 Task: Develop an online art gallery, showcasing masterpieces from renowned artists and emerging talents.
Action: Mouse moved to (276, 258)
Screenshot: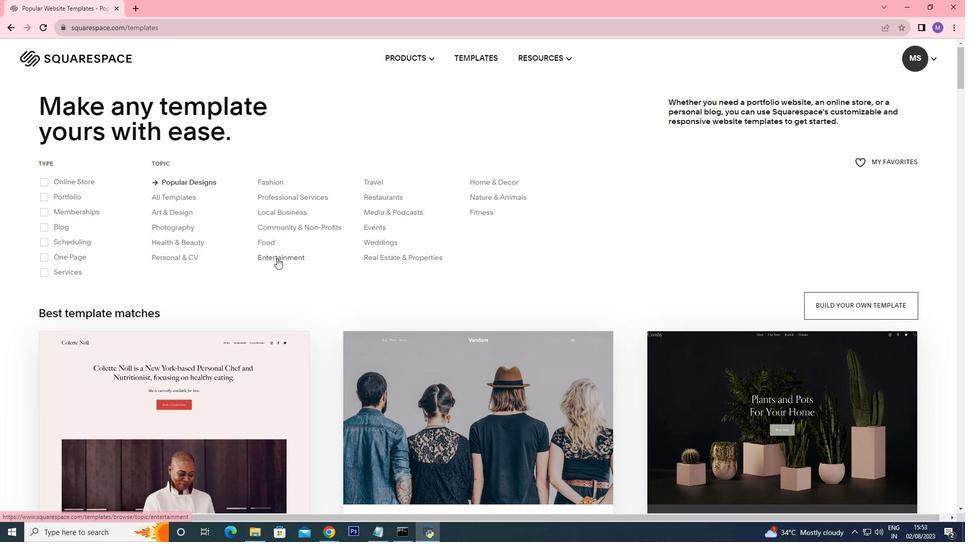 
Action: Mouse pressed left at (276, 258)
Screenshot: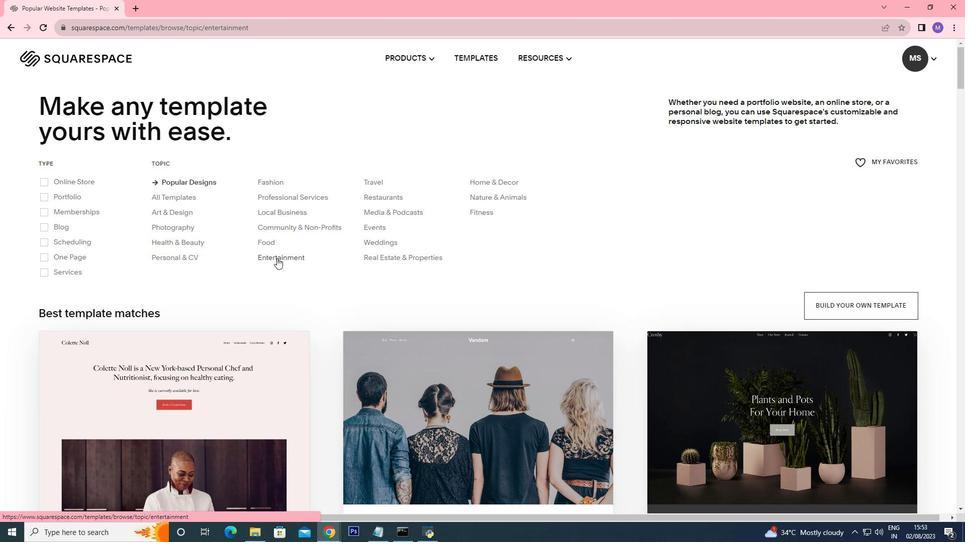 
Action: Mouse moved to (508, 306)
Screenshot: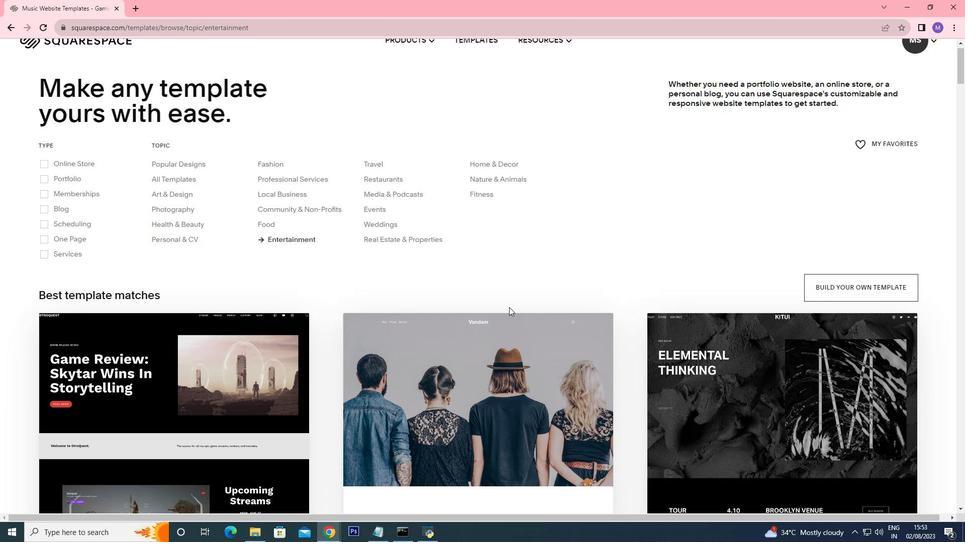 
Action: Mouse scrolled (508, 306) with delta (0, 0)
Screenshot: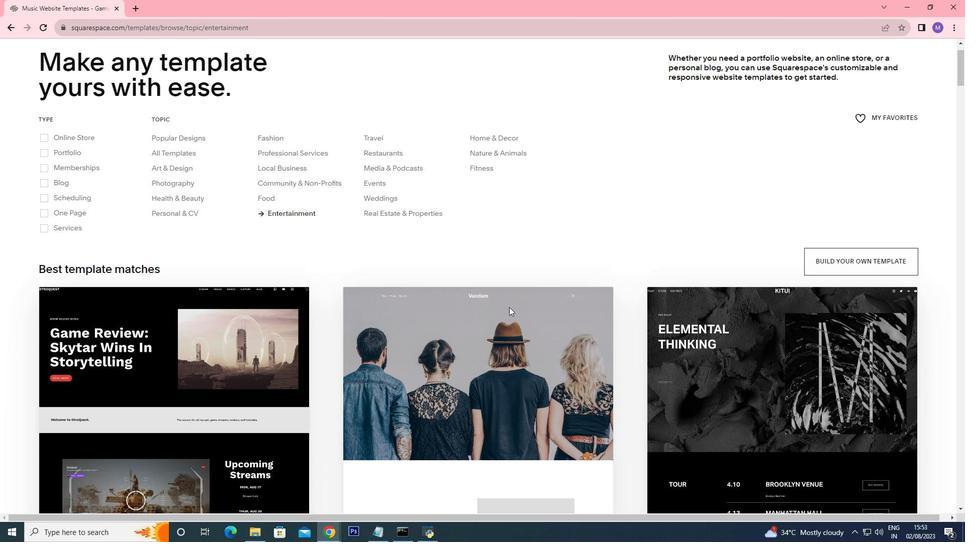 
Action: Mouse moved to (510, 308)
Screenshot: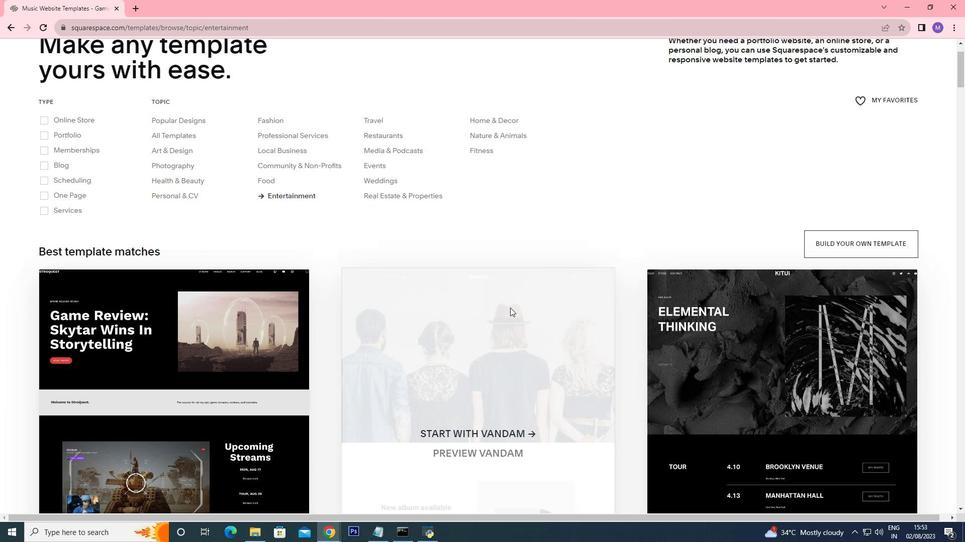 
Action: Mouse scrolled (510, 307) with delta (0, 0)
Screenshot: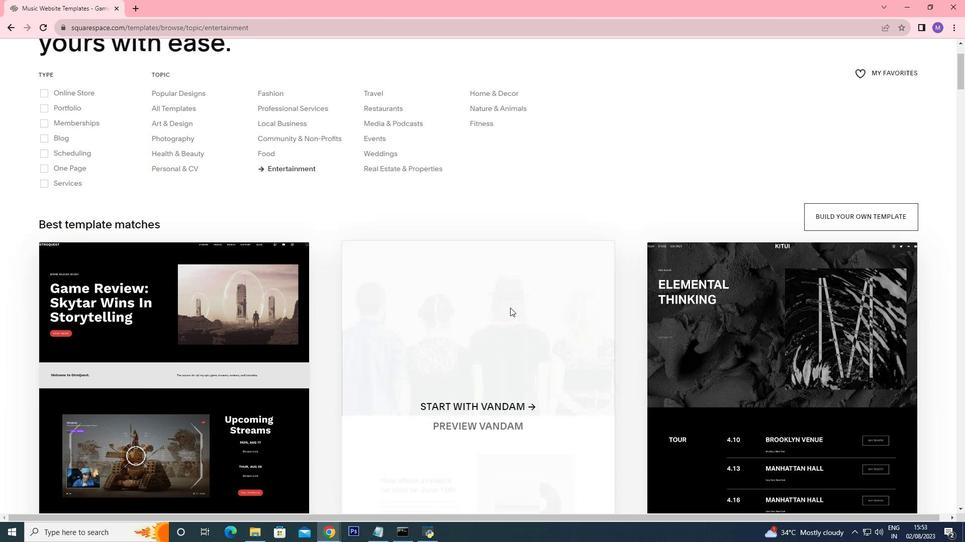 
Action: Mouse moved to (515, 310)
Screenshot: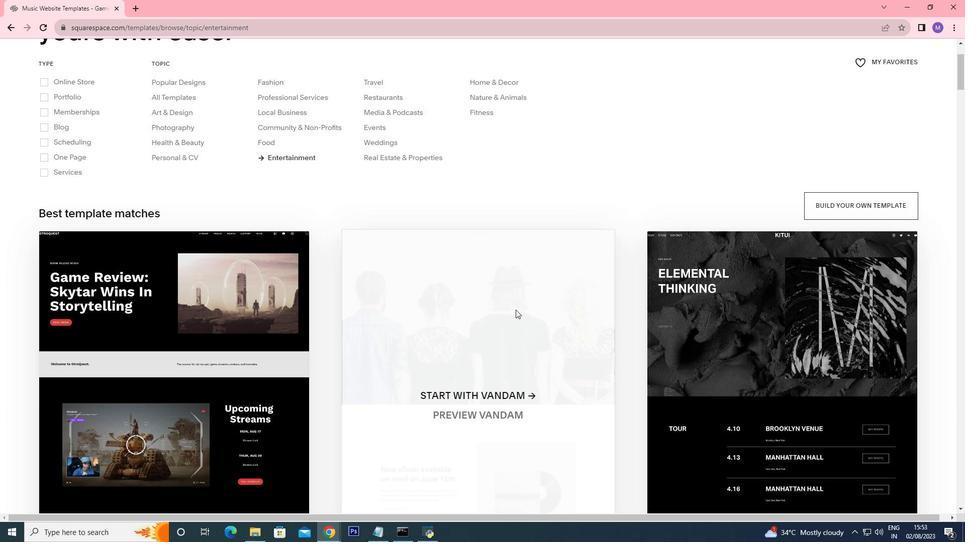 
Action: Mouse scrolled (515, 310) with delta (0, 0)
Screenshot: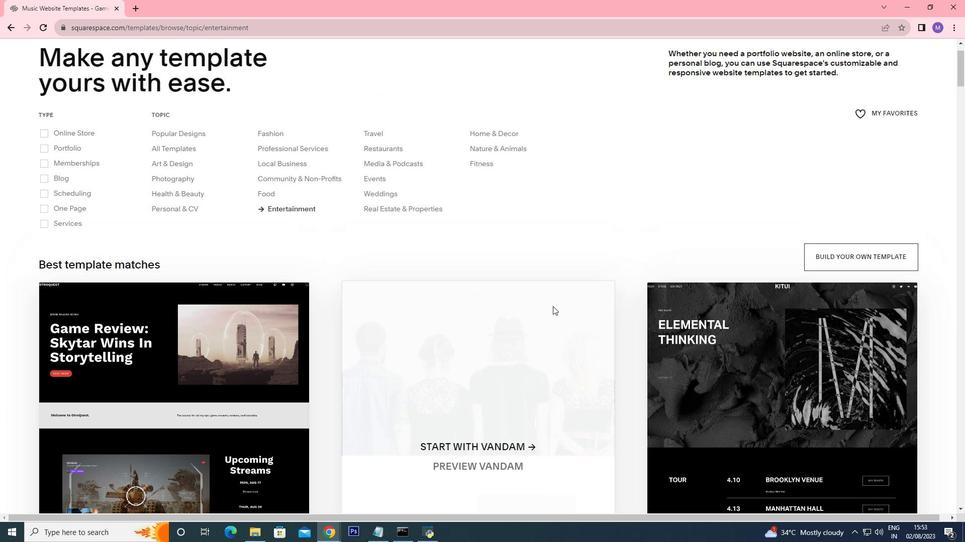 
Action: Mouse moved to (523, 309)
Screenshot: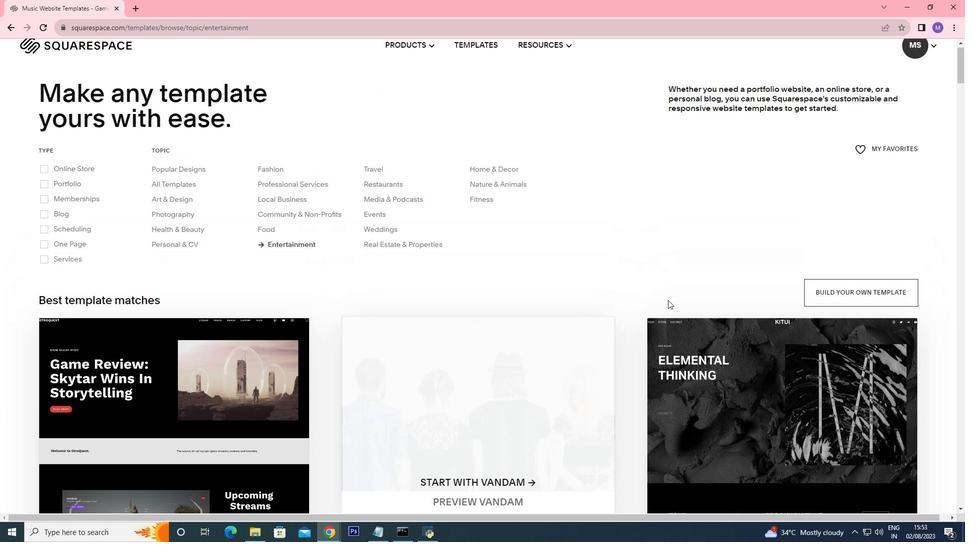 
Action: Mouse scrolled (523, 310) with delta (0, 0)
Screenshot: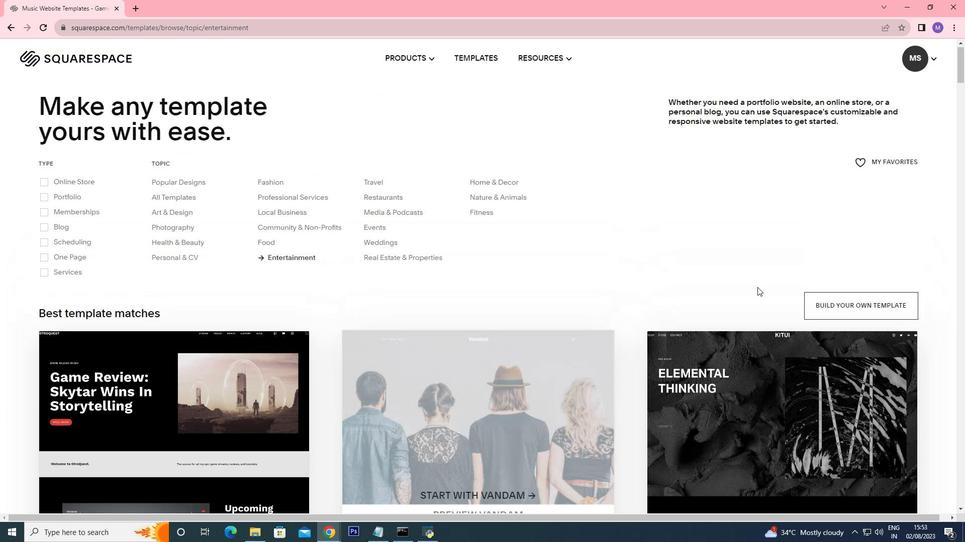 
Action: Mouse moved to (857, 307)
Screenshot: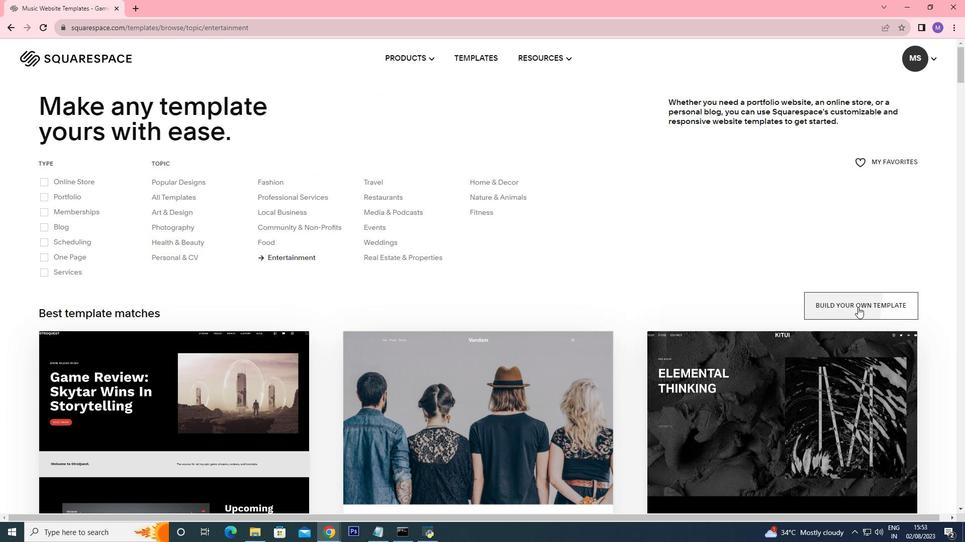 
Action: Mouse pressed left at (857, 307)
Screenshot: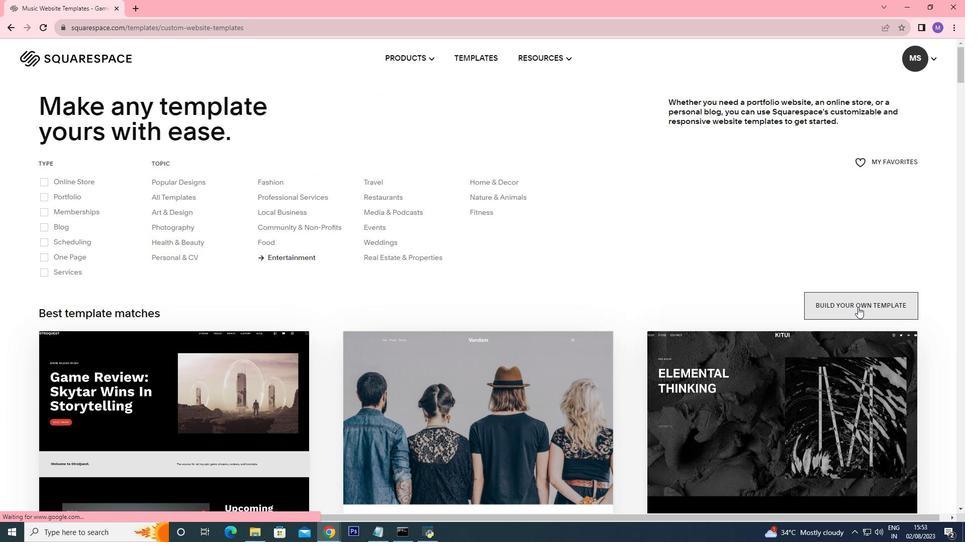
Action: Mouse moved to (768, 388)
Screenshot: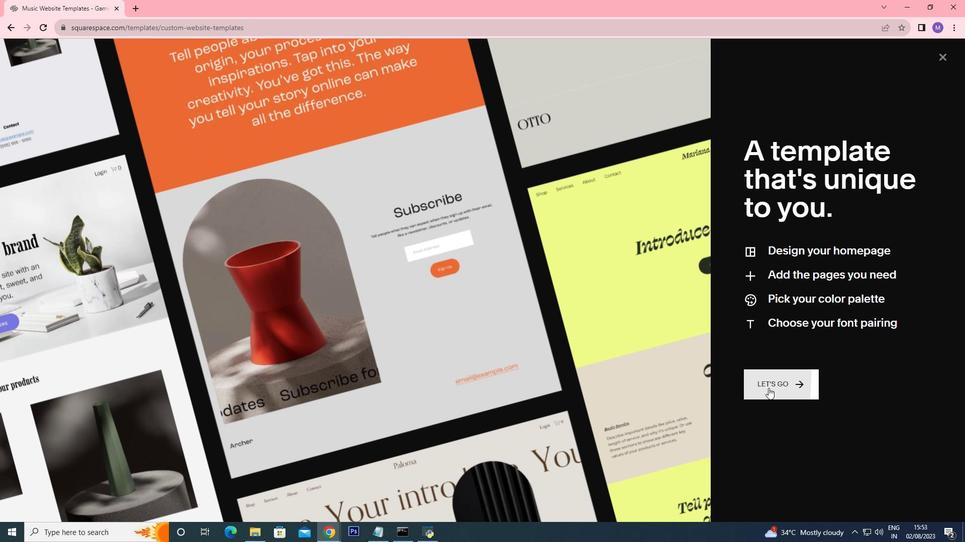 
Action: Mouse pressed left at (768, 388)
Screenshot: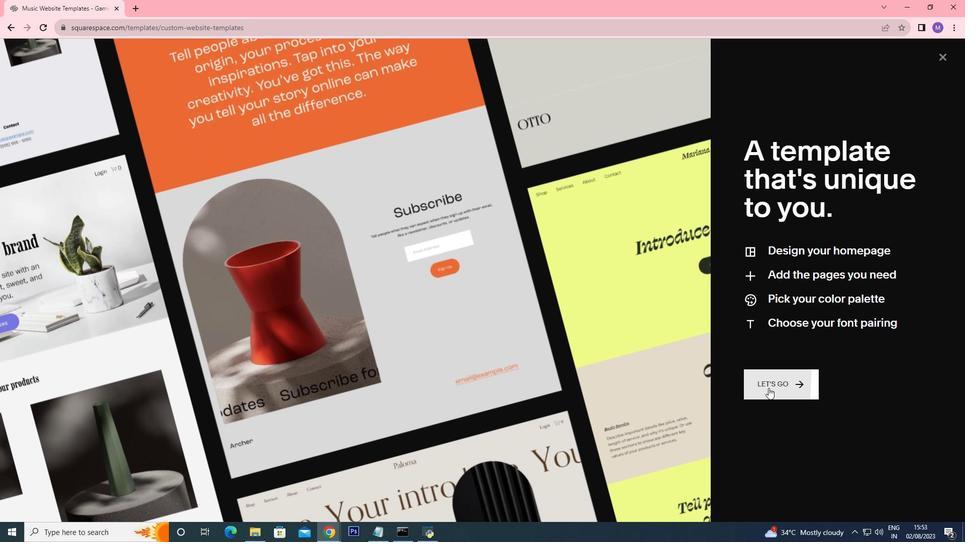 
Action: Mouse moved to (417, 218)
Screenshot: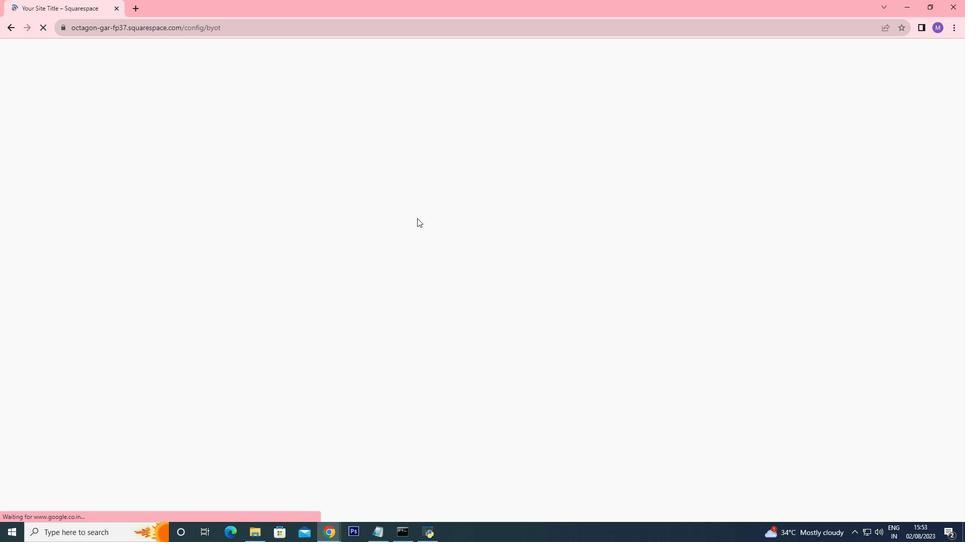 
Action: Mouse scrolled (417, 218) with delta (0, 0)
Screenshot: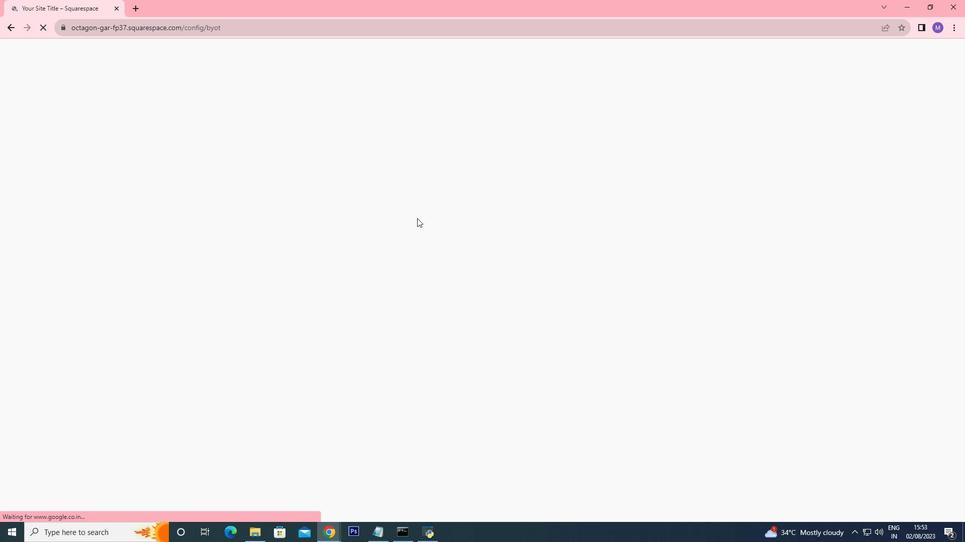 
Action: Mouse moved to (784, 187)
Screenshot: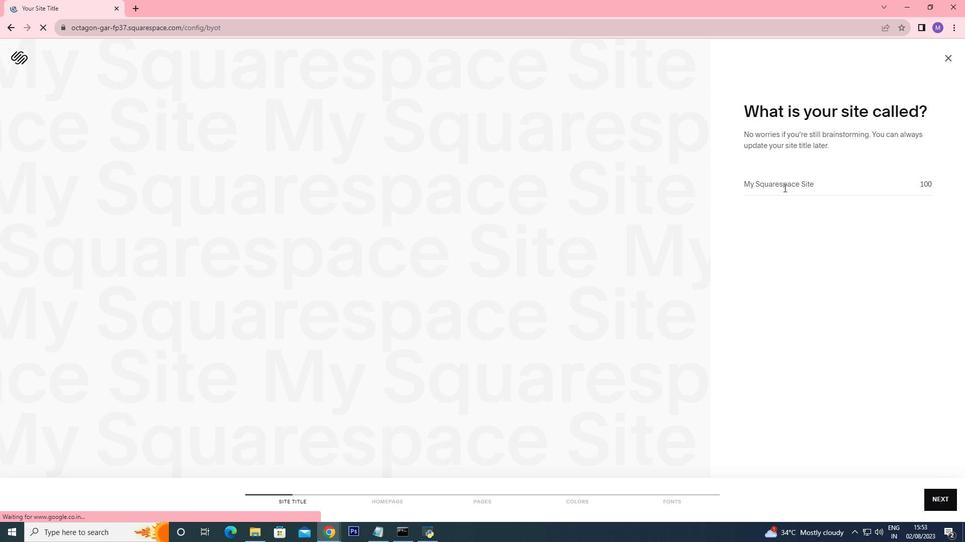 
Action: Mouse pressed left at (784, 187)
Screenshot: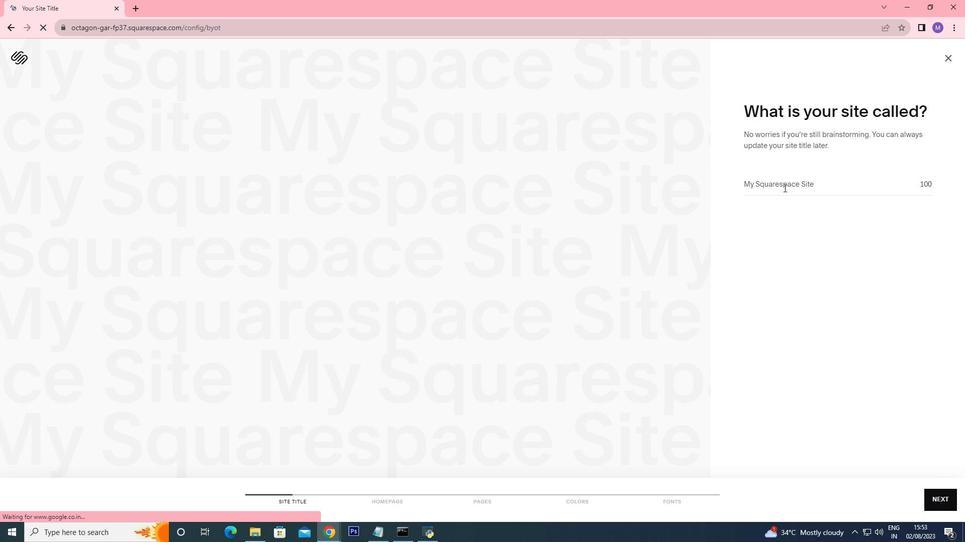 
Action: Mouse moved to (782, 183)
Screenshot: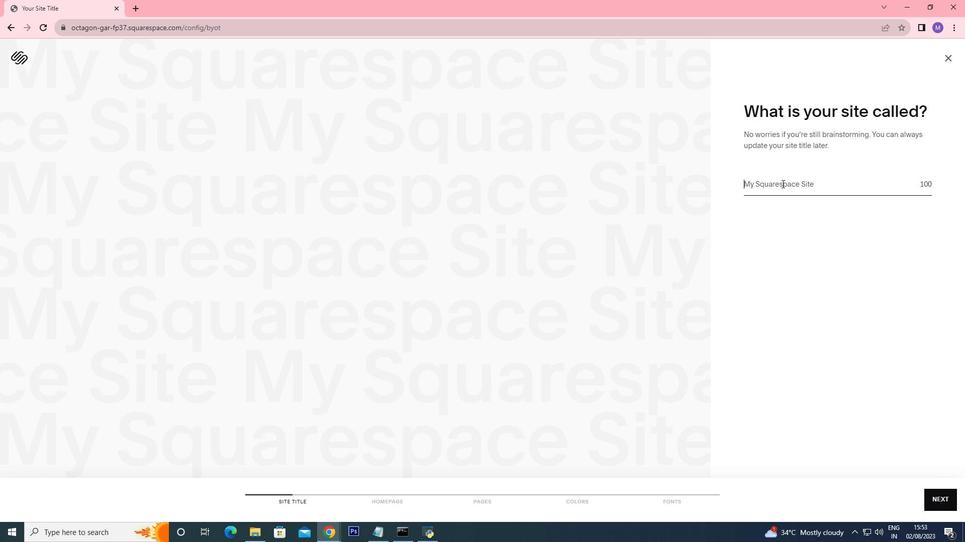 
Action: Key pressed <Key.shift>Online<Key.space><Key.shift>Gallery
Screenshot: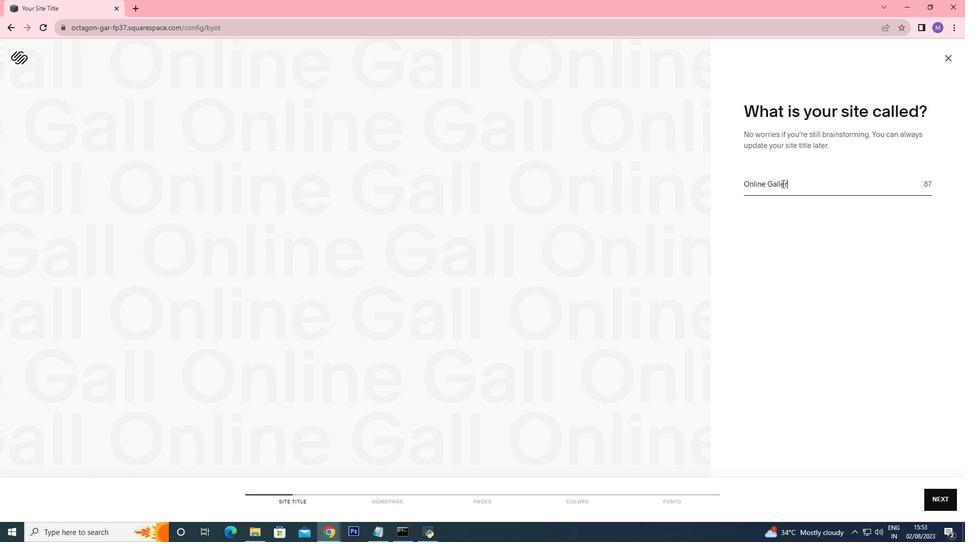 
Action: Mouse moved to (931, 500)
Screenshot: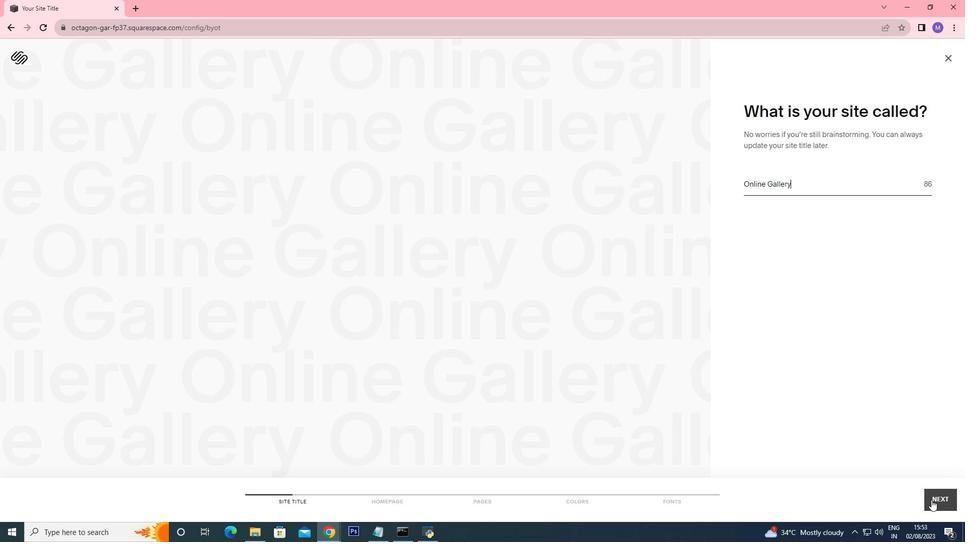 
Action: Mouse pressed left at (931, 500)
Screenshot: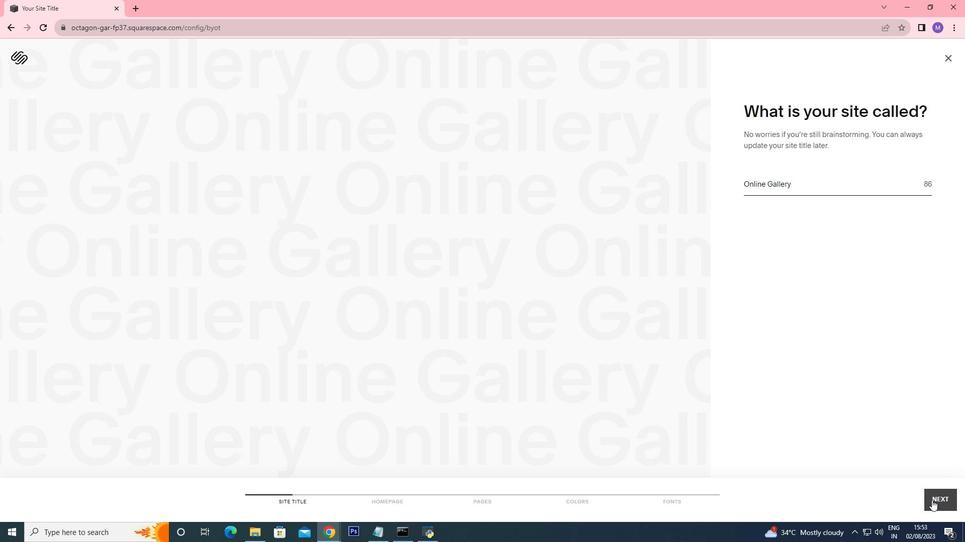 
Action: Mouse moved to (923, 290)
Screenshot: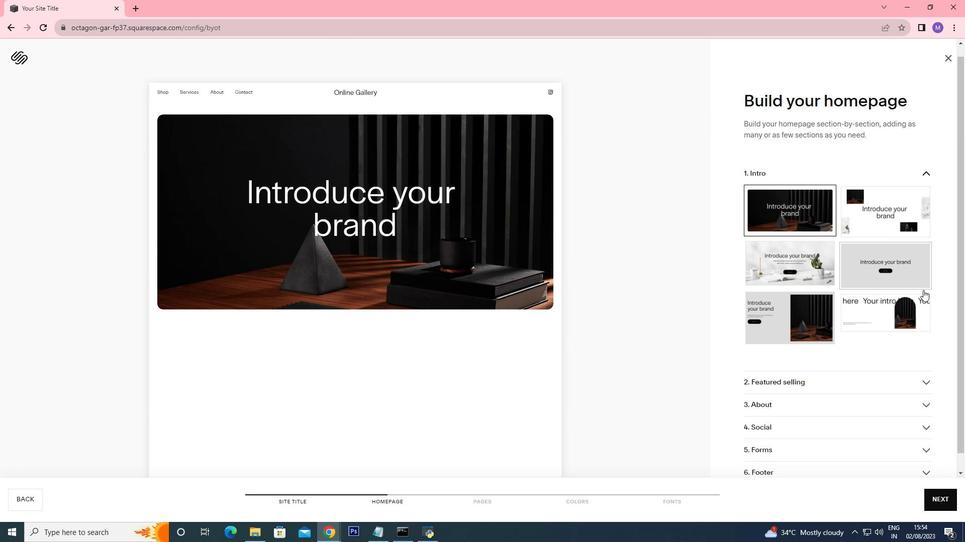 
Action: Mouse scrolled (923, 290) with delta (0, 0)
Screenshot: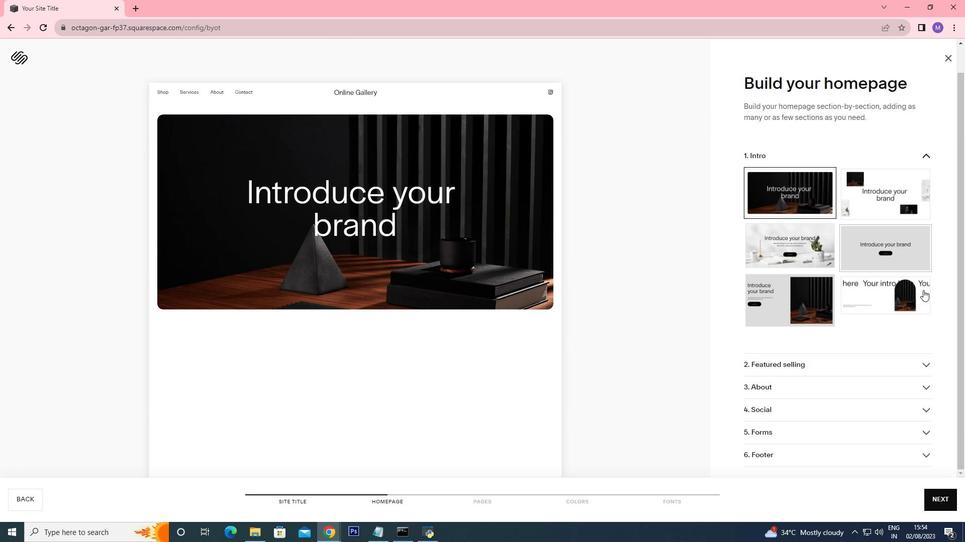 
Action: Mouse scrolled (923, 290) with delta (0, 0)
Screenshot: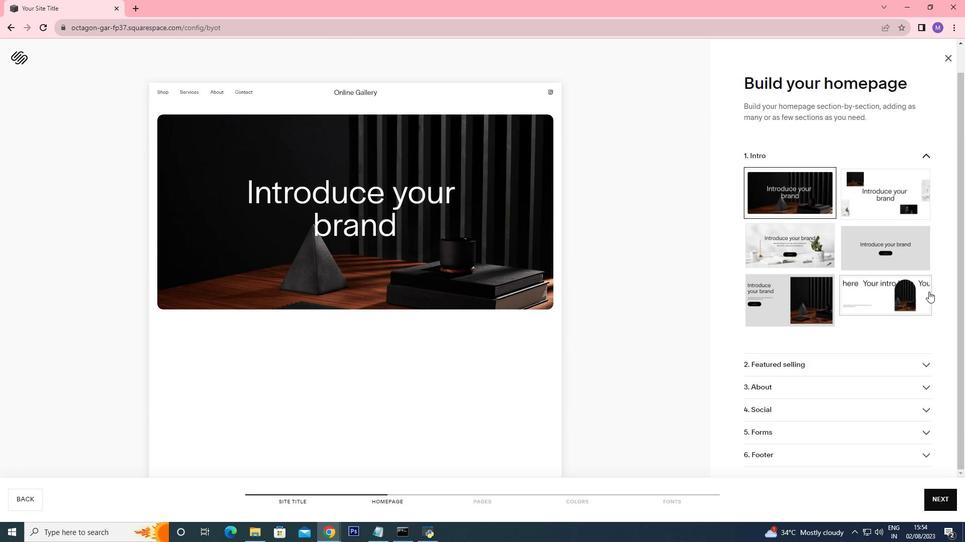 
Action: Mouse moved to (899, 195)
Screenshot: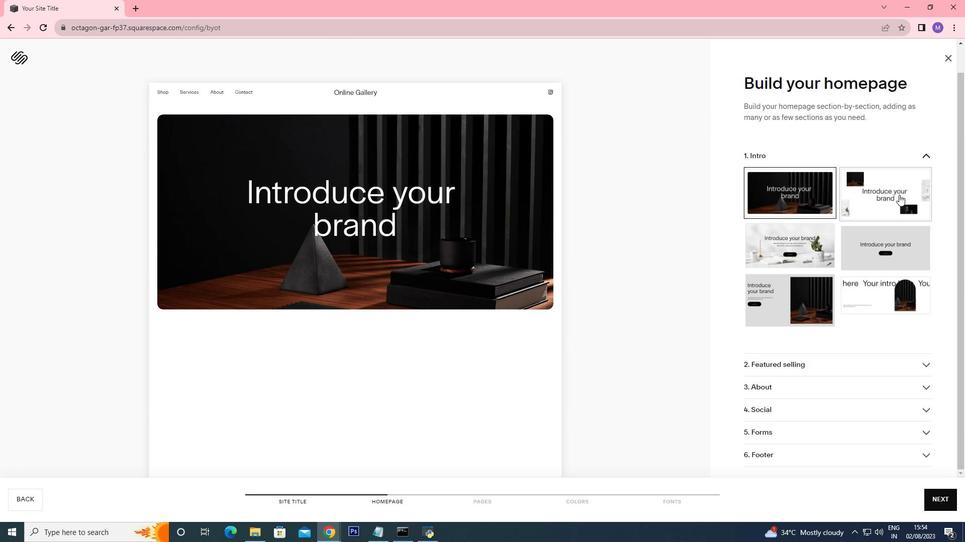 
Action: Mouse pressed left at (899, 195)
Screenshot: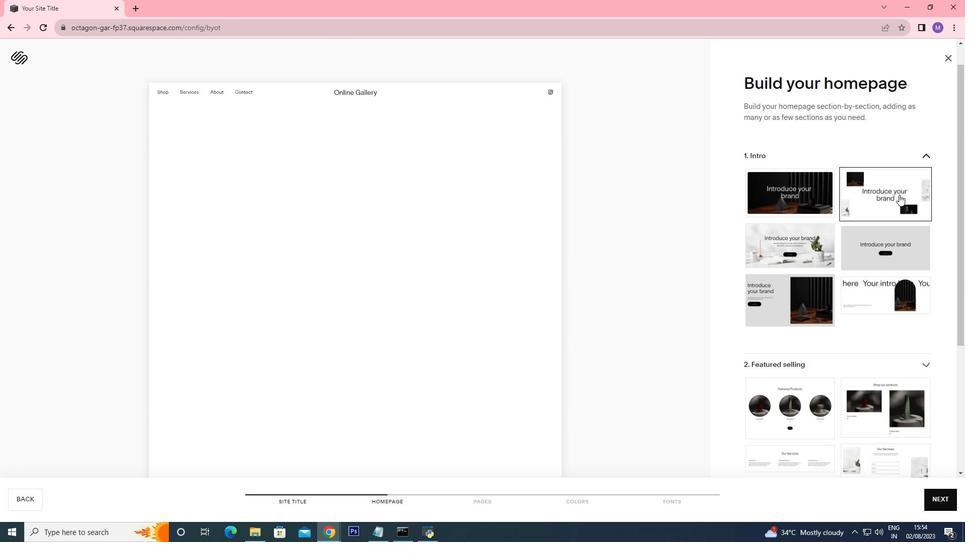 
Action: Mouse moved to (901, 338)
Screenshot: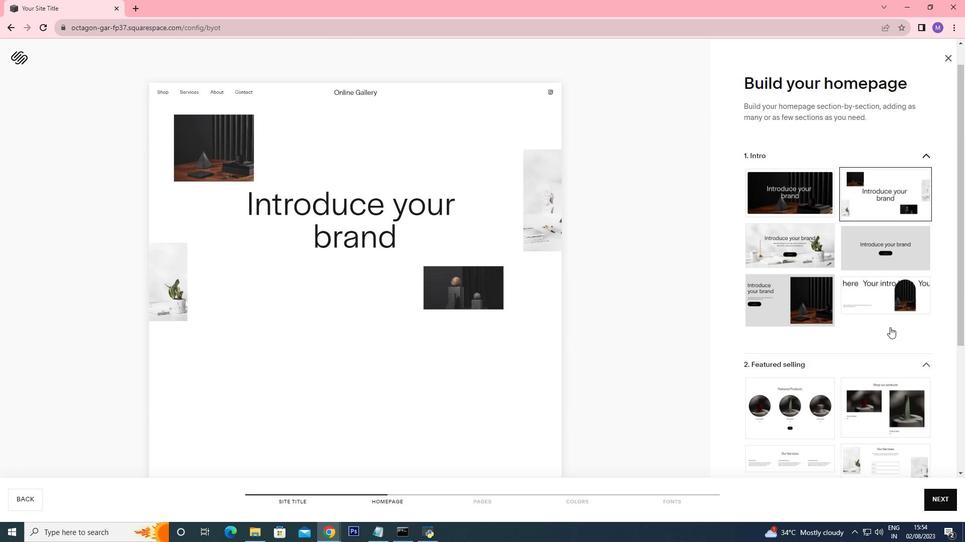 
Action: Mouse scrolled (901, 337) with delta (0, 0)
Screenshot: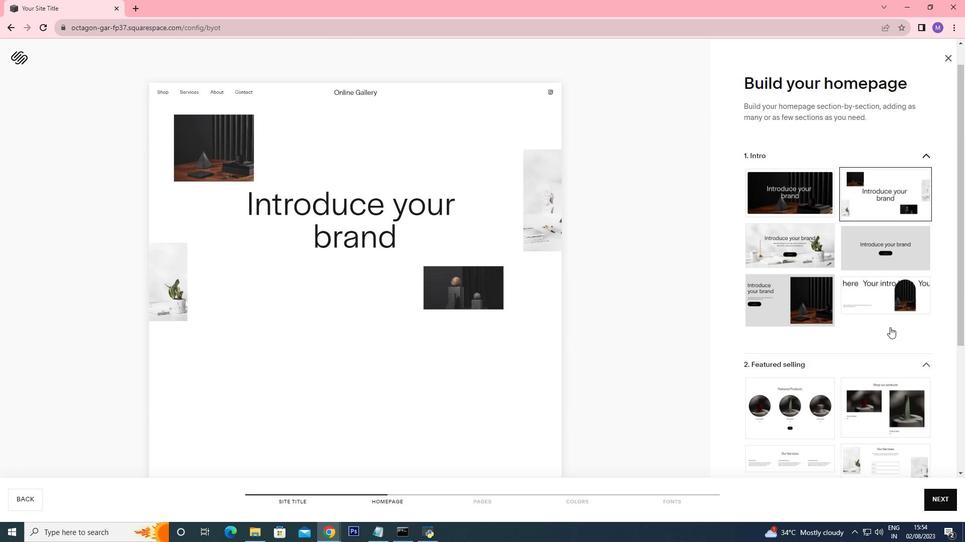 
Action: Mouse moved to (899, 338)
Screenshot: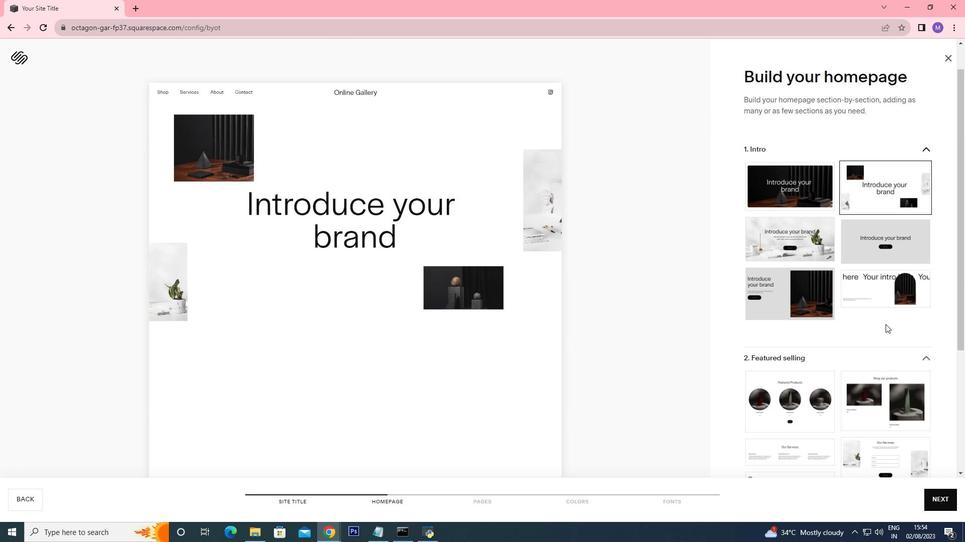 
Action: Mouse scrolled (899, 337) with delta (0, 0)
Screenshot: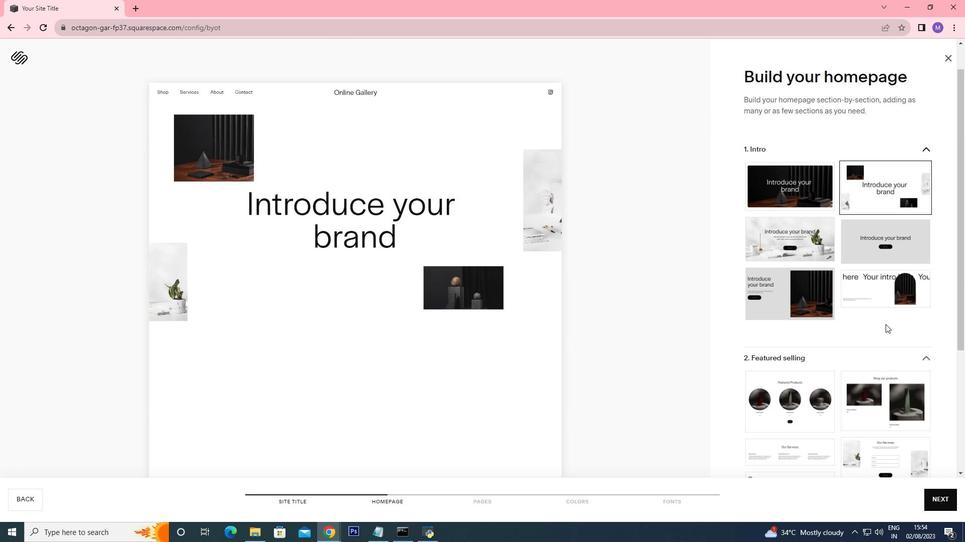 
Action: Mouse moved to (896, 333)
Screenshot: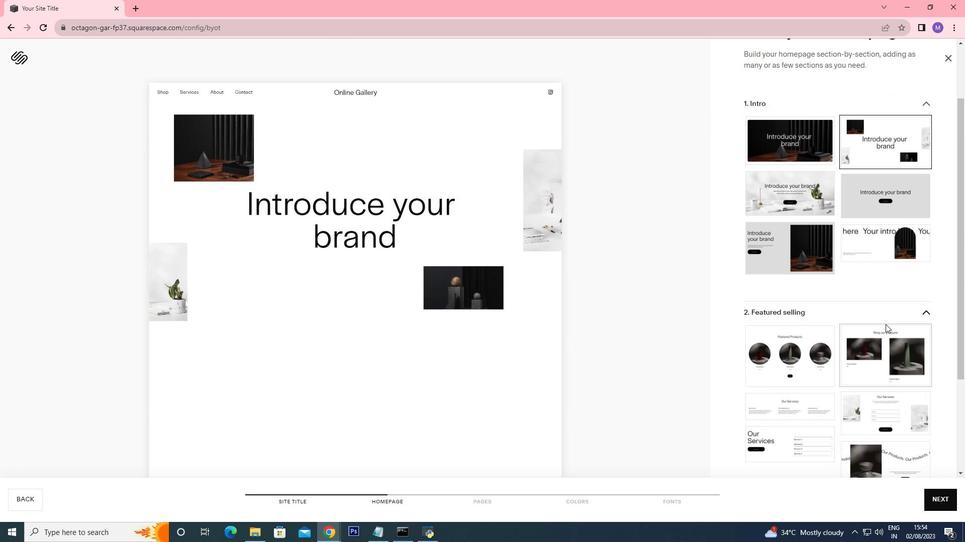 
Action: Mouse scrolled (897, 334) with delta (0, 0)
Screenshot: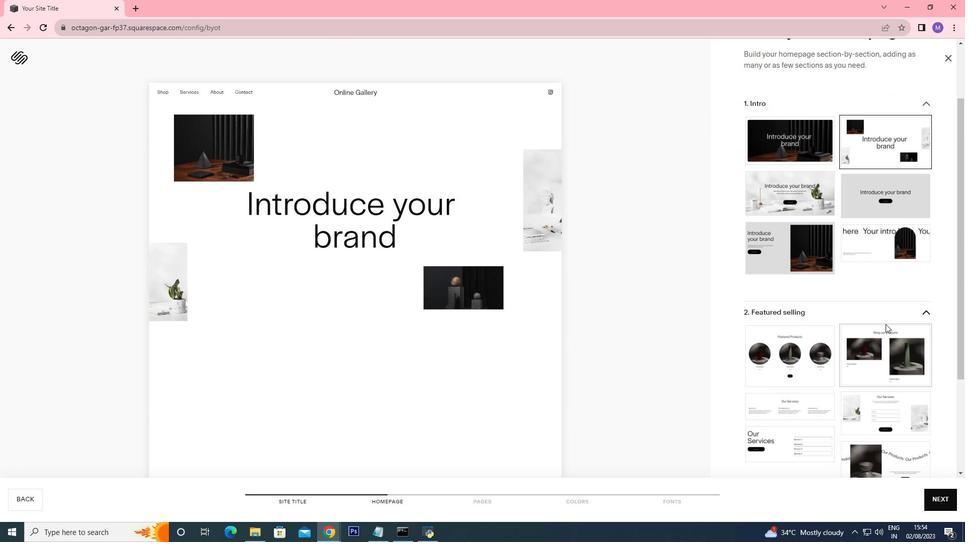 
Action: Mouse moved to (887, 325)
Screenshot: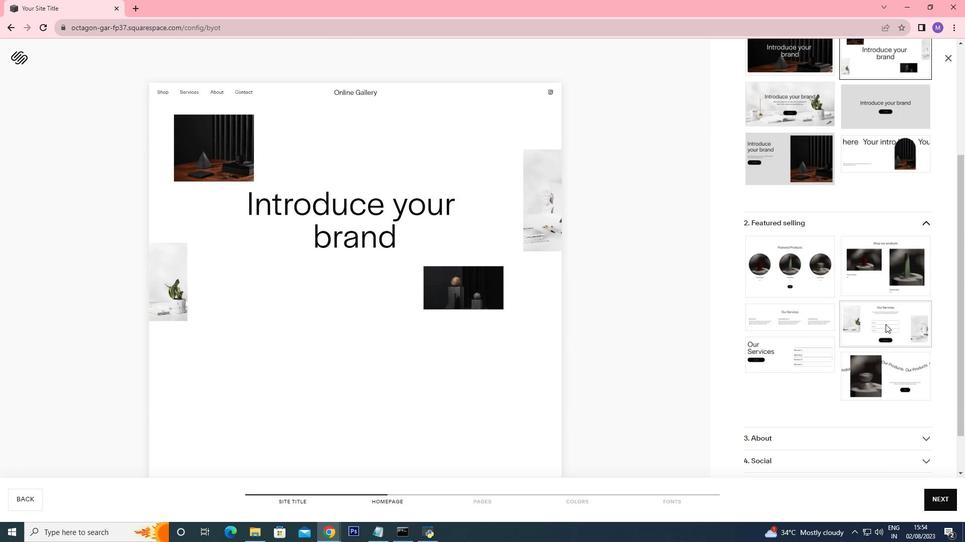 
Action: Mouse scrolled (888, 326) with delta (0, 0)
Screenshot: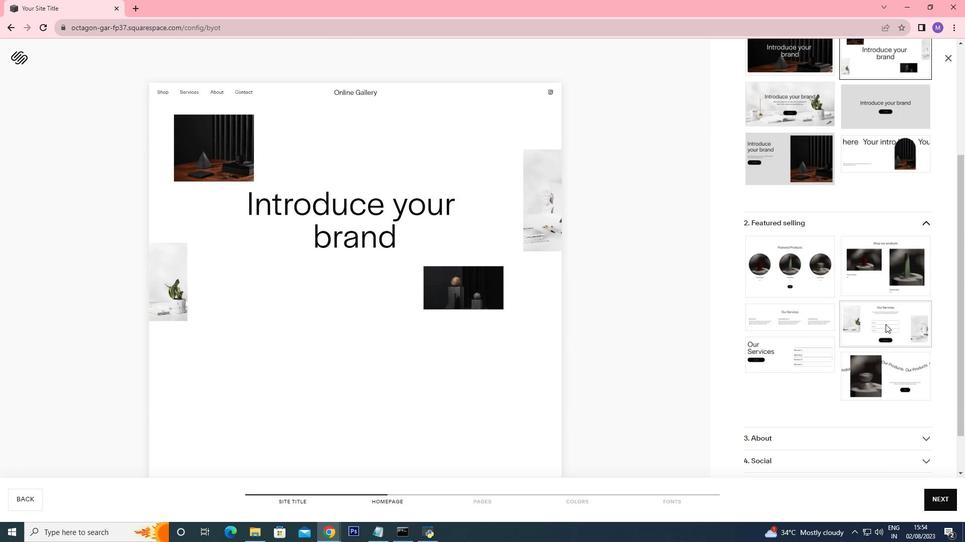 
Action: Mouse moved to (870, 289)
Screenshot: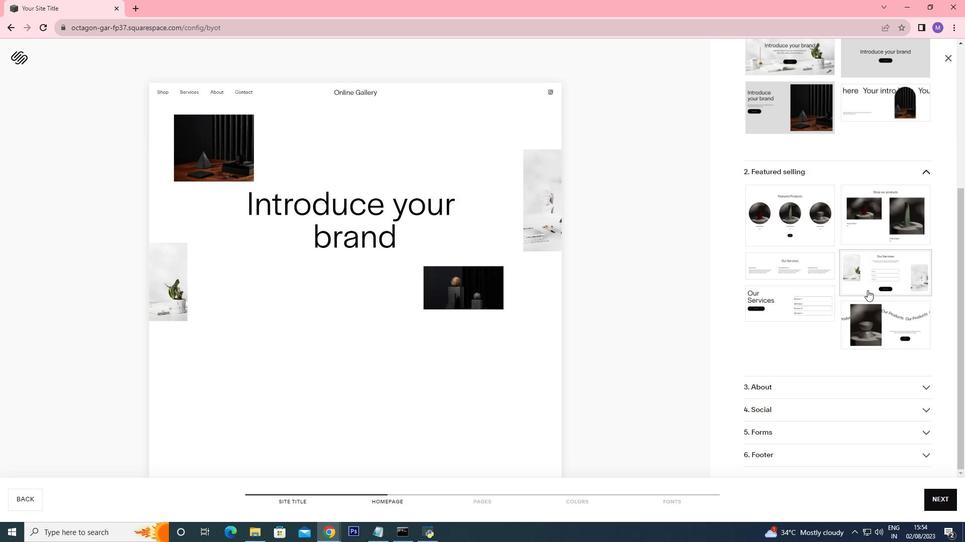 
Action: Mouse scrolled (870, 288) with delta (0, 0)
Screenshot: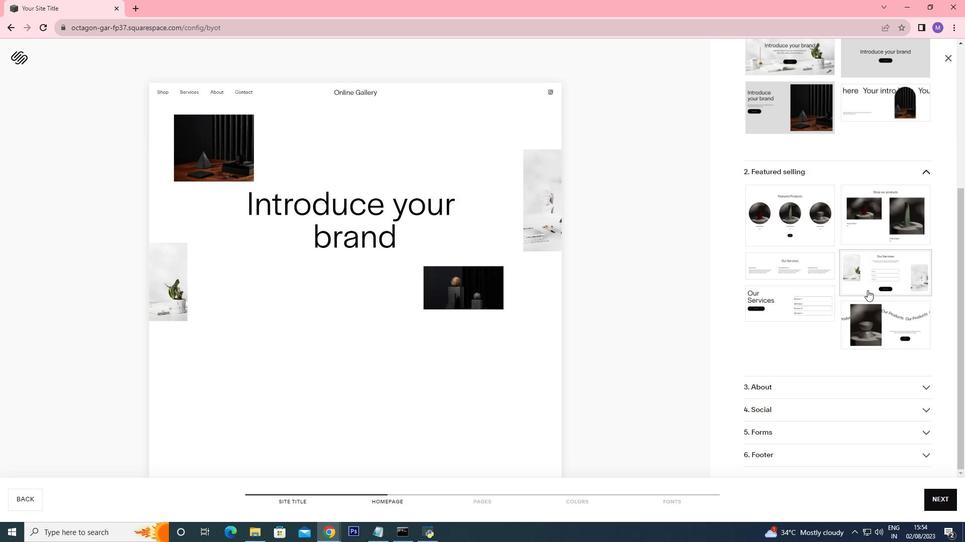 
Action: Mouse moved to (869, 289)
Screenshot: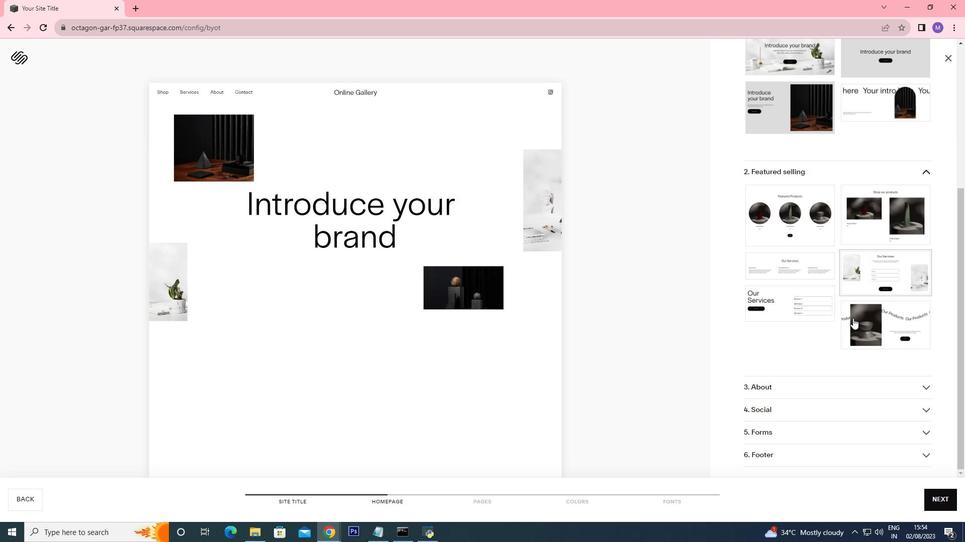 
Action: Mouse scrolled (869, 288) with delta (0, 0)
Screenshot: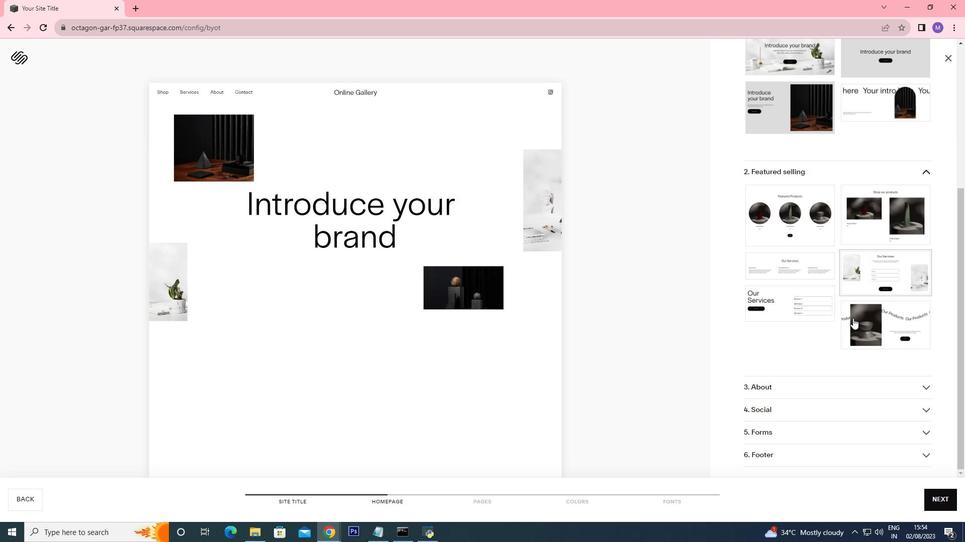 
Action: Mouse moved to (896, 387)
Screenshot: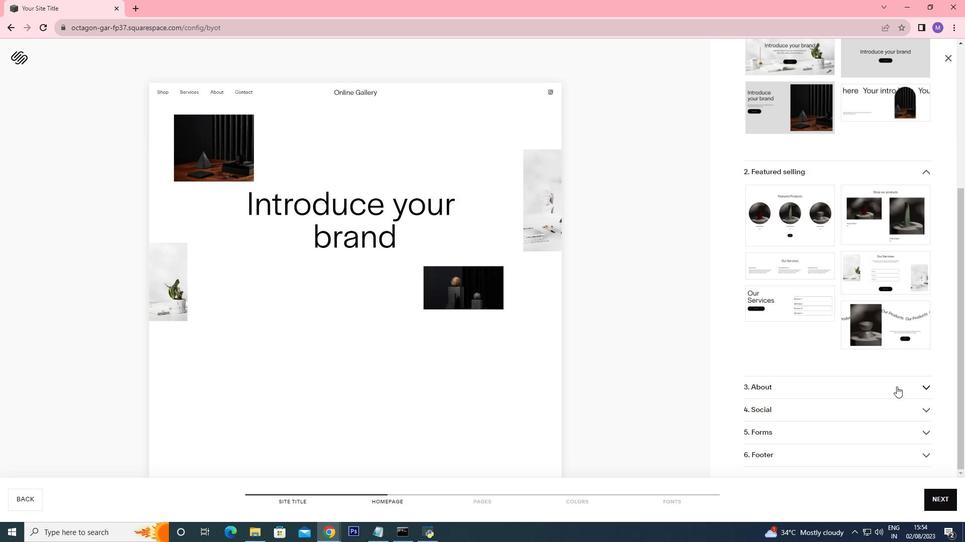 
Action: Mouse pressed left at (896, 387)
Screenshot: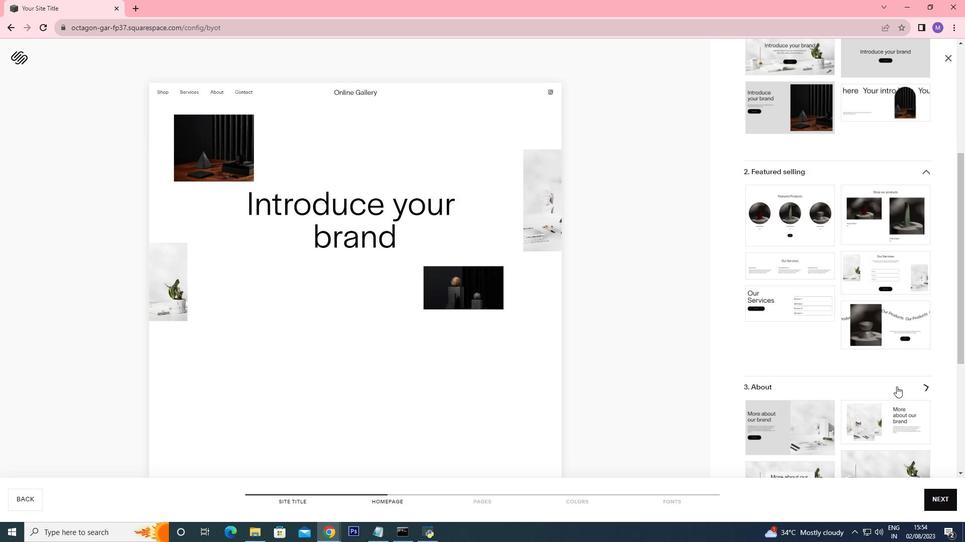 
Action: Mouse moved to (863, 305)
Screenshot: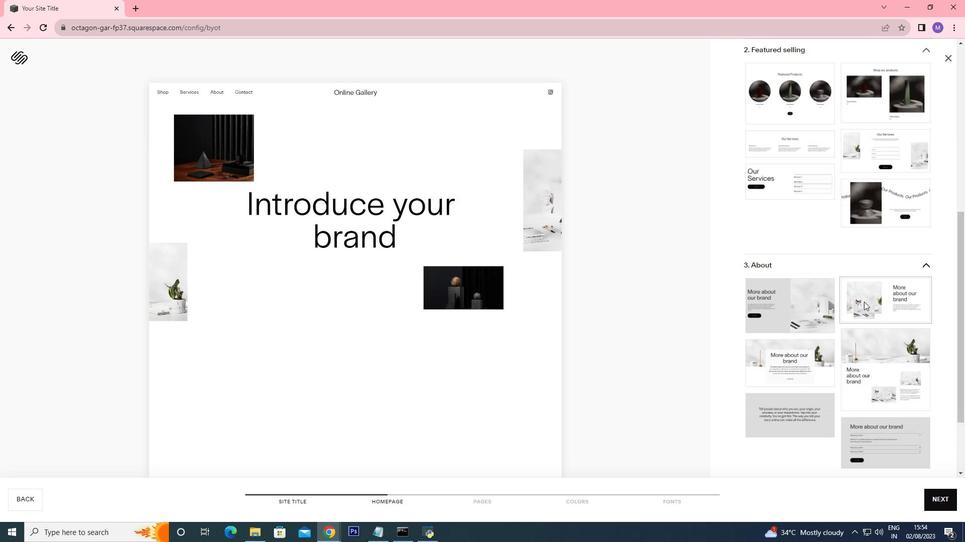 
Action: Mouse scrolled (863, 305) with delta (0, 0)
Screenshot: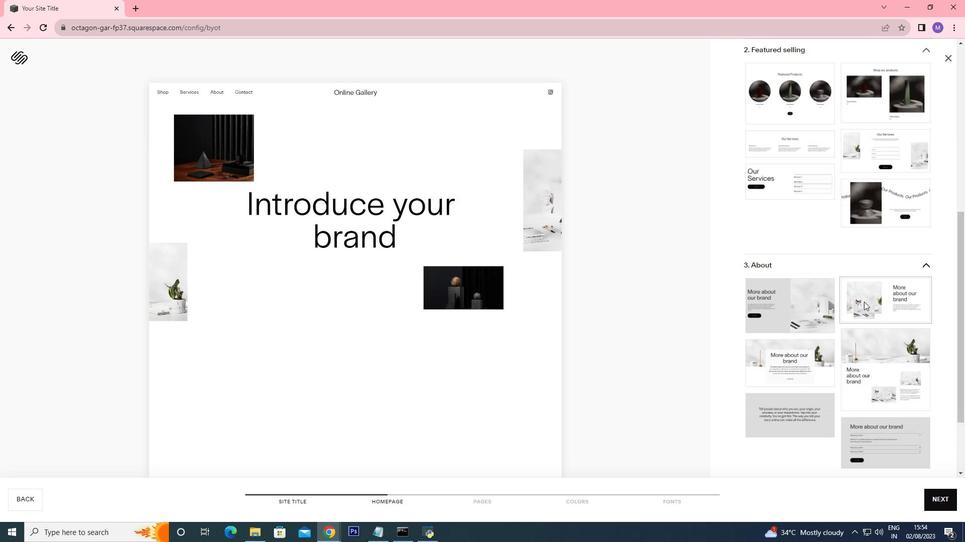 
Action: Mouse scrolled (863, 304) with delta (0, 0)
Screenshot: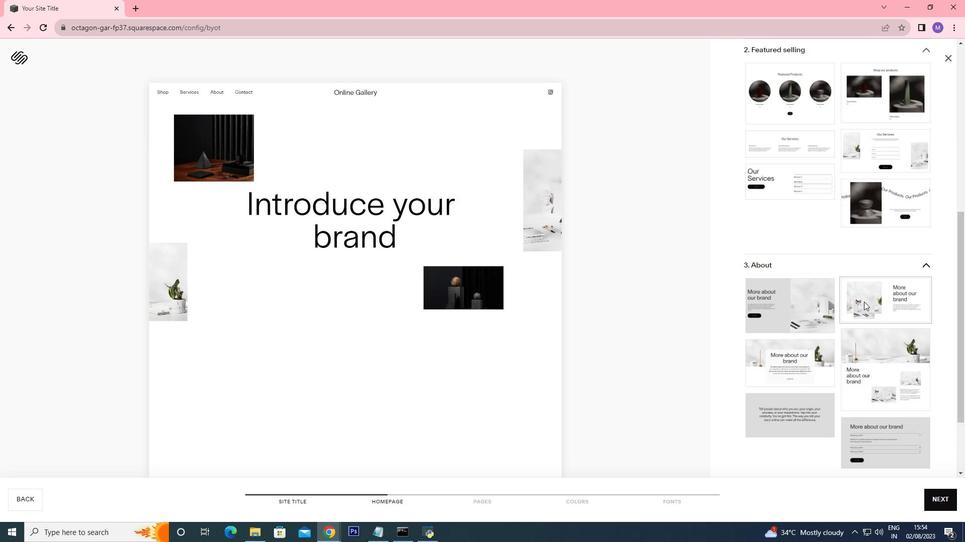 
Action: Mouse scrolled (863, 304) with delta (0, 0)
Screenshot: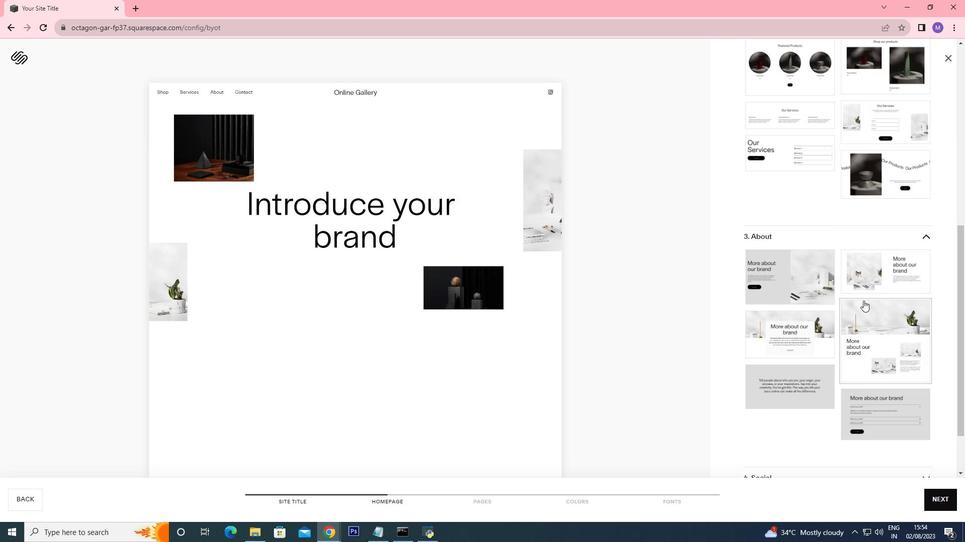 
Action: Mouse moved to (889, 305)
Screenshot: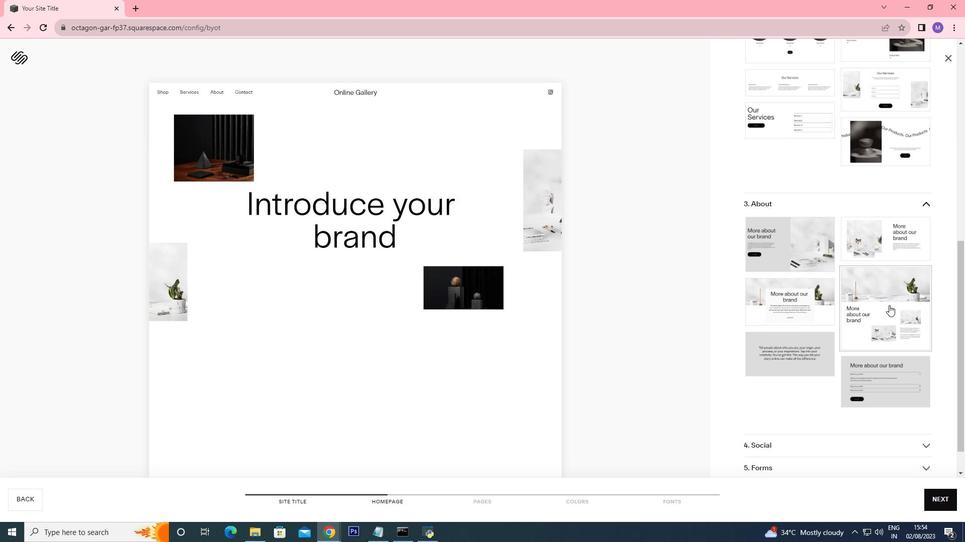 
Action: Mouse scrolled (889, 305) with delta (0, 0)
Screenshot: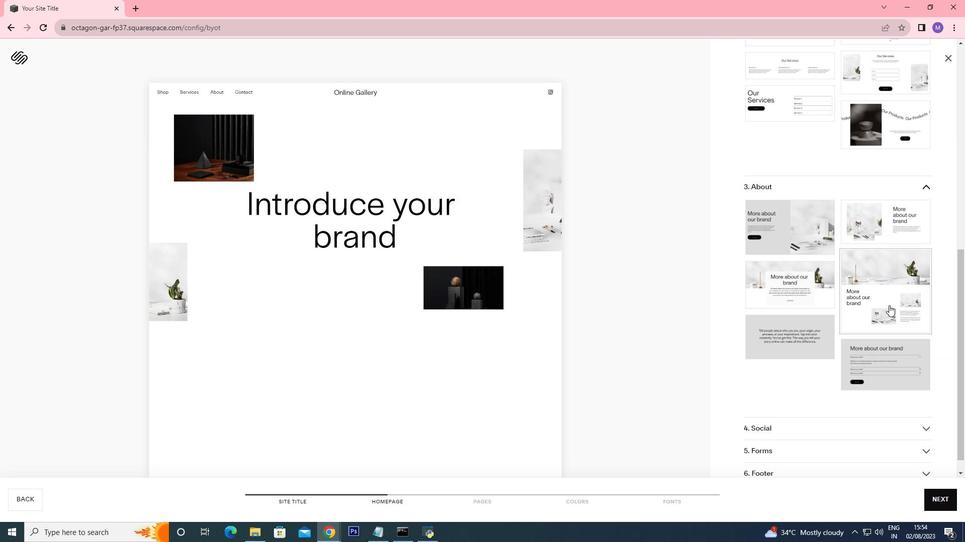 
Action: Mouse scrolled (889, 305) with delta (0, 0)
Screenshot: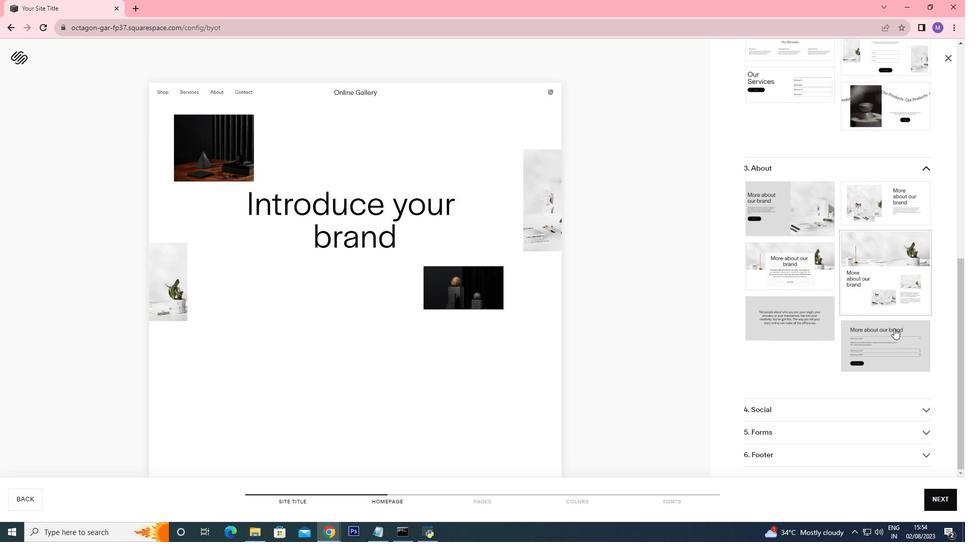 
Action: Mouse moved to (871, 220)
Screenshot: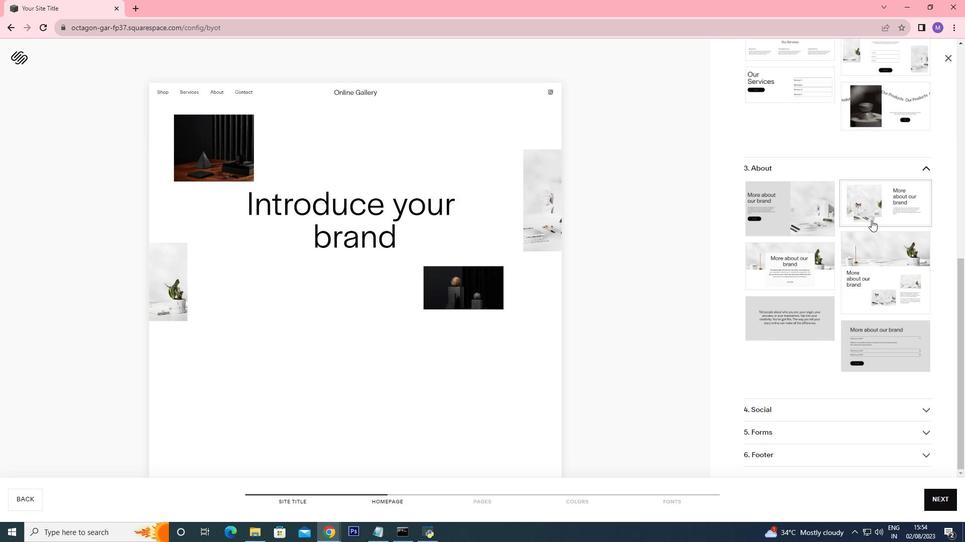 
Action: Mouse pressed left at (871, 220)
Screenshot: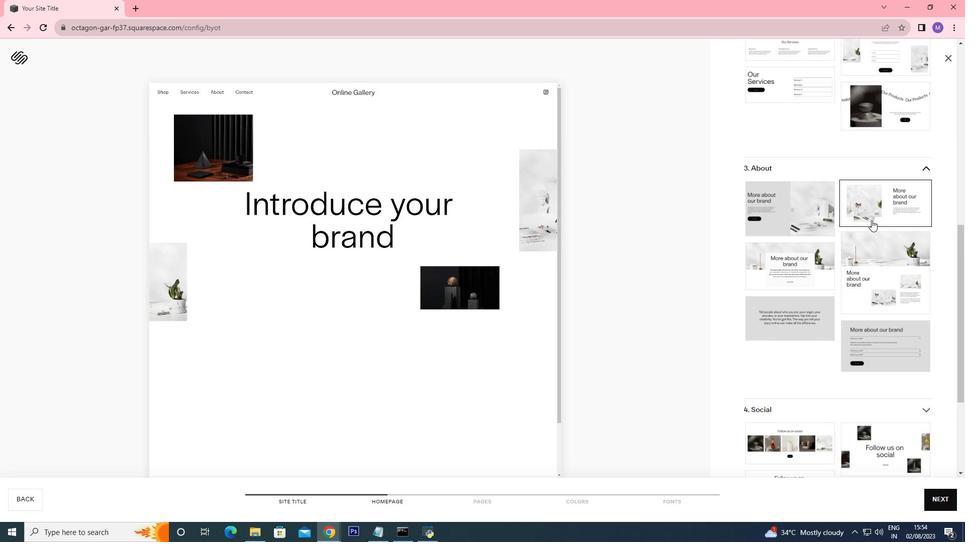 
Action: Mouse moved to (919, 348)
Screenshot: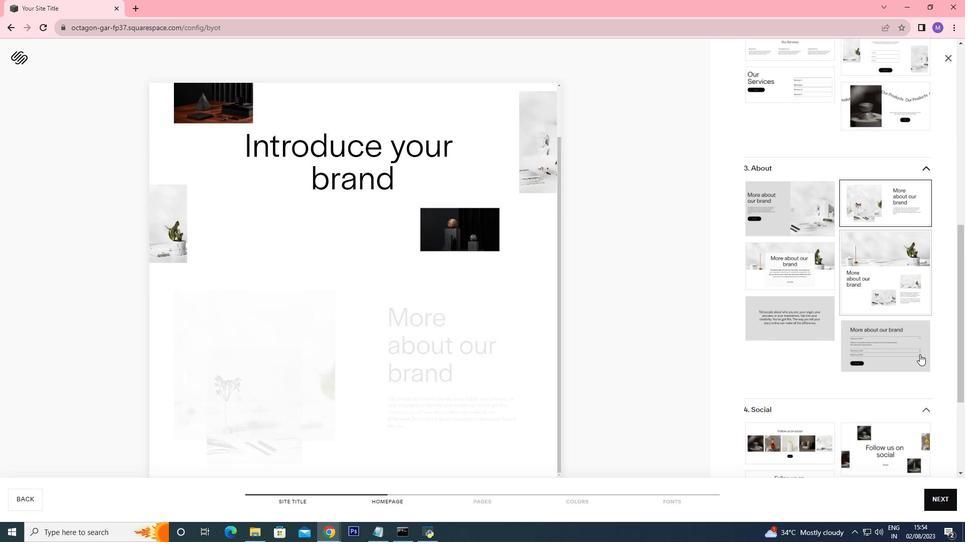 
Action: Mouse scrolled (919, 348) with delta (0, 0)
Screenshot: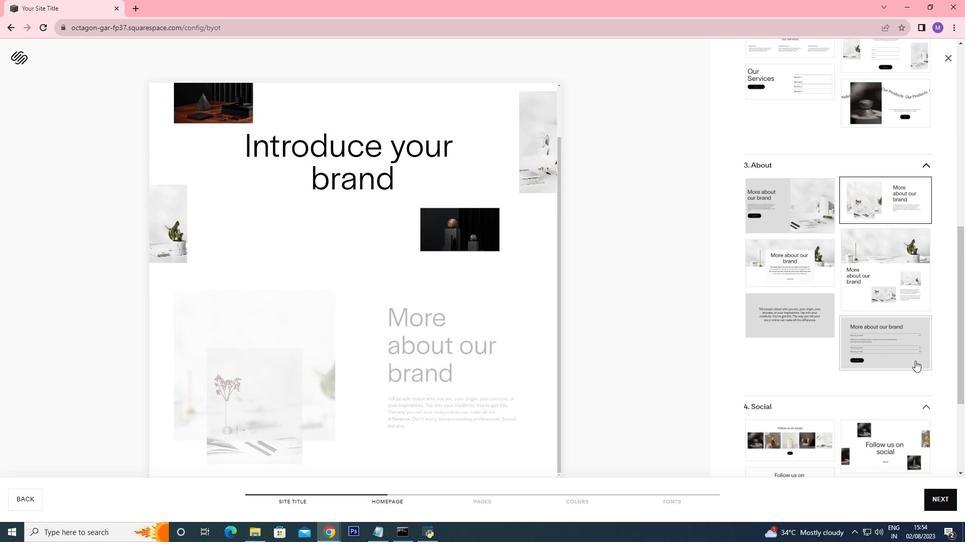 
Action: Mouse moved to (919, 354)
Screenshot: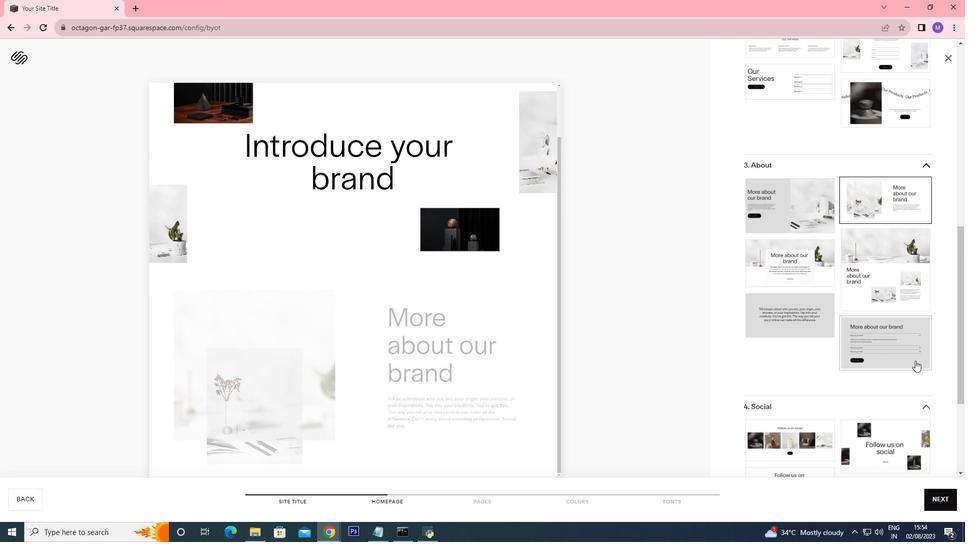 
Action: Mouse scrolled (919, 350) with delta (0, 0)
Screenshot: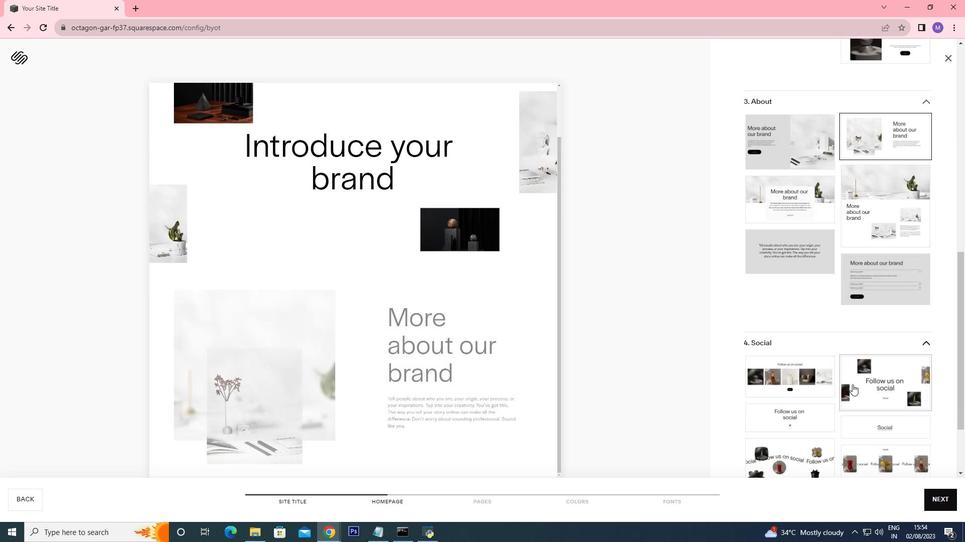 
Action: Mouse moved to (919, 355)
Screenshot: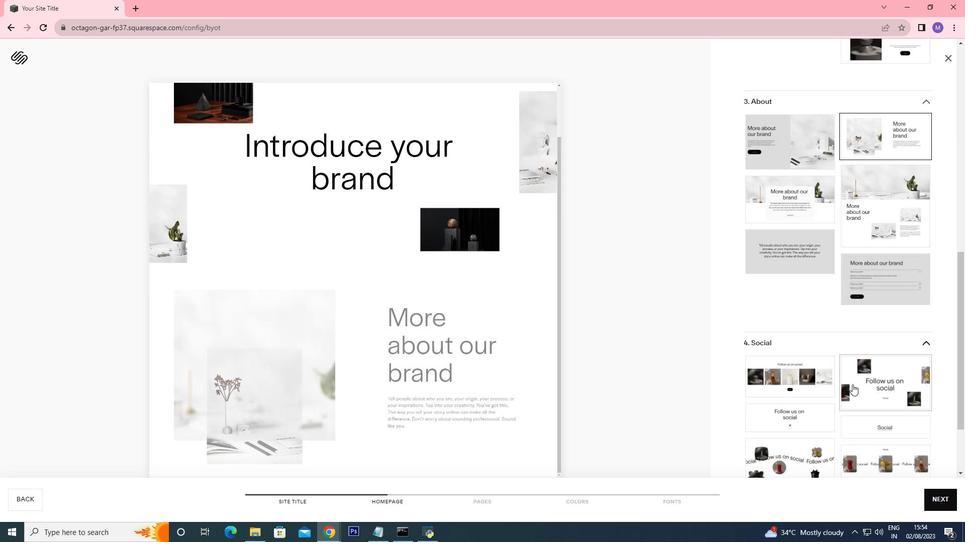 
Action: Mouse scrolled (919, 355) with delta (0, 0)
Screenshot: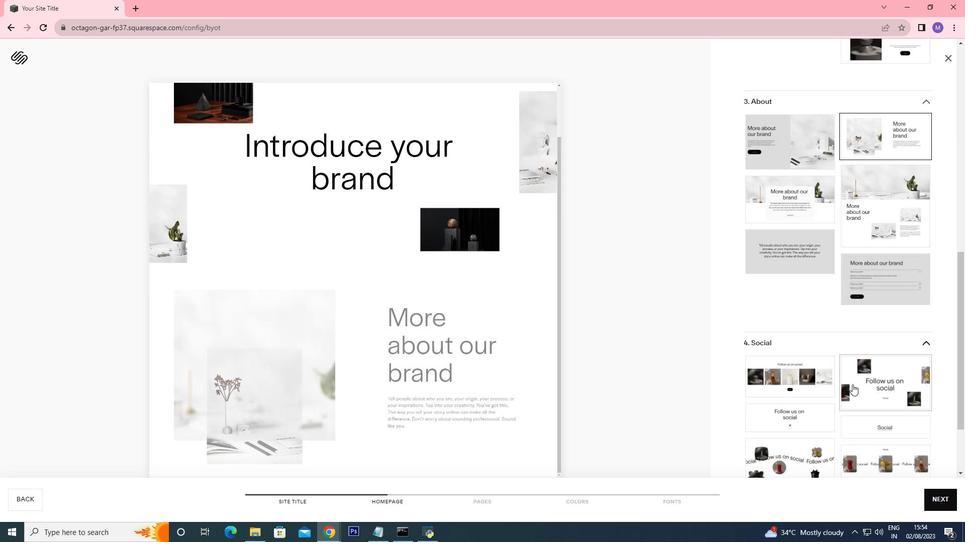 
Action: Mouse moved to (817, 373)
Screenshot: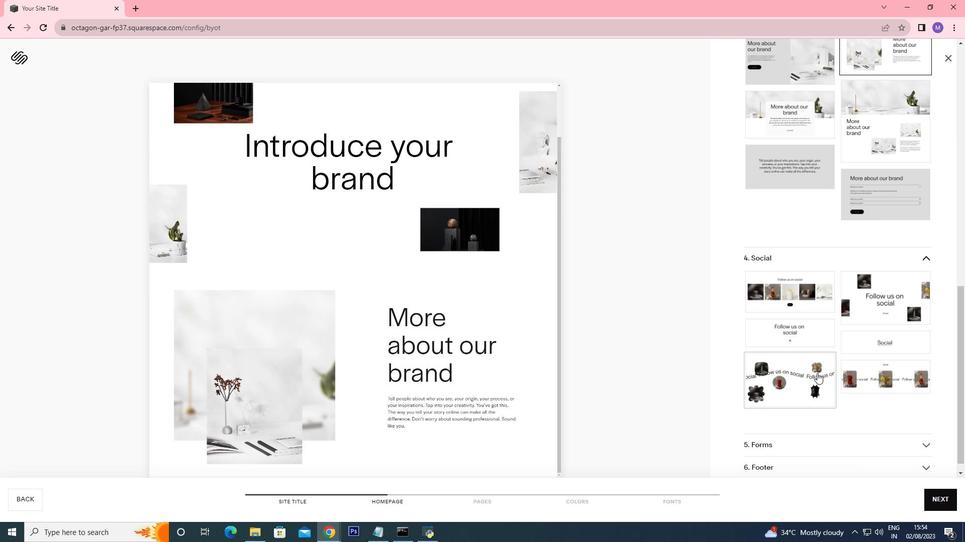 
Action: Mouse scrolled (817, 372) with delta (0, 0)
Screenshot: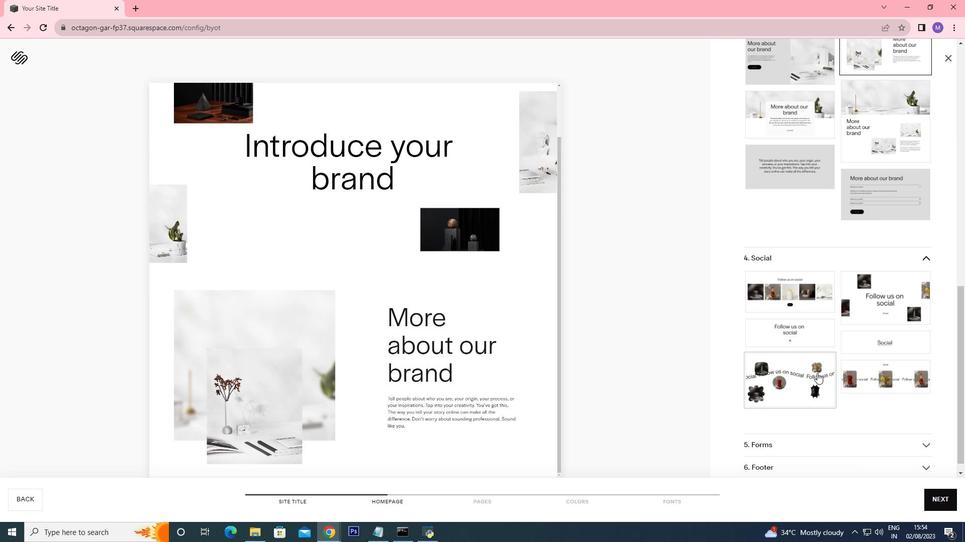 
Action: Mouse scrolled (817, 372) with delta (0, 0)
Screenshot: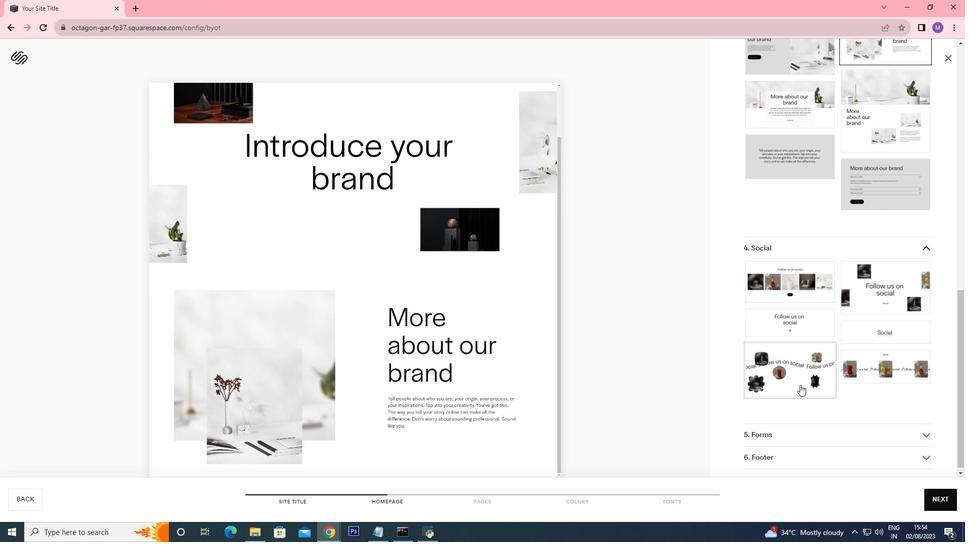 
Action: Mouse scrolled (817, 372) with delta (0, 0)
Screenshot: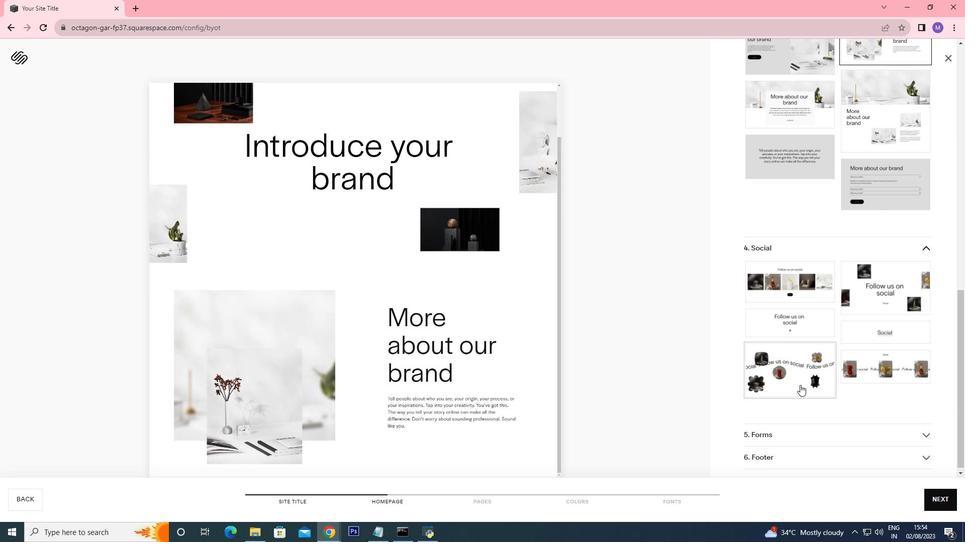 
Action: Mouse moved to (818, 277)
Screenshot: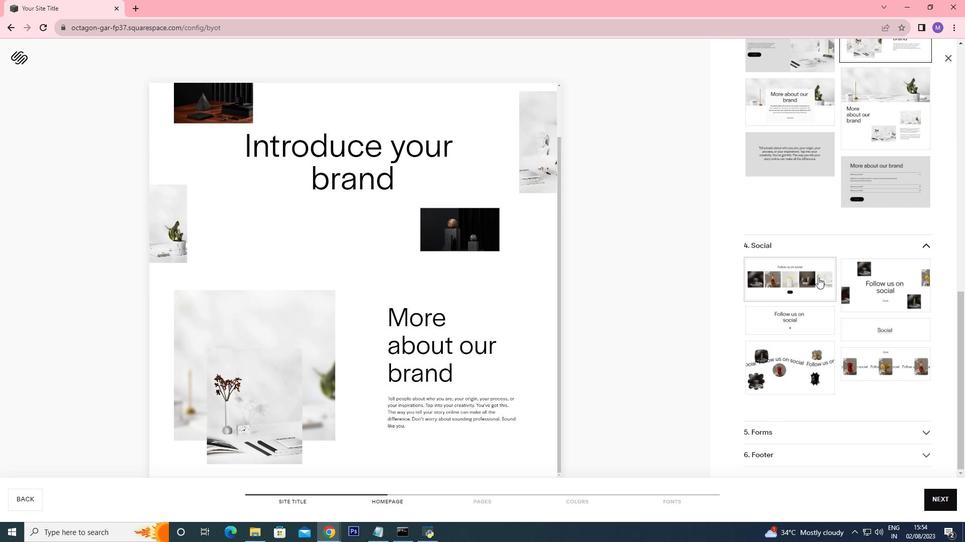 
Action: Mouse pressed left at (818, 277)
Screenshot: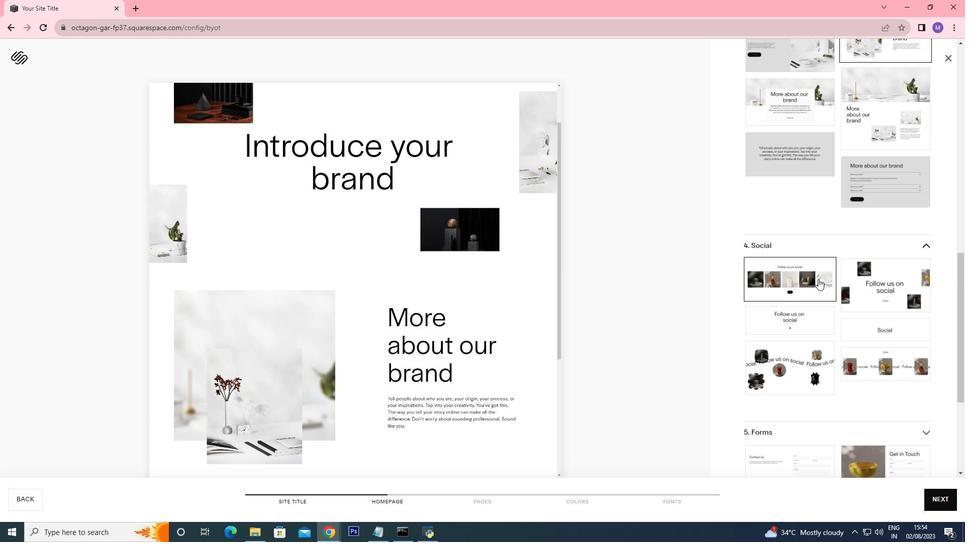 
Action: Mouse moved to (827, 451)
Screenshot: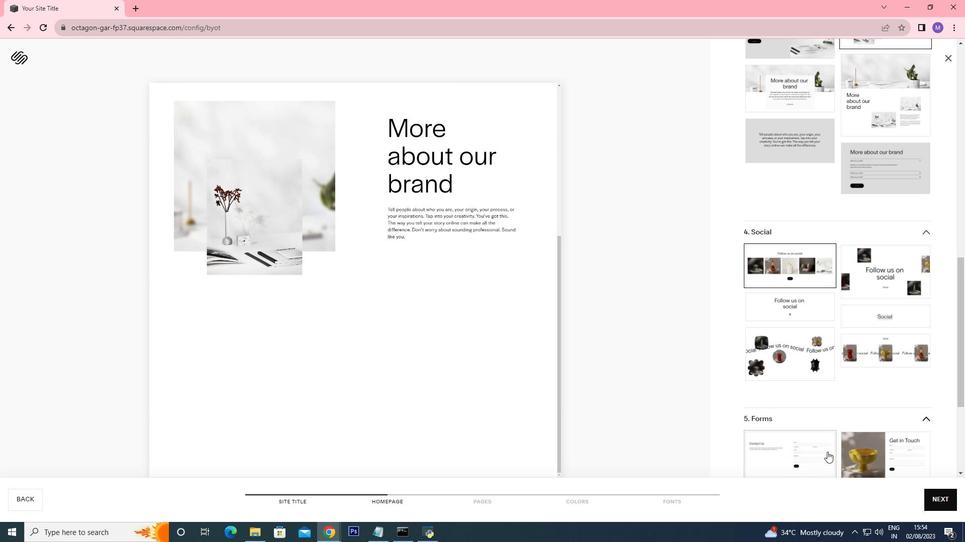 
Action: Mouse scrolled (827, 450) with delta (0, 0)
Screenshot: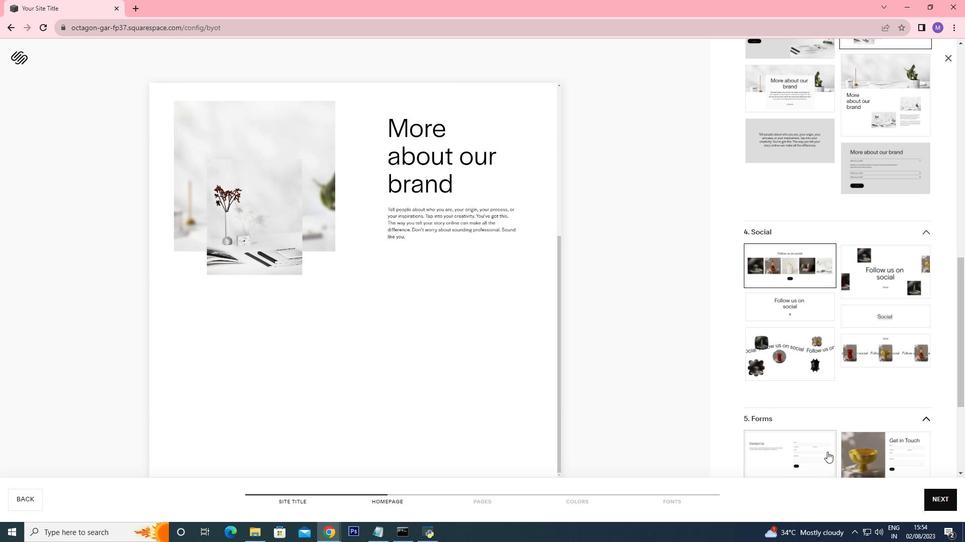 
Action: Mouse scrolled (827, 450) with delta (0, 0)
Screenshot: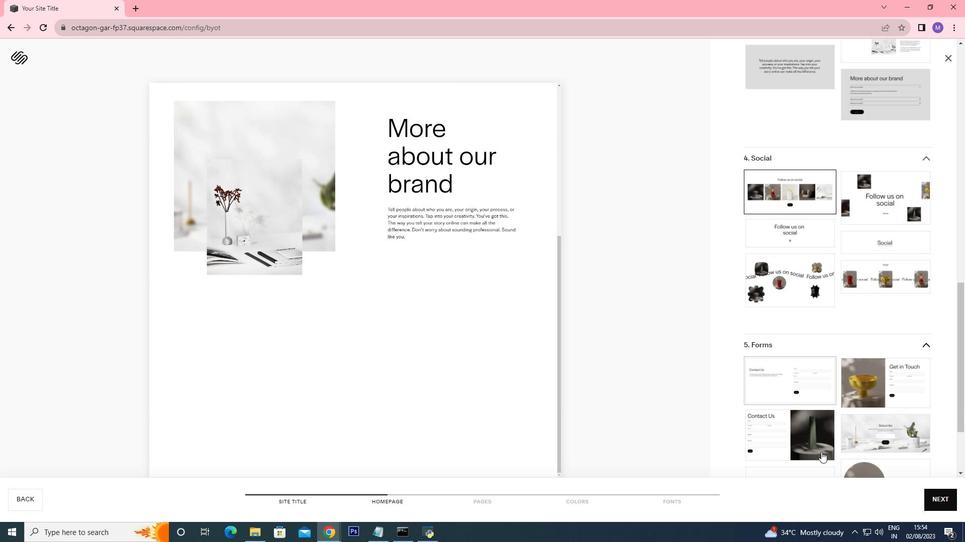 
Action: Mouse moved to (827, 452)
Screenshot: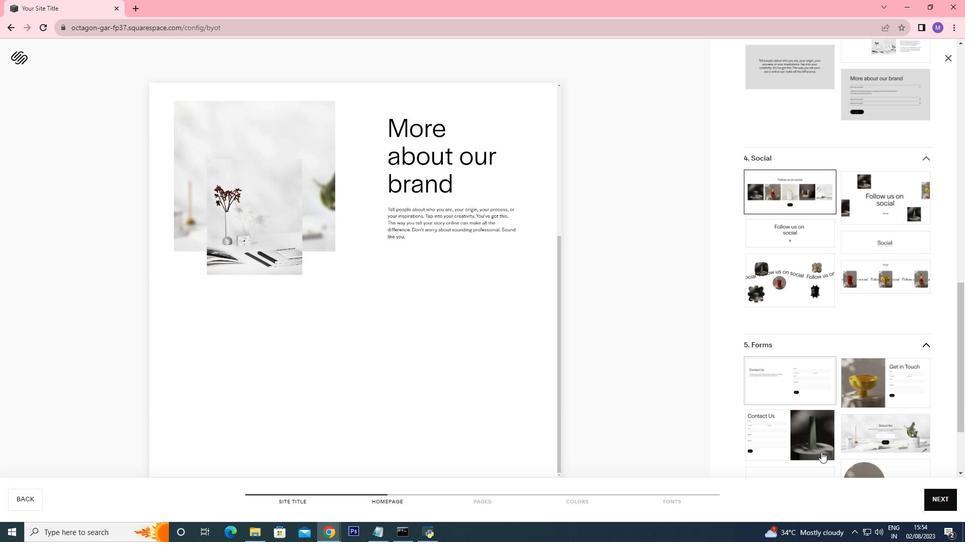 
Action: Mouse scrolled (827, 451) with delta (0, 0)
Screenshot: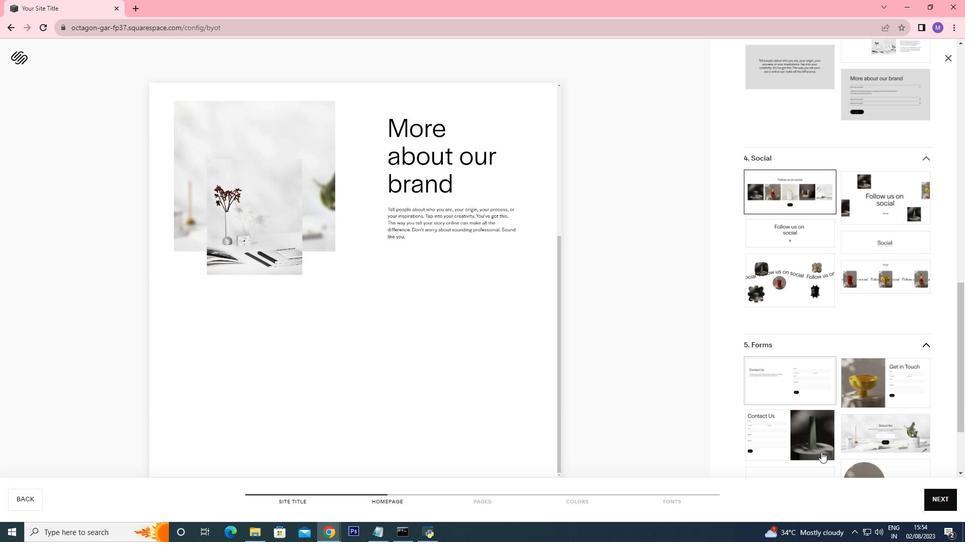 
Action: Mouse scrolled (827, 451) with delta (0, 0)
Screenshot: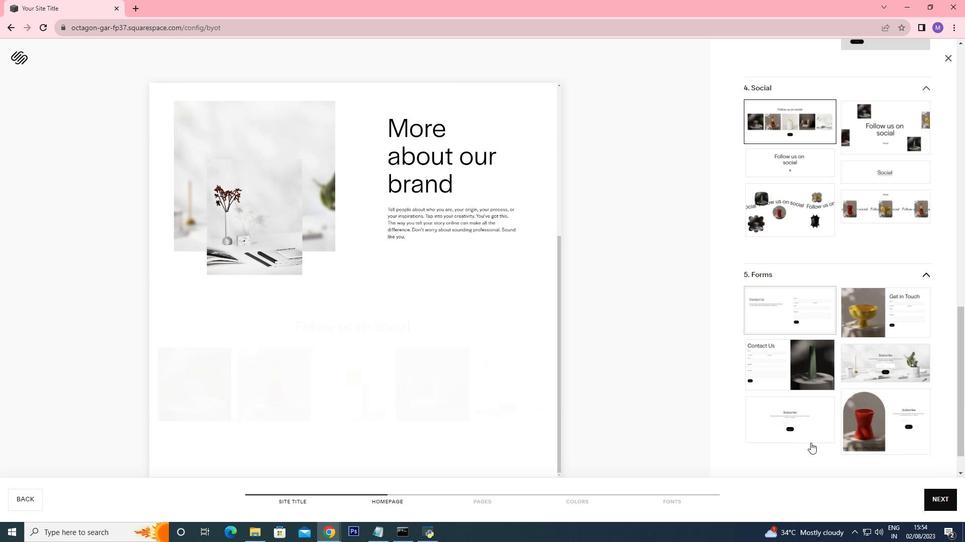 
Action: Mouse moved to (787, 379)
Screenshot: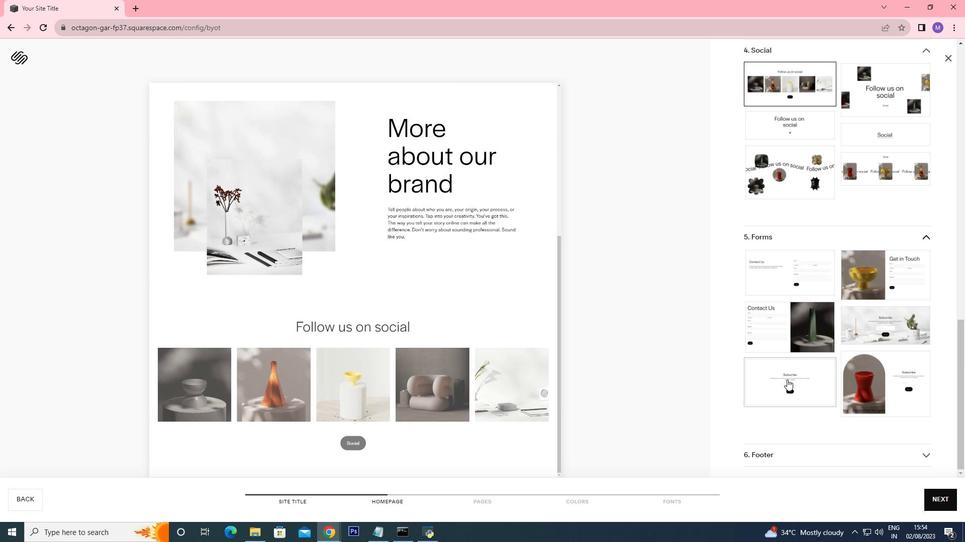 
Action: Mouse scrolled (787, 379) with delta (0, 0)
Screenshot: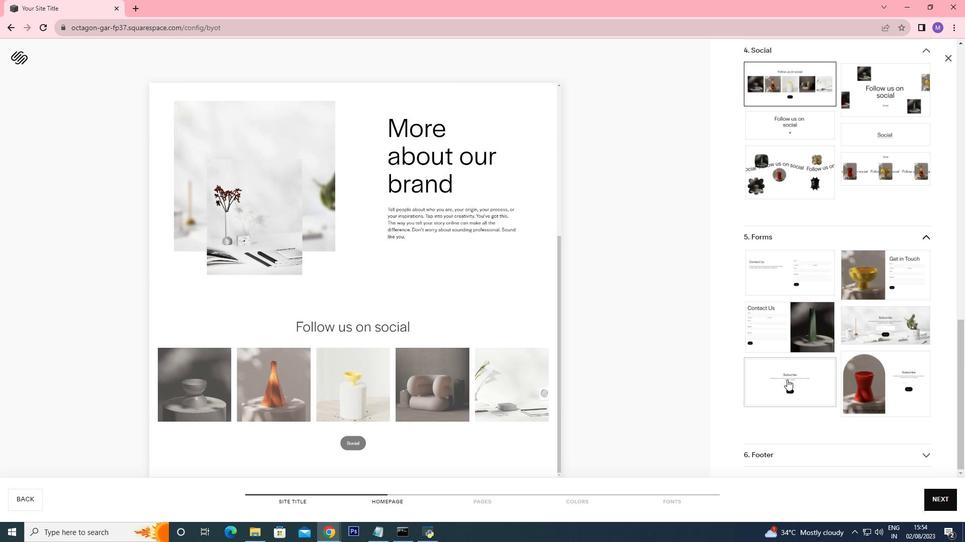 
Action: Mouse scrolled (787, 379) with delta (0, 0)
Screenshot: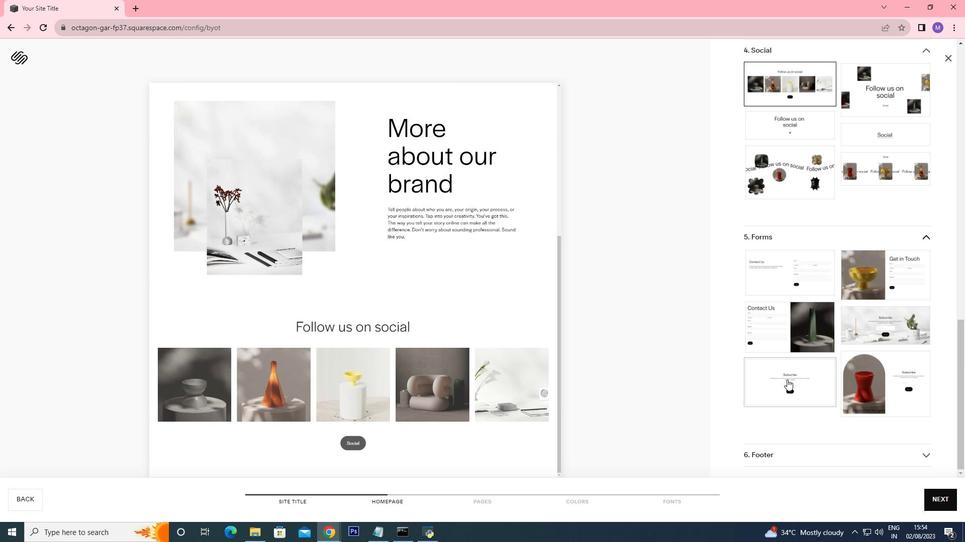
Action: Mouse scrolled (787, 379) with delta (0, 0)
Screenshot: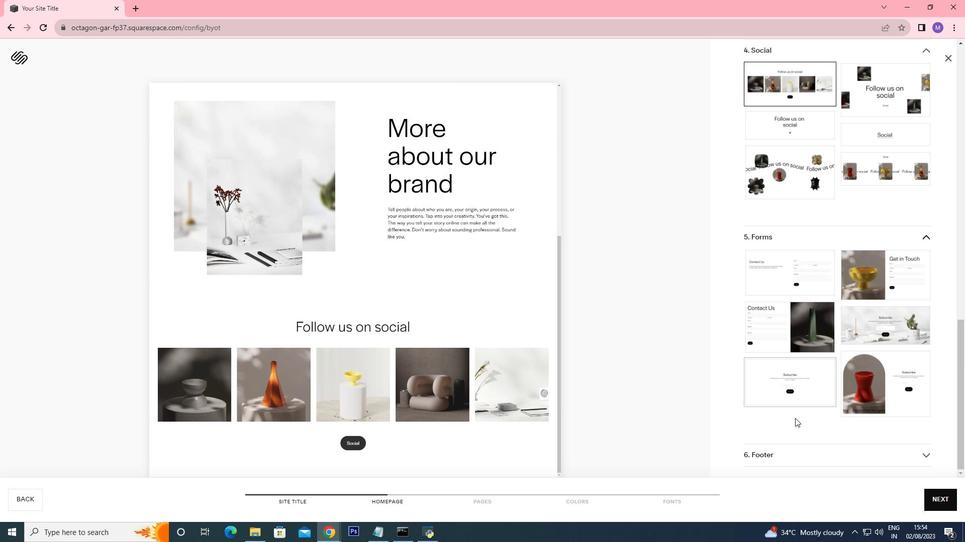 
Action: Mouse moved to (795, 454)
Screenshot: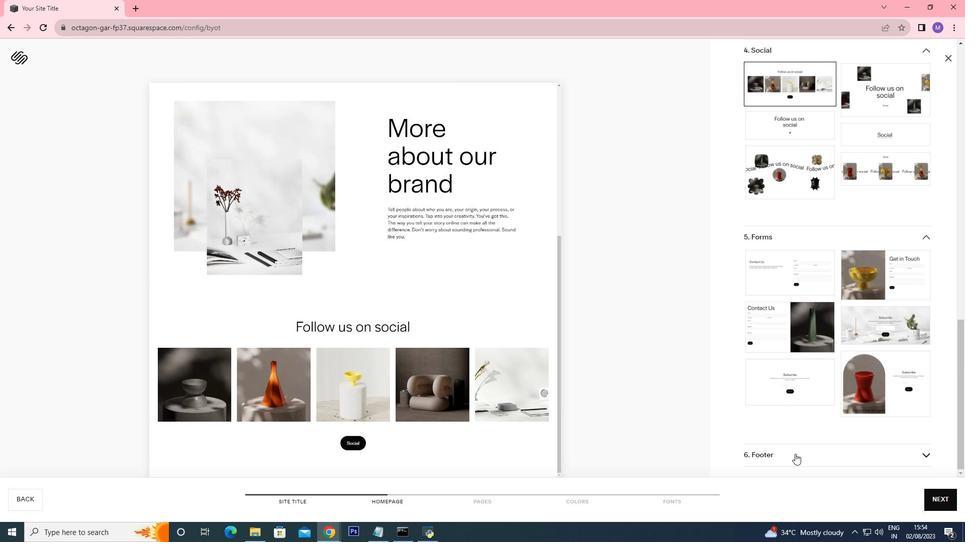 
Action: Mouse pressed left at (795, 454)
Screenshot: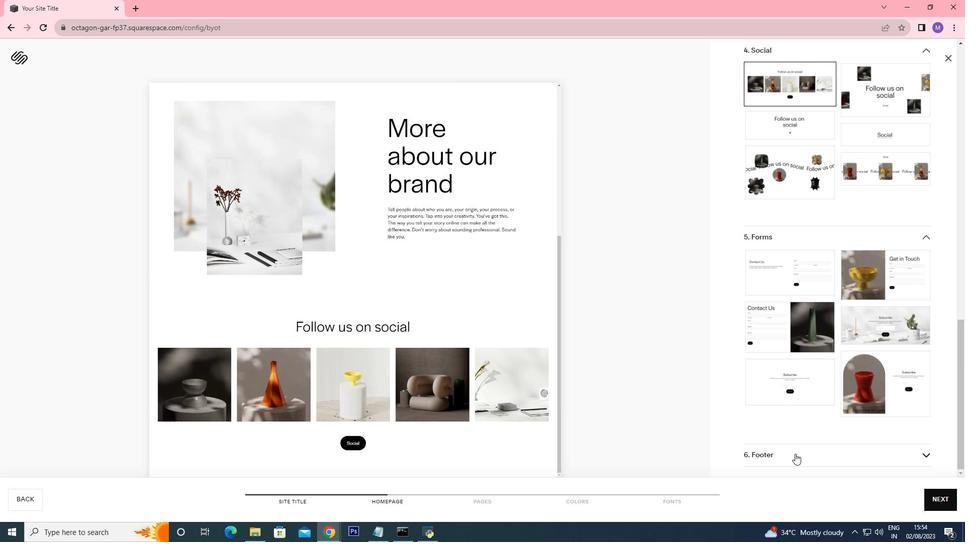 
Action: Mouse moved to (815, 383)
Screenshot: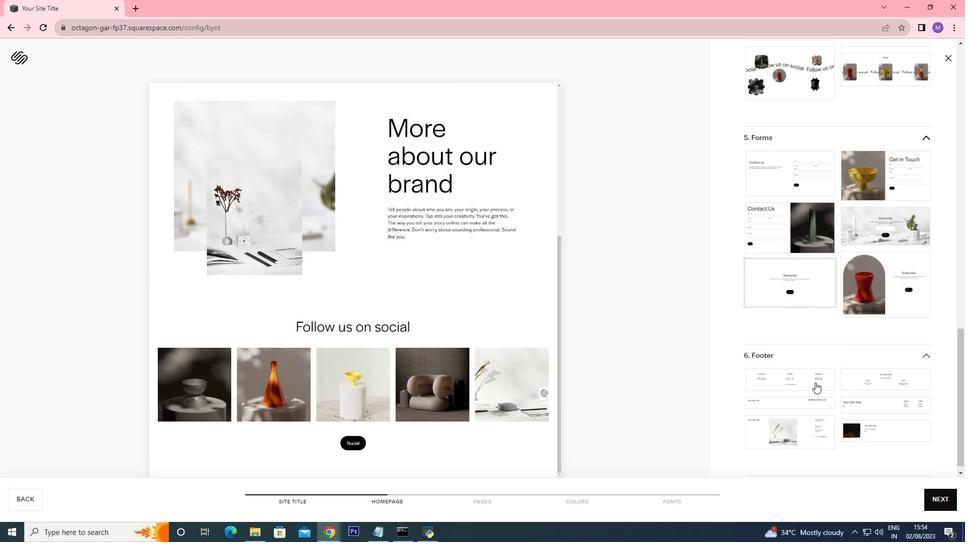 
Action: Mouse scrolled (814, 383) with delta (0, 0)
Screenshot: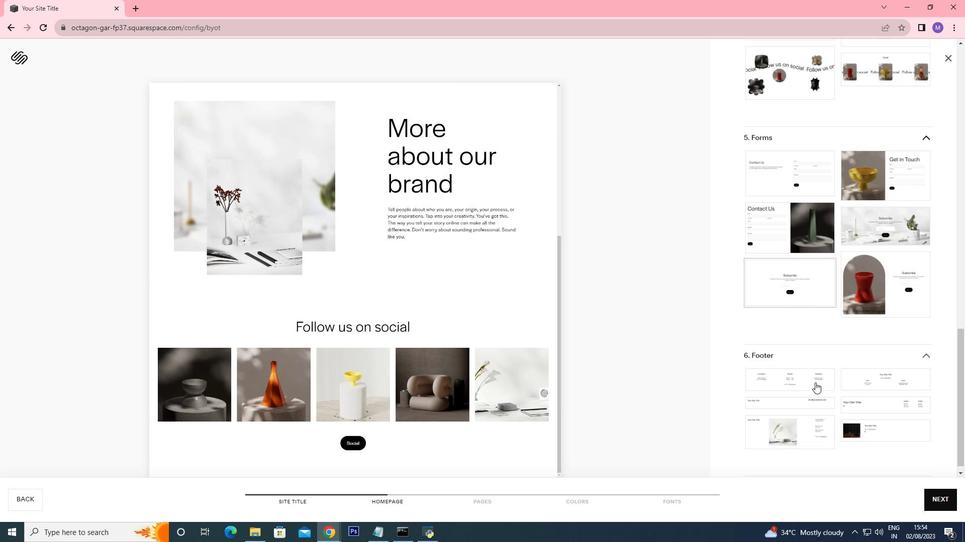 
Action: Mouse moved to (815, 382)
Screenshot: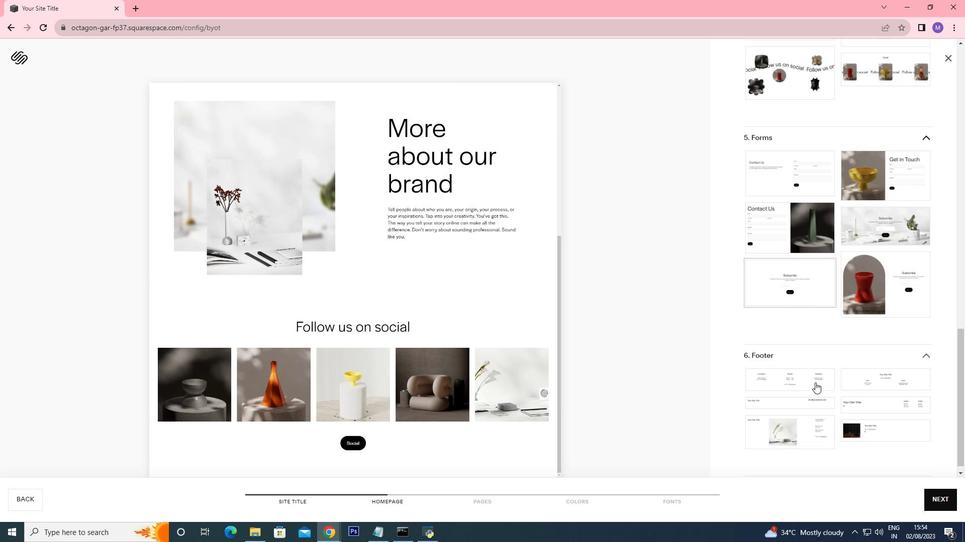 
Action: Mouse scrolled (815, 382) with delta (0, 0)
Screenshot: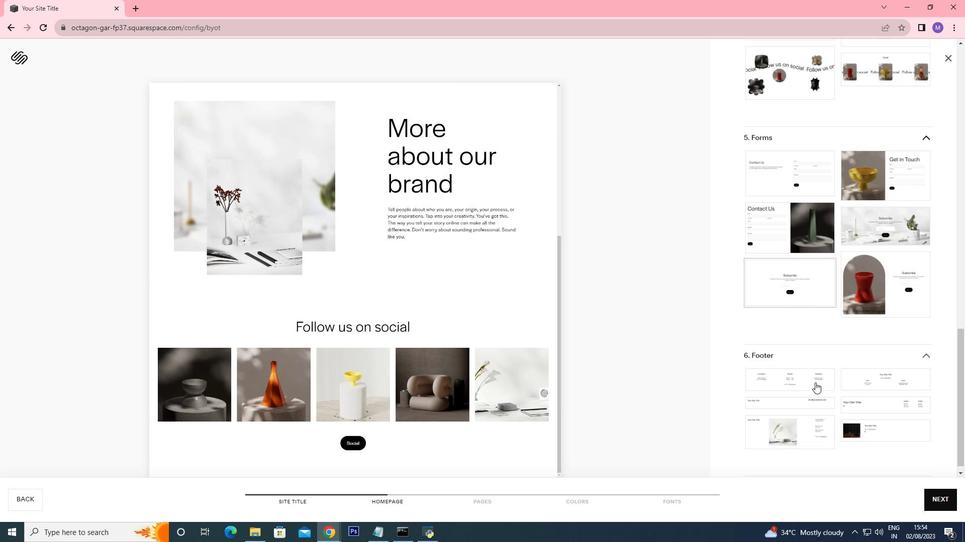 
Action: Mouse scrolled (815, 382) with delta (0, 0)
Screenshot: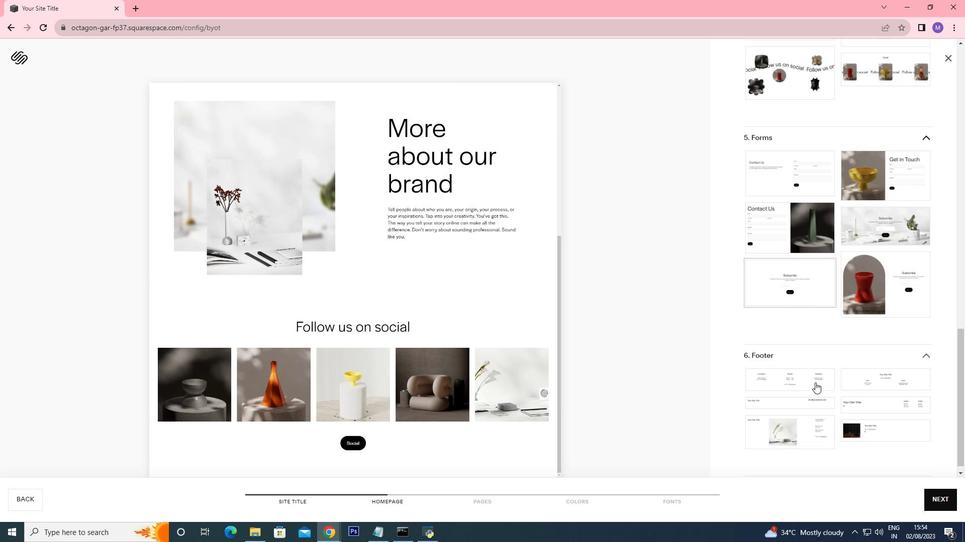 
Action: Mouse scrolled (815, 382) with delta (0, 0)
Screenshot: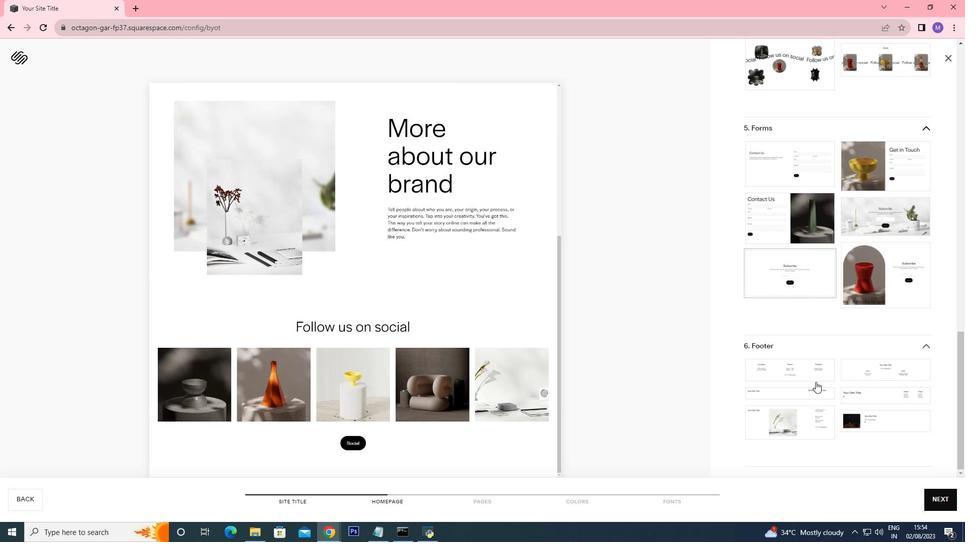 
Action: Mouse scrolled (815, 382) with delta (0, 0)
Screenshot: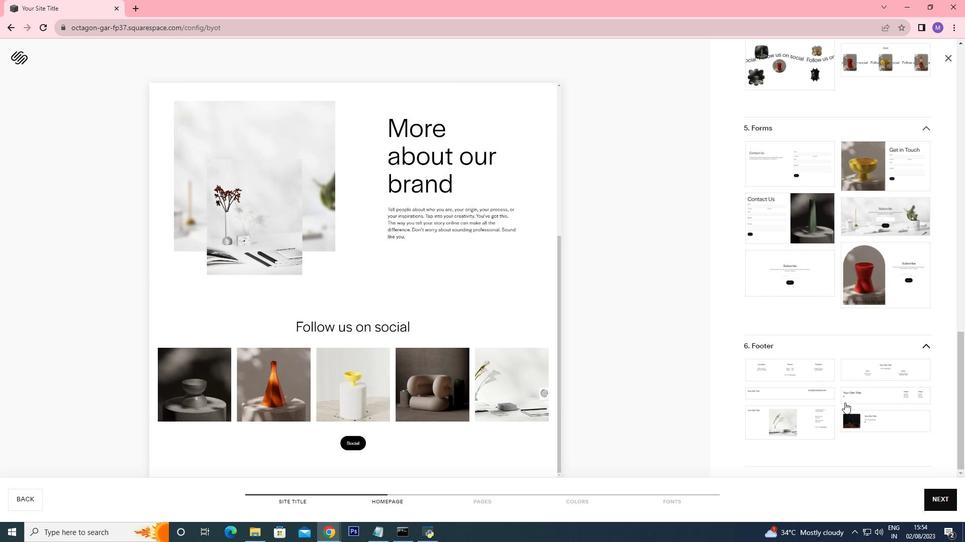 
Action: Mouse moved to (851, 401)
Screenshot: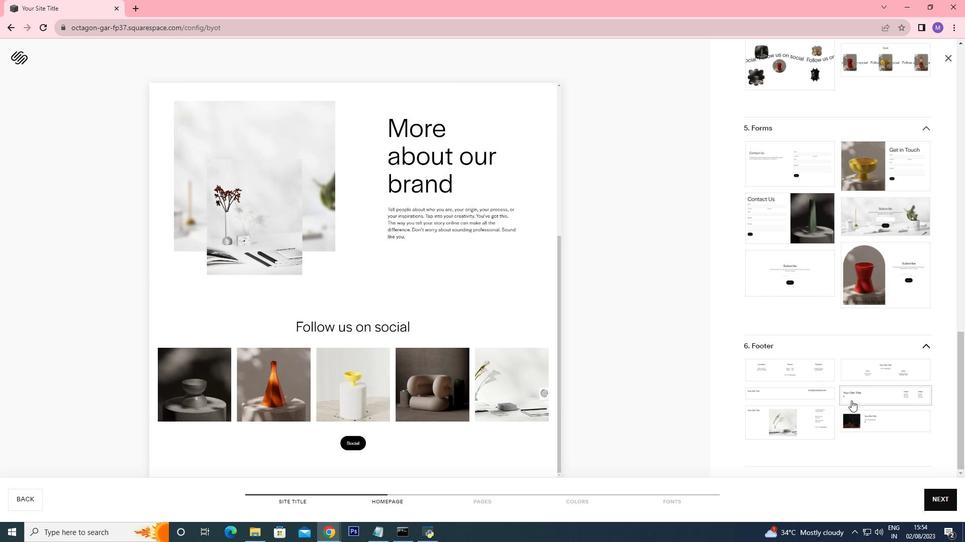 
Action: Mouse pressed left at (851, 401)
Screenshot: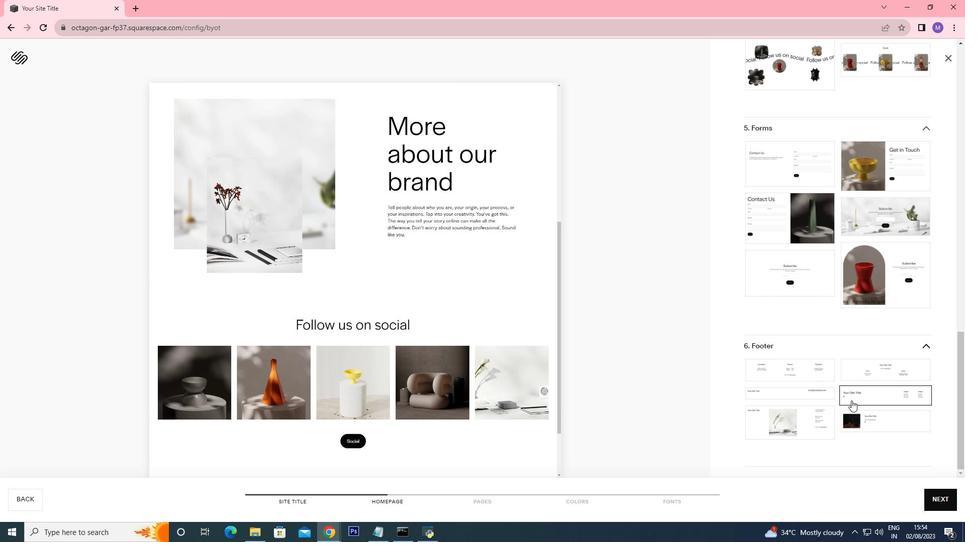 
Action: Mouse moved to (884, 396)
Screenshot: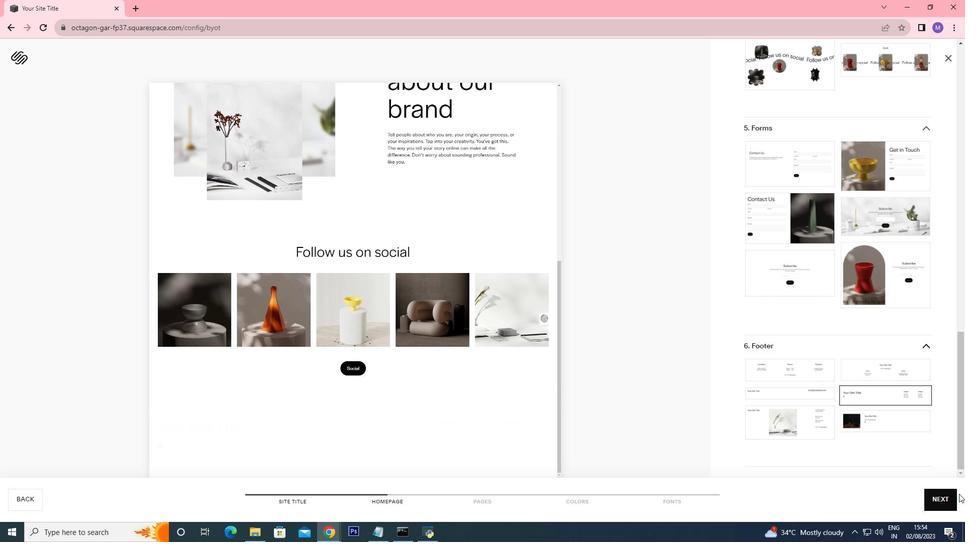 
Action: Mouse scrolled (868, 391) with delta (0, 0)
Screenshot: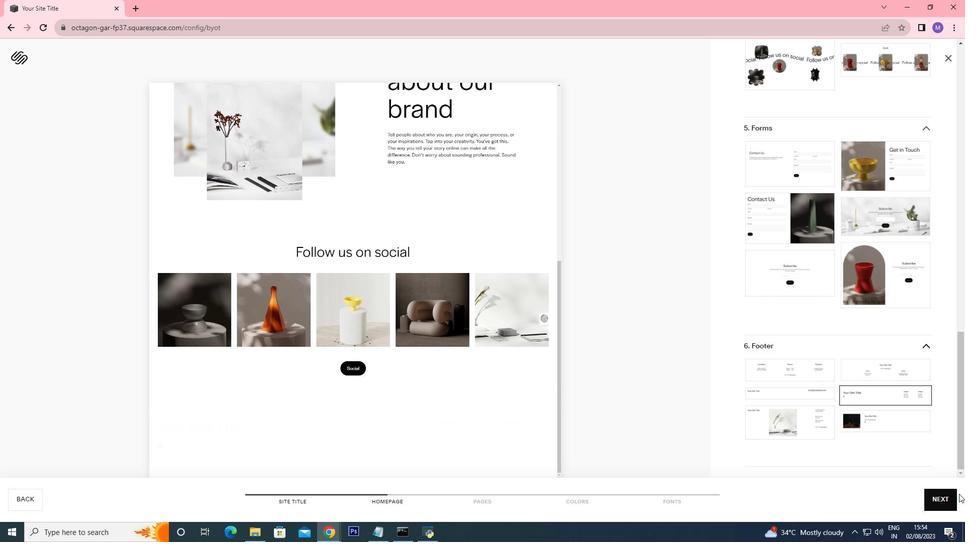 
Action: Mouse moved to (885, 397)
Screenshot: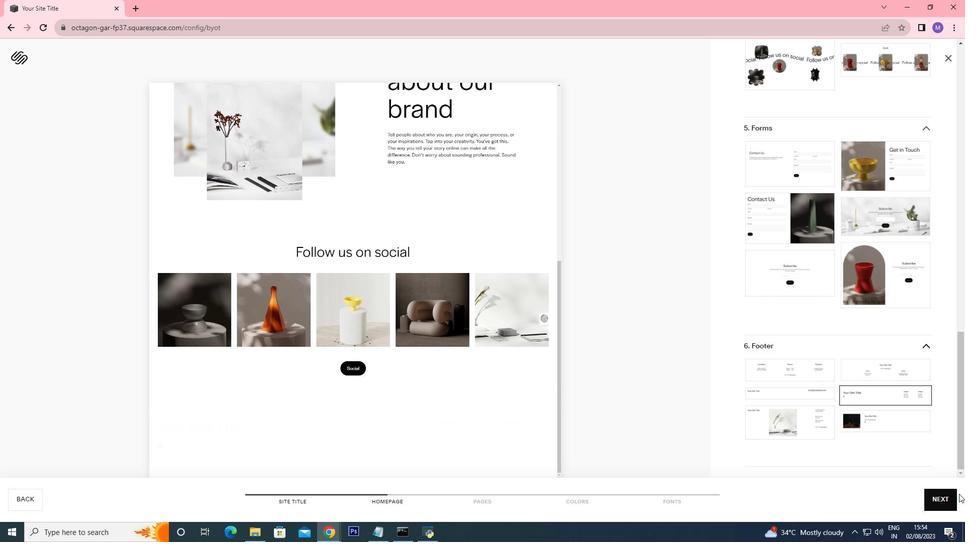 
Action: Mouse scrolled (869, 391) with delta (0, 0)
Screenshot: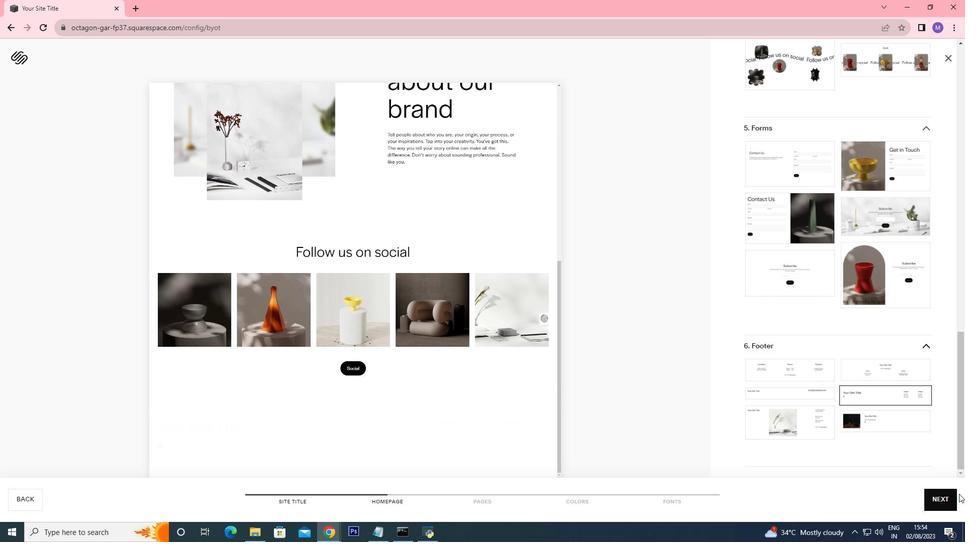 
Action: Mouse moved to (939, 503)
Screenshot: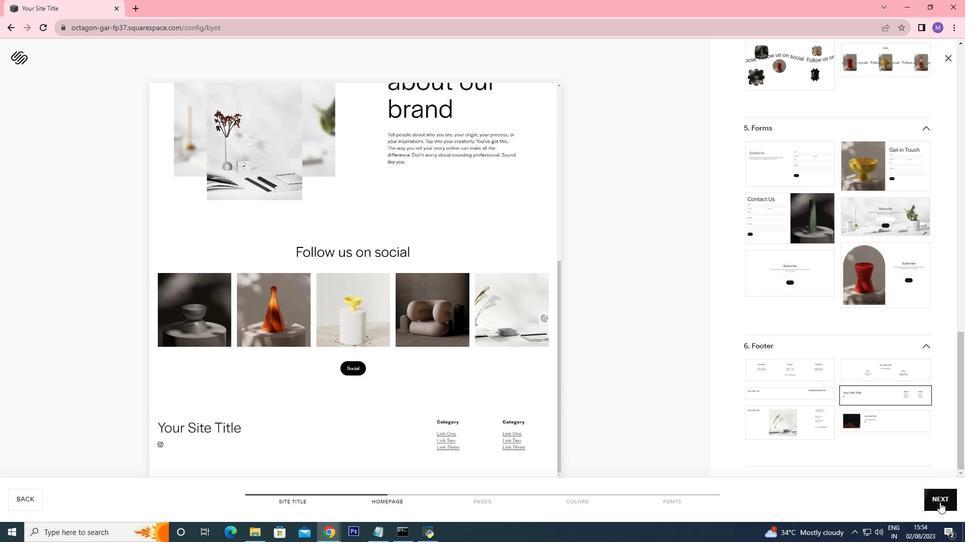 
Action: Mouse pressed left at (939, 503)
Screenshot: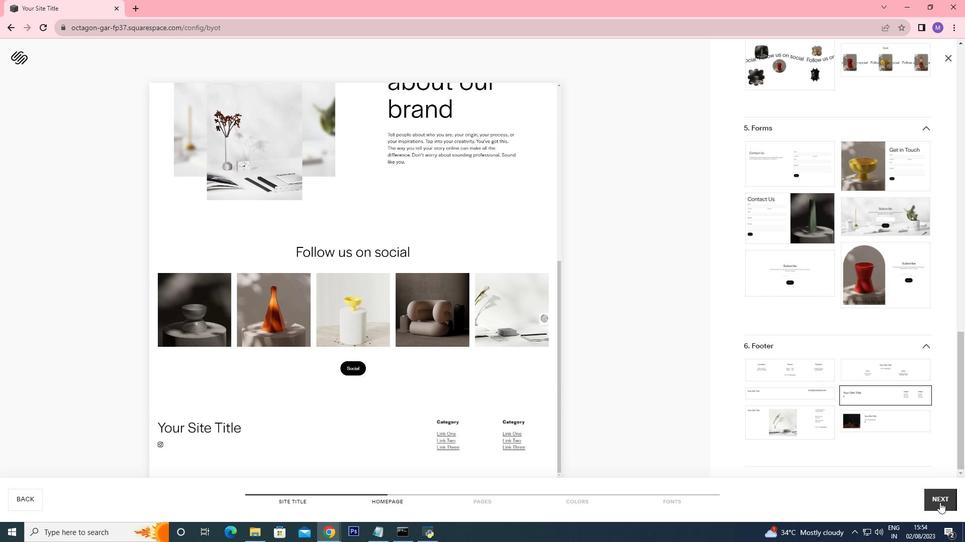 
Action: Mouse moved to (938, 497)
Screenshot: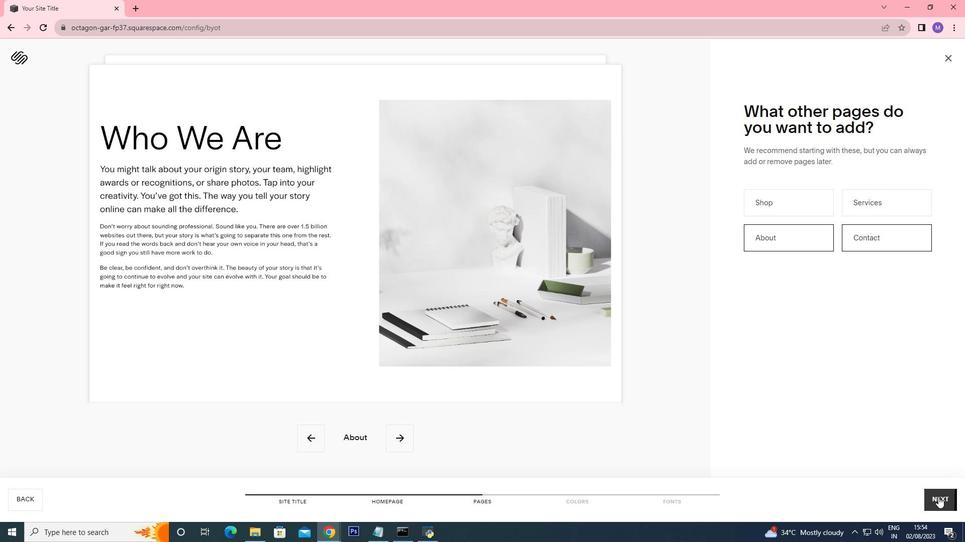 
Action: Mouse pressed left at (938, 497)
Screenshot: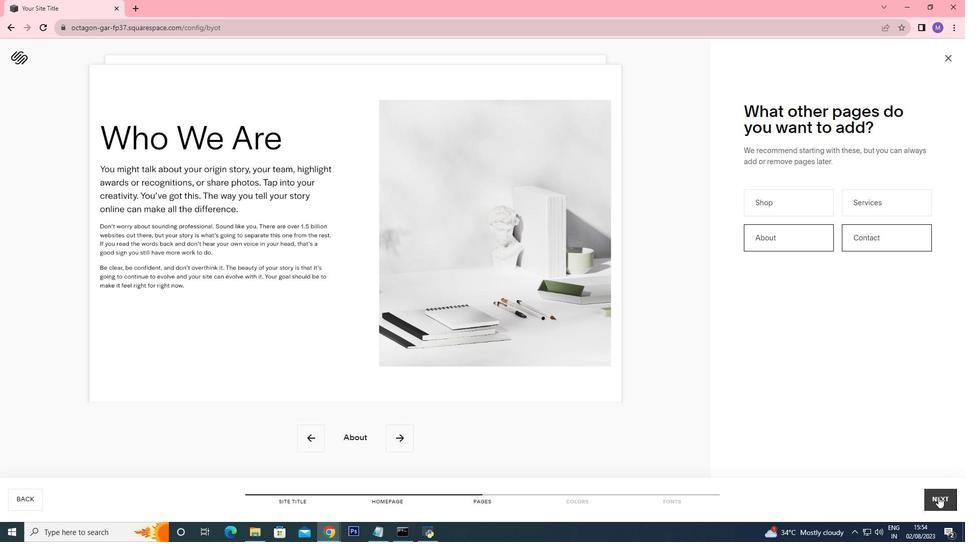 
Action: Mouse moved to (370, 210)
Screenshot: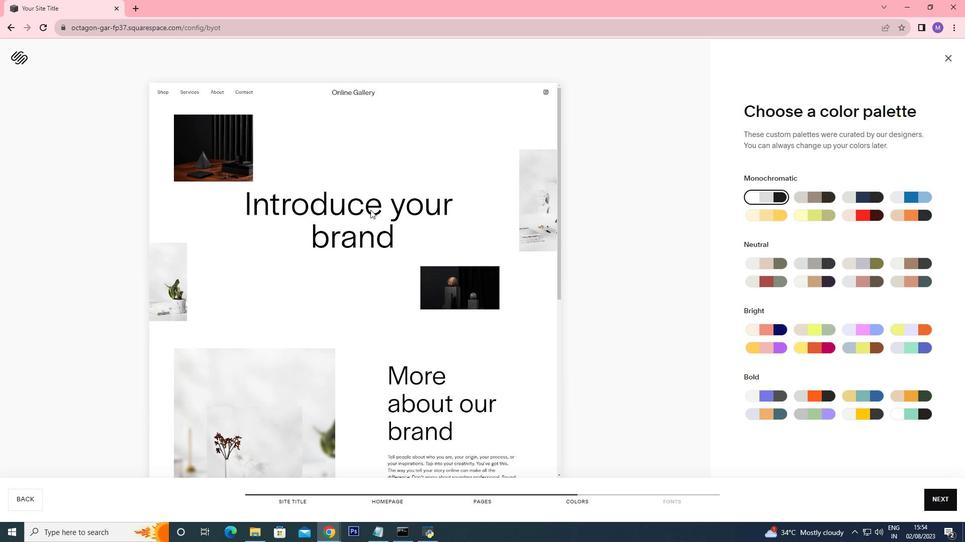 
Action: Mouse scrolled (370, 209) with delta (0, 0)
Screenshot: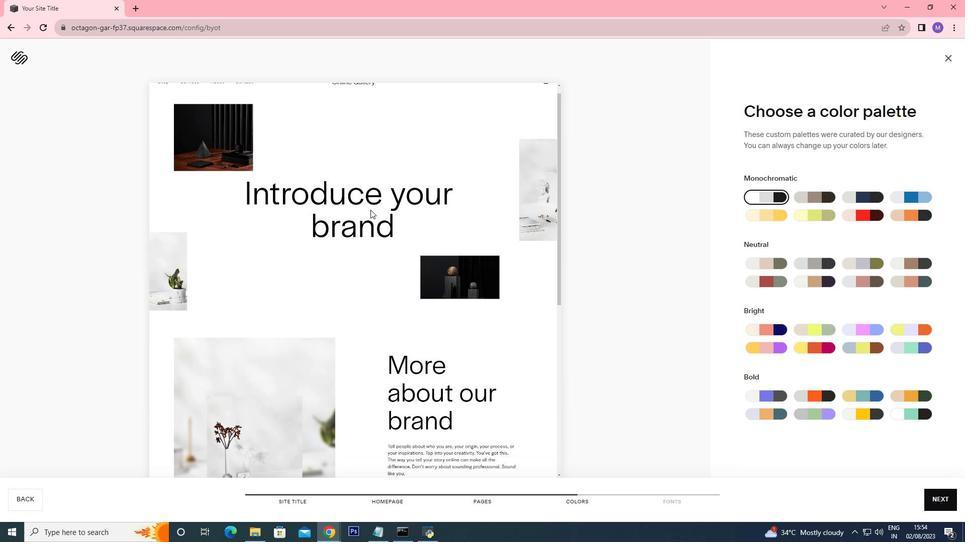 
Action: Mouse scrolled (370, 209) with delta (0, 0)
Screenshot: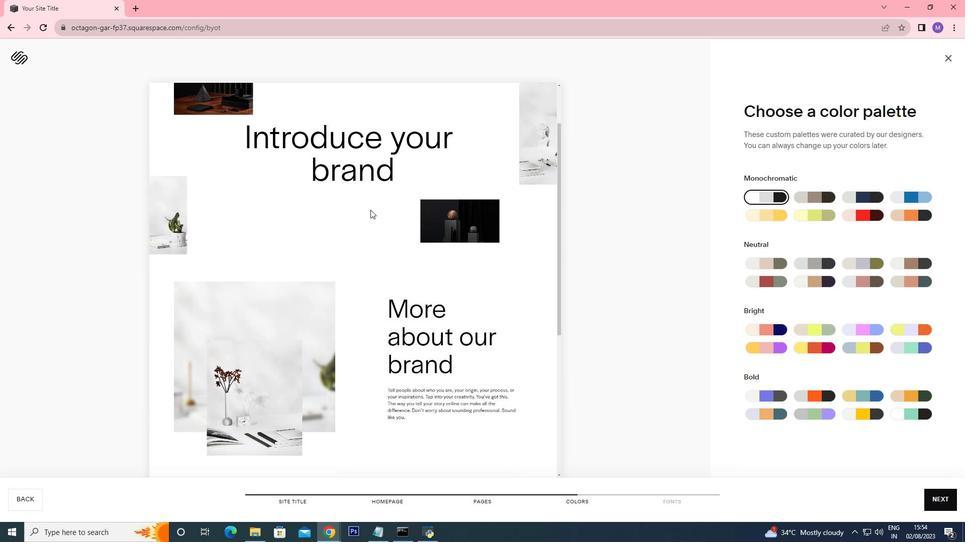 
Action: Mouse scrolled (370, 209) with delta (0, 0)
Screenshot: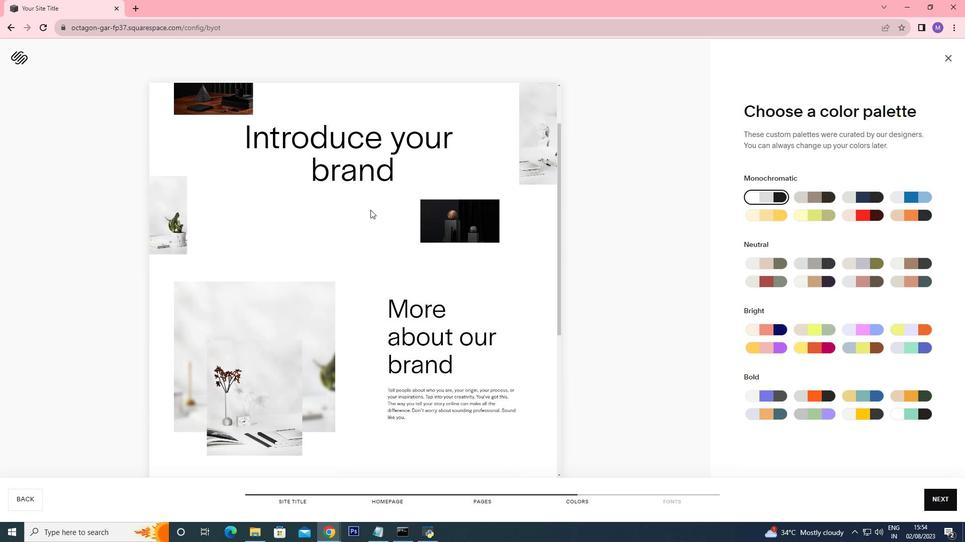 
Action: Mouse scrolled (370, 209) with delta (0, 0)
Screenshot: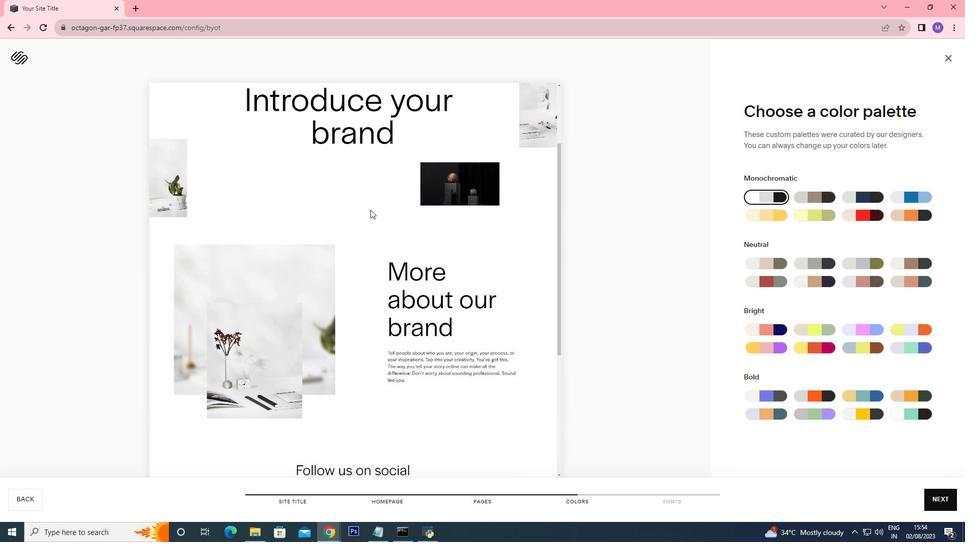
Action: Mouse moved to (373, 208)
Screenshot: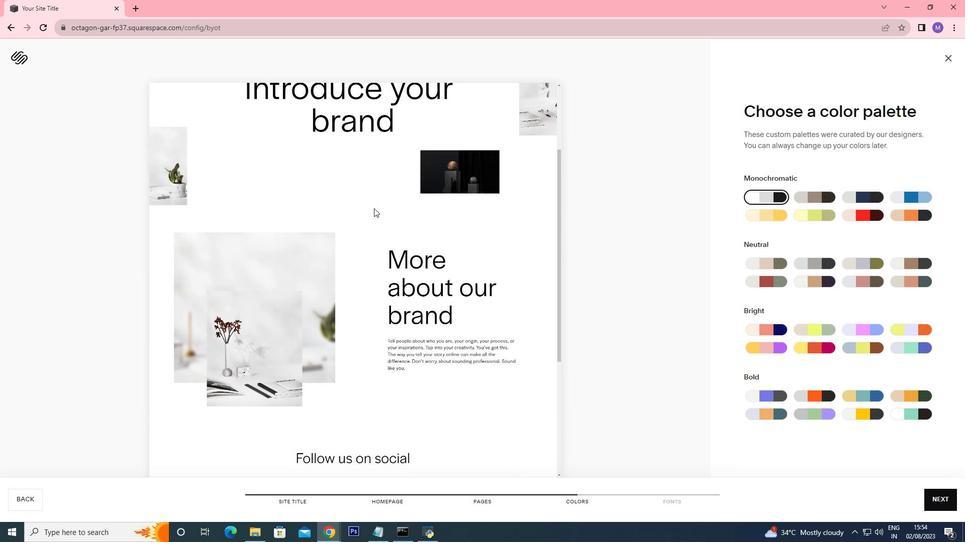 
Action: Mouse scrolled (373, 208) with delta (0, 0)
Screenshot: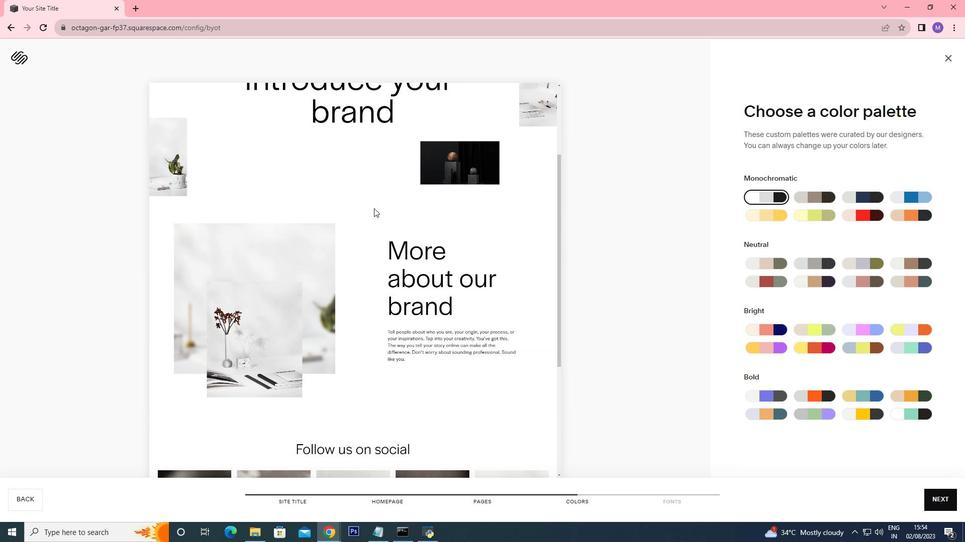 
Action: Mouse scrolled (373, 208) with delta (0, 0)
Screenshot: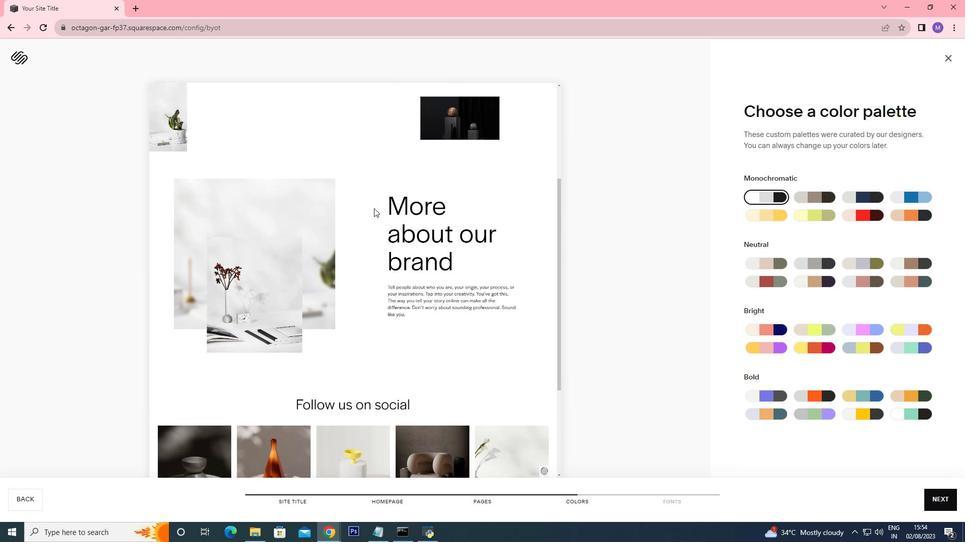 
Action: Mouse scrolled (373, 208) with delta (0, 0)
Screenshot: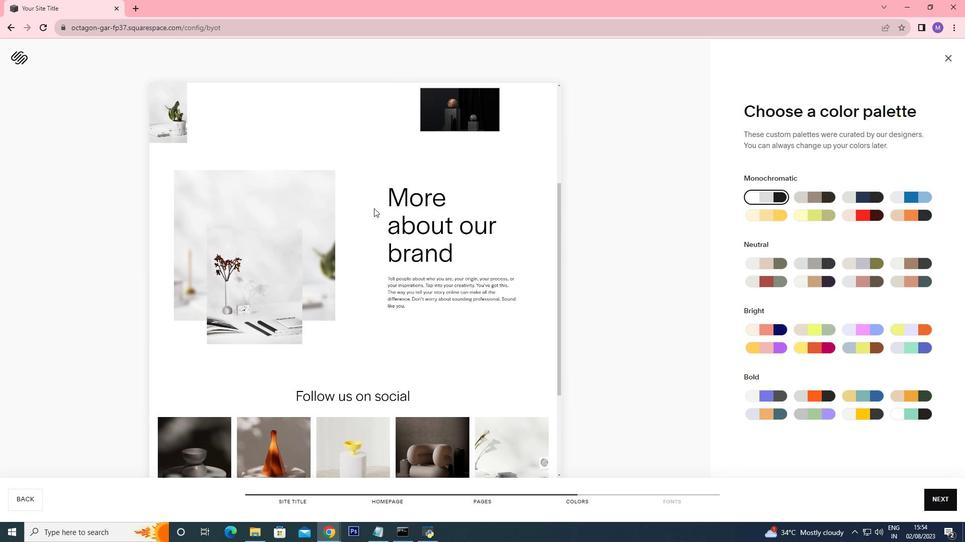 
Action: Mouse moved to (388, 279)
Screenshot: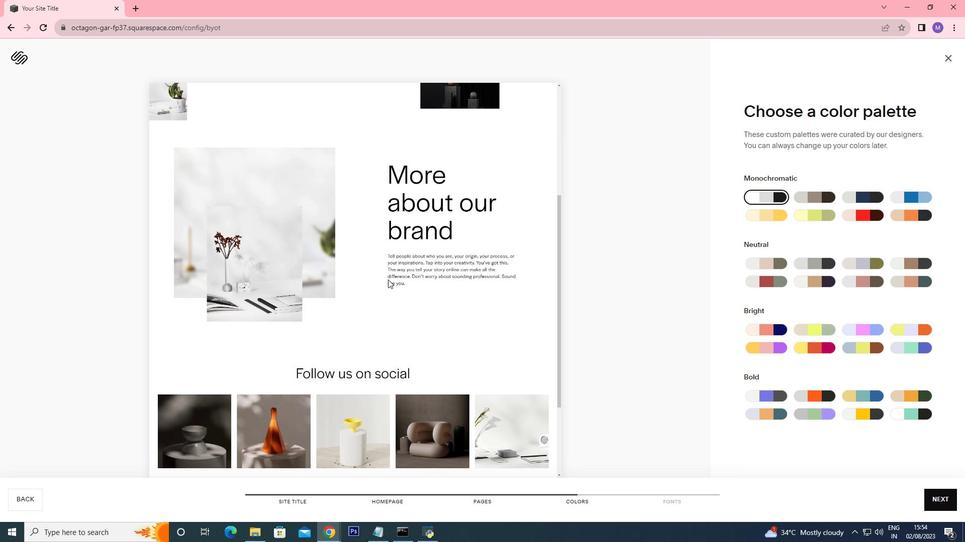 
Action: Mouse scrolled (388, 279) with delta (0, 0)
Screenshot: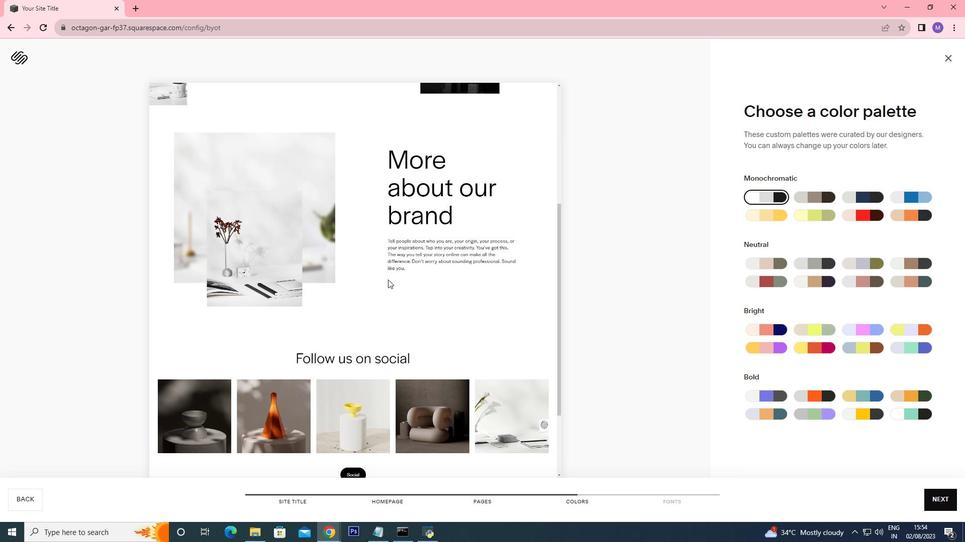 
Action: Mouse scrolled (388, 279) with delta (0, 0)
Screenshot: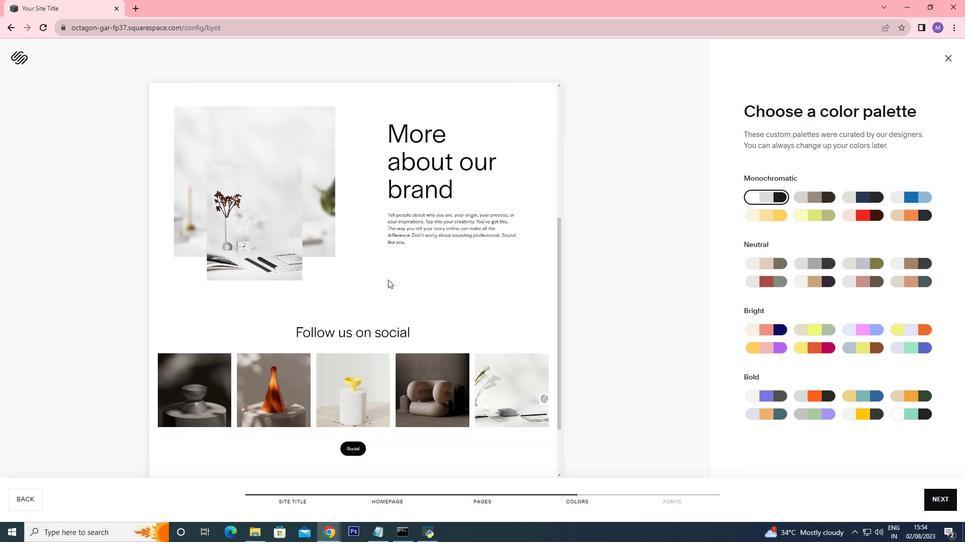 
Action: Mouse scrolled (388, 279) with delta (0, 0)
Screenshot: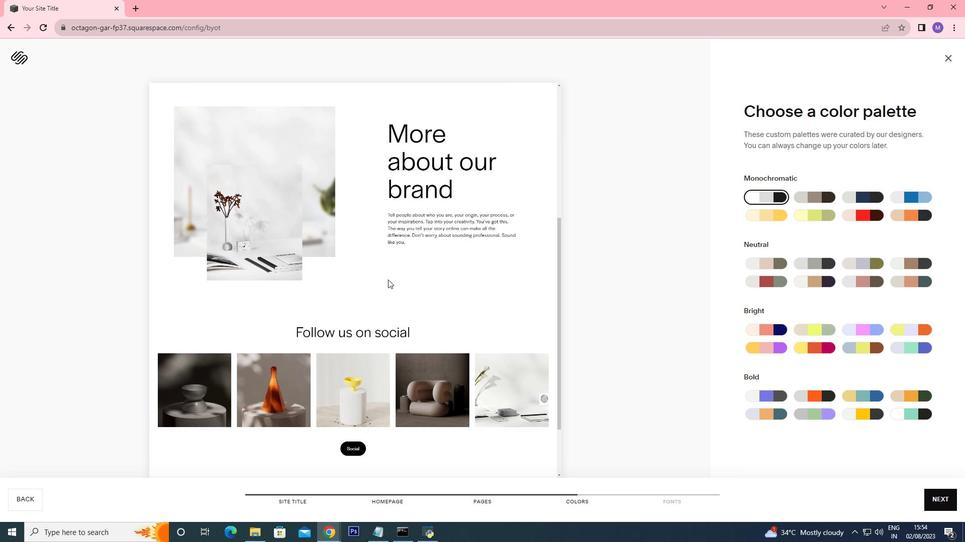 
Action: Mouse moved to (391, 280)
Screenshot: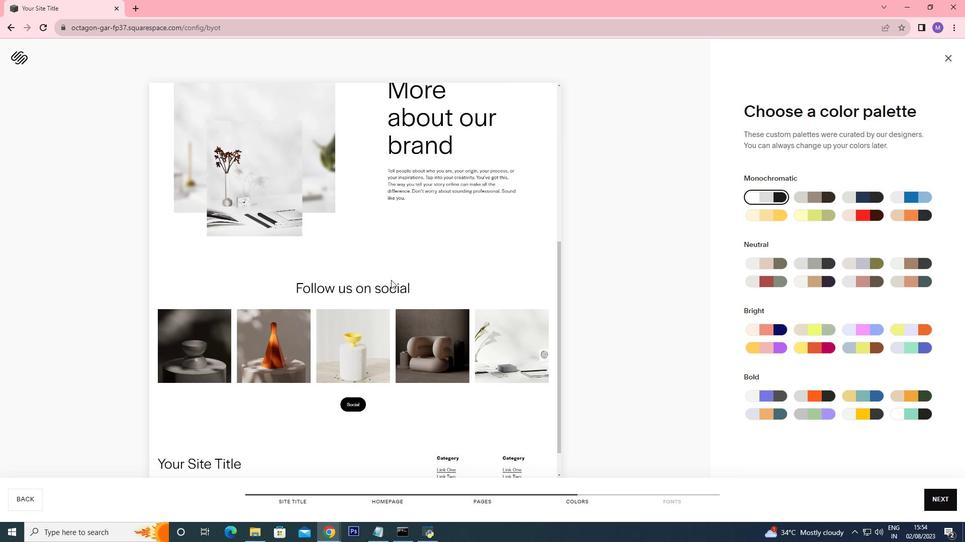 
Action: Mouse scrolled (391, 279) with delta (0, 0)
Screenshot: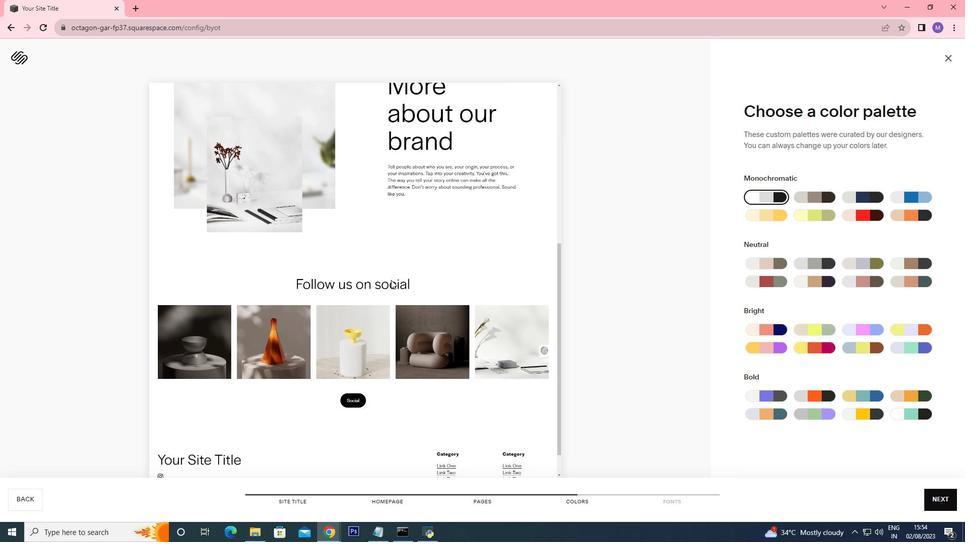 
Action: Mouse scrolled (391, 279) with delta (0, 0)
Screenshot: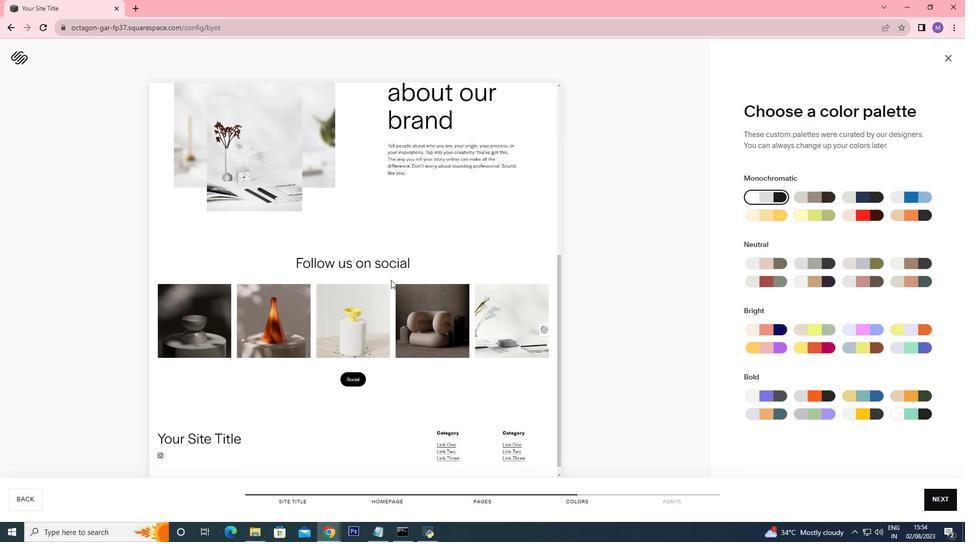 
Action: Mouse scrolled (391, 279) with delta (0, 0)
Screenshot: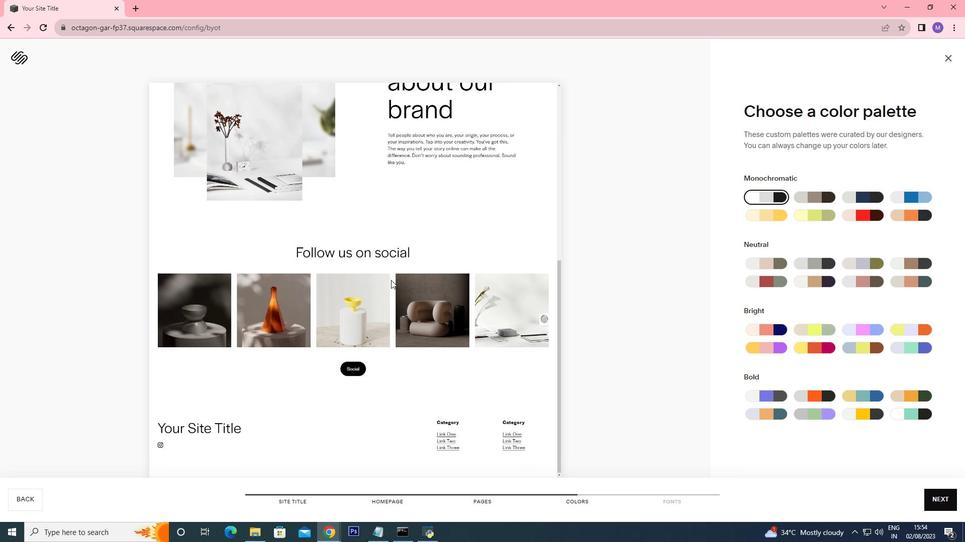 
Action: Mouse moved to (910, 353)
Screenshot: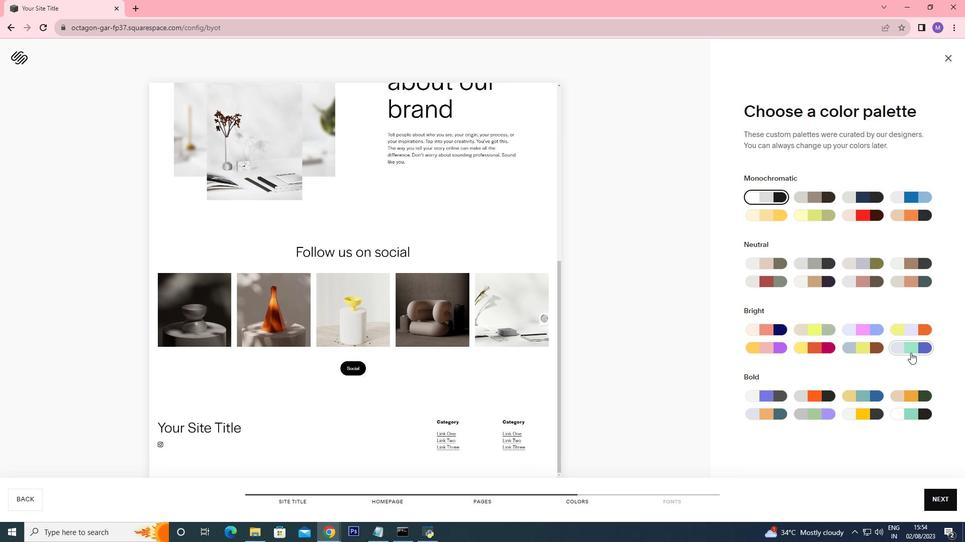 
Action: Mouse pressed left at (910, 353)
Screenshot: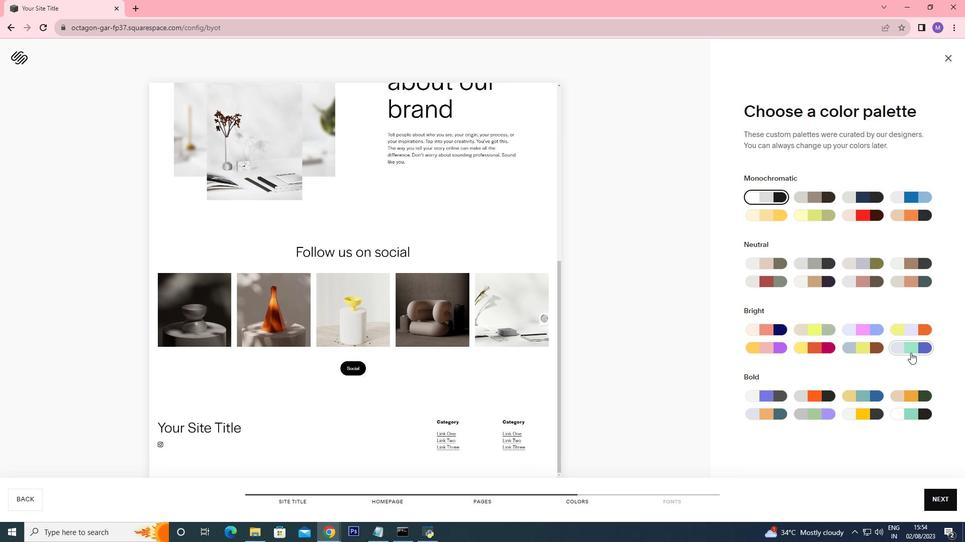 
Action: Mouse scrolled (910, 352) with delta (0, 0)
Screenshot: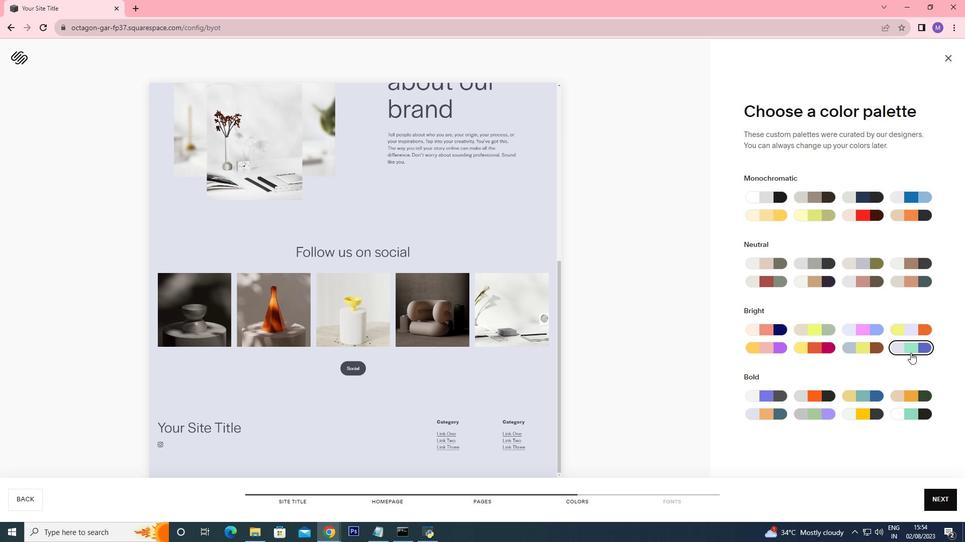 
Action: Mouse moved to (910, 353)
Screenshot: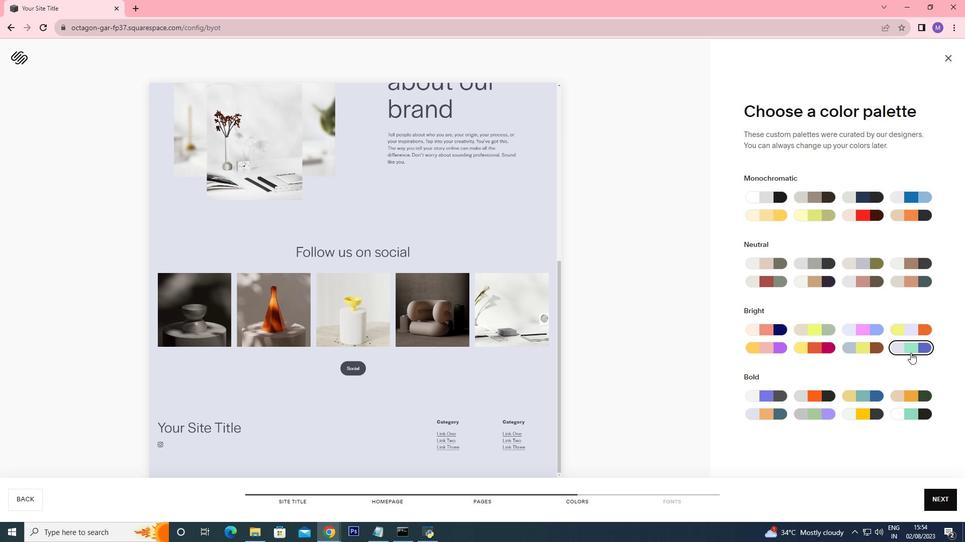 
Action: Mouse scrolled (910, 352) with delta (0, 0)
Screenshot: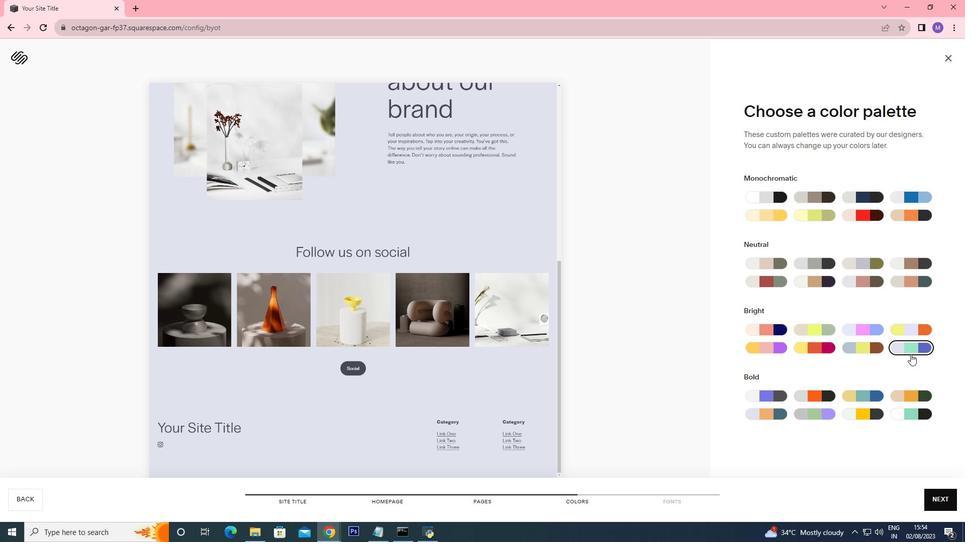 
Action: Mouse moved to (910, 355)
Screenshot: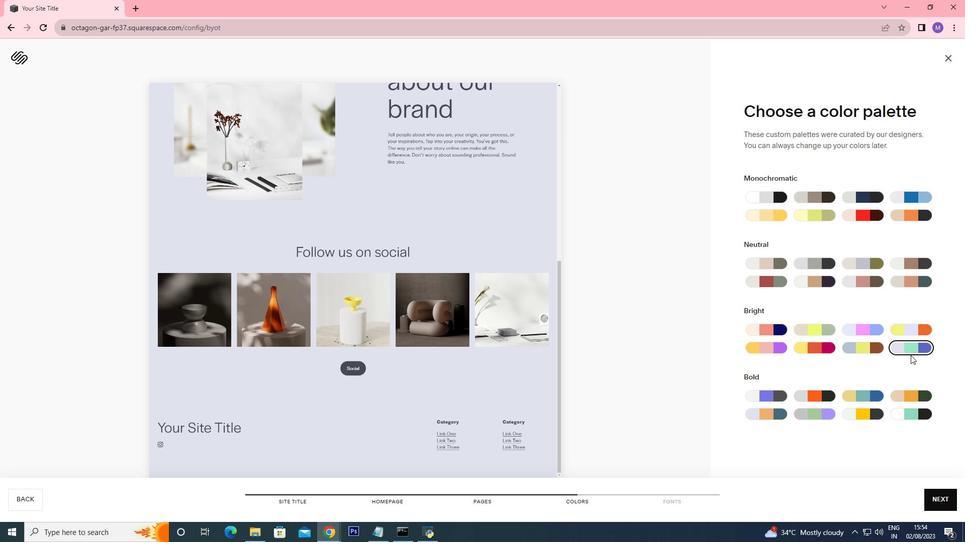 
Action: Mouse scrolled (910, 355) with delta (0, 0)
Screenshot: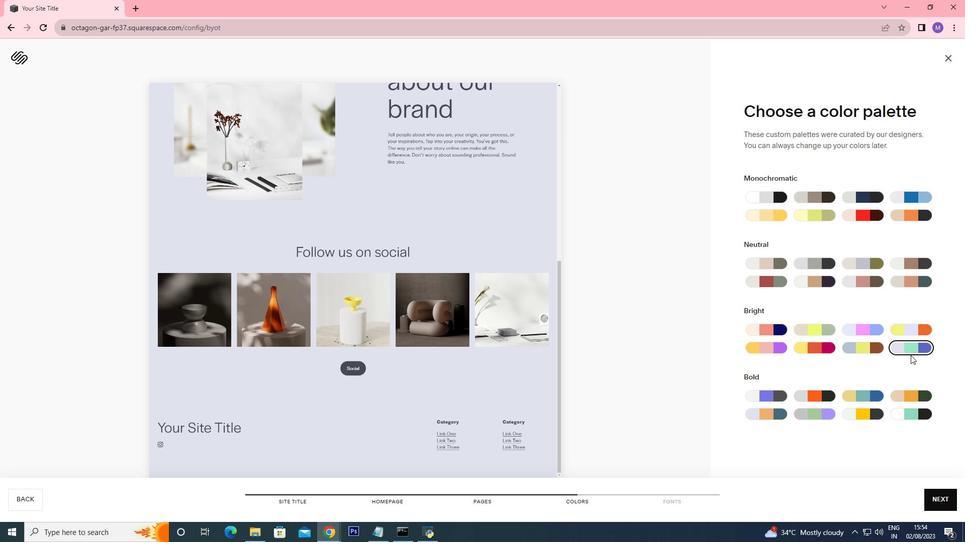
Action: Mouse scrolled (910, 355) with delta (0, 0)
Screenshot: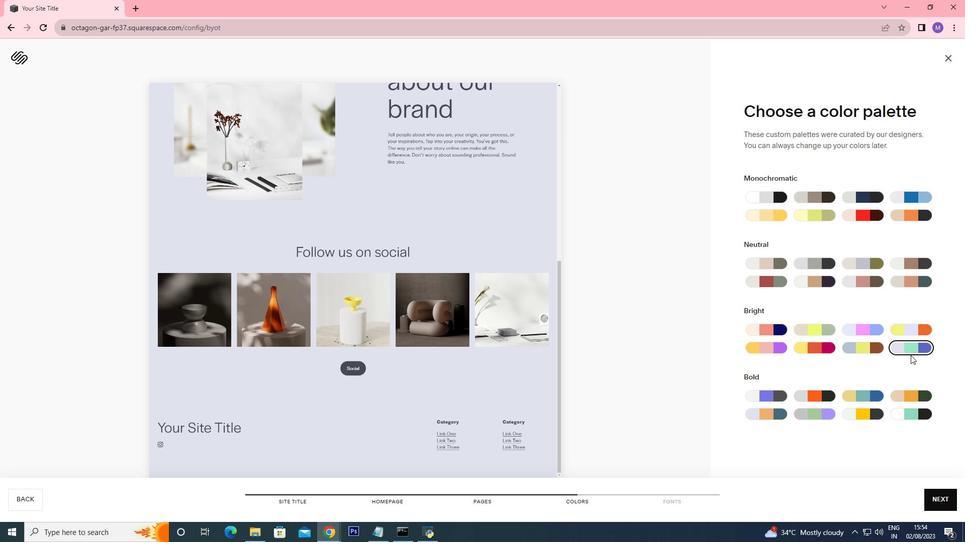 
Action: Mouse moved to (935, 499)
Screenshot: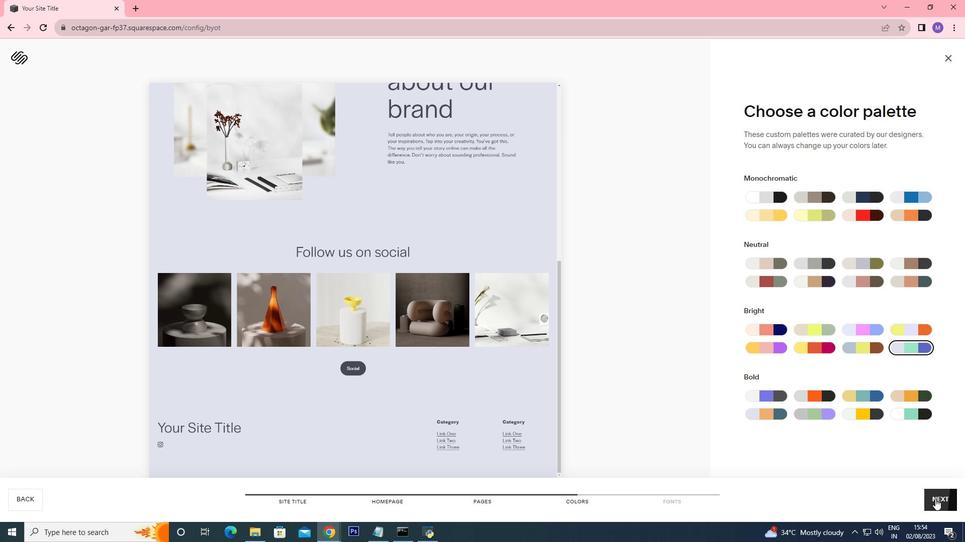 
Action: Mouse pressed left at (935, 499)
Screenshot: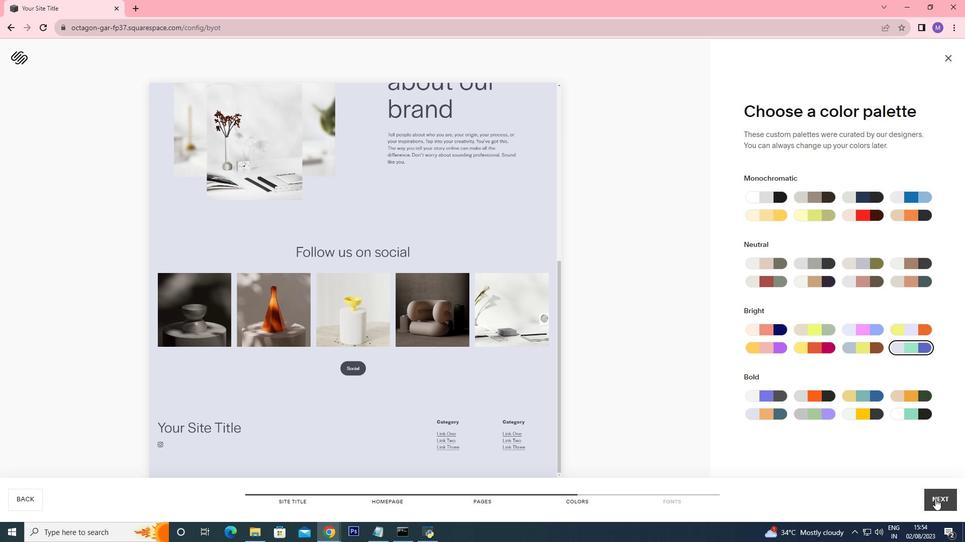 
Action: Mouse moved to (906, 366)
Screenshot: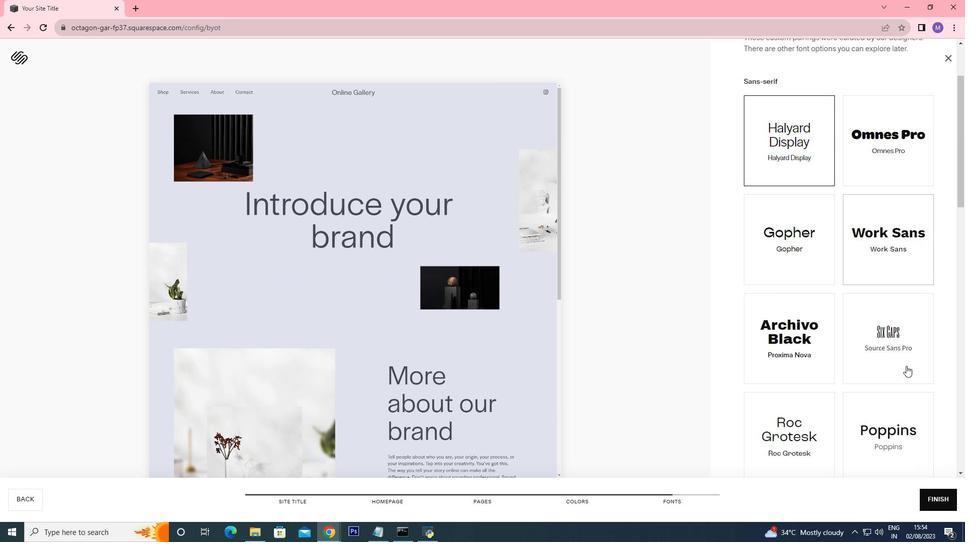 
Action: Mouse scrolled (906, 366) with delta (0, 0)
Screenshot: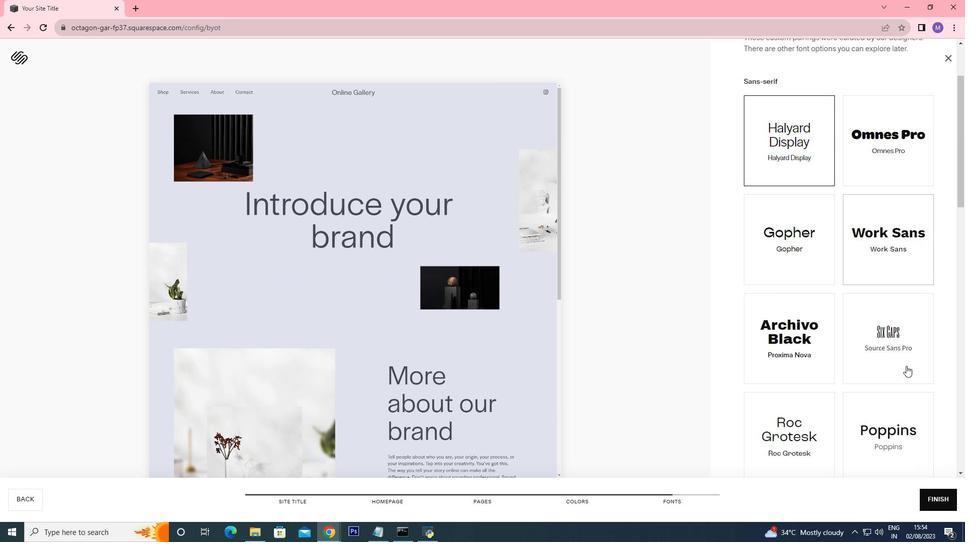 
Action: Mouse moved to (906, 366)
Screenshot: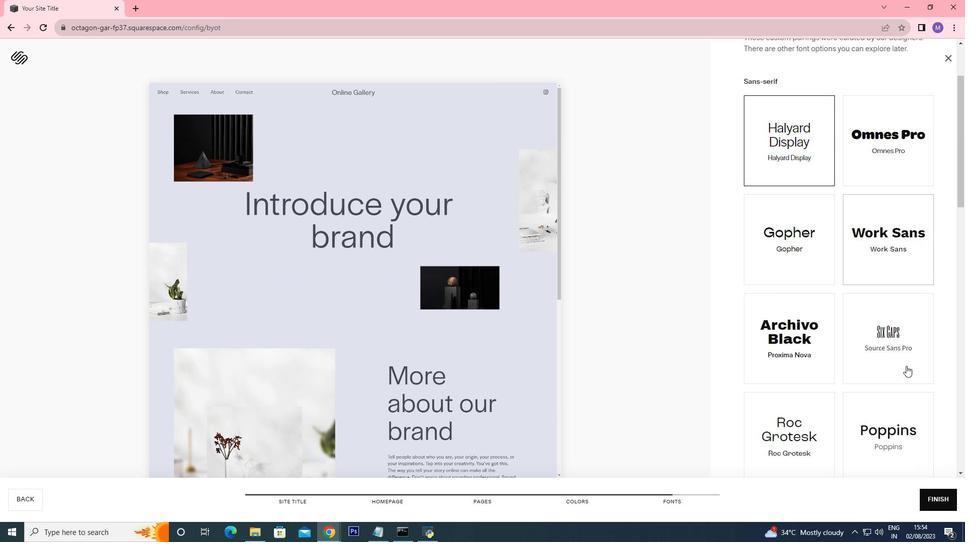 
Action: Mouse scrolled (906, 365) with delta (0, 0)
Screenshot: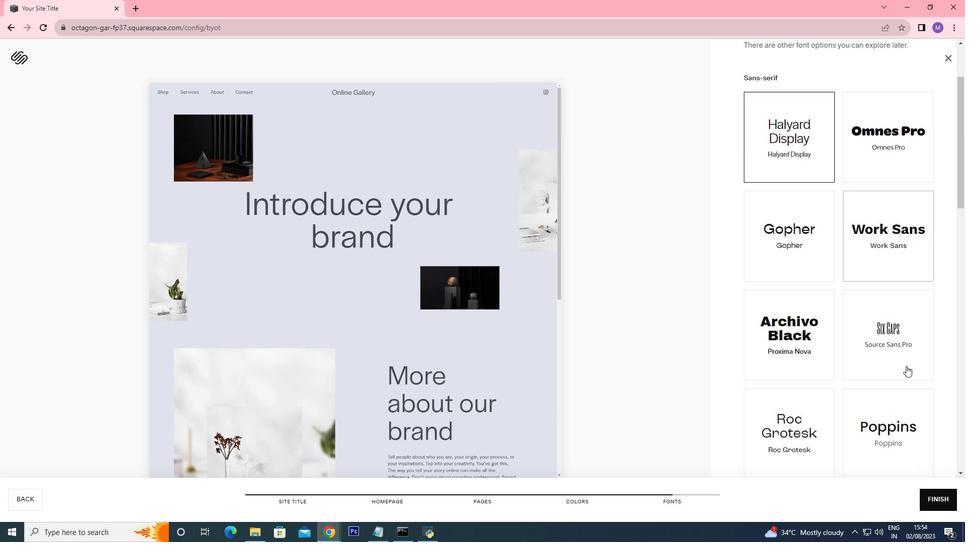 
Action: Mouse scrolled (906, 365) with delta (0, 0)
Screenshot: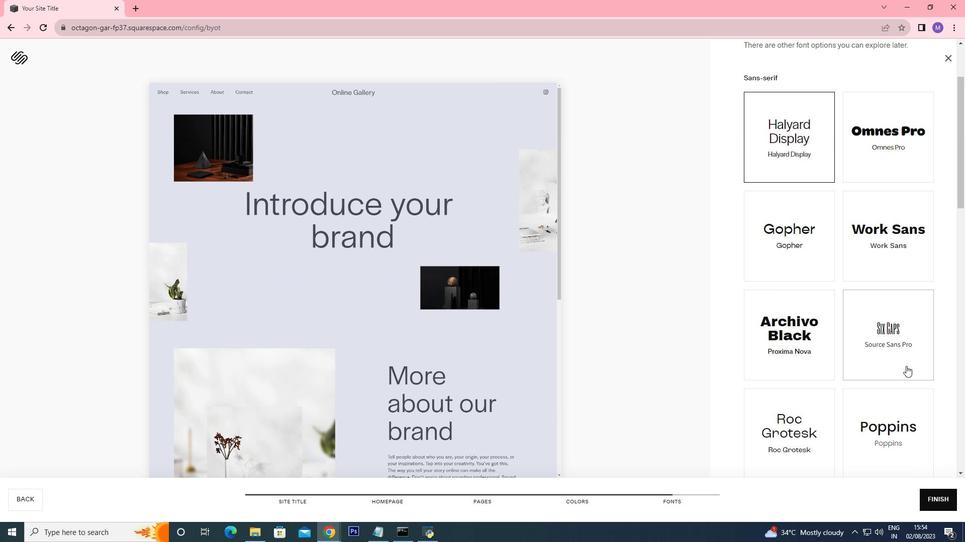 
Action: Mouse scrolled (906, 365) with delta (0, 0)
Screenshot: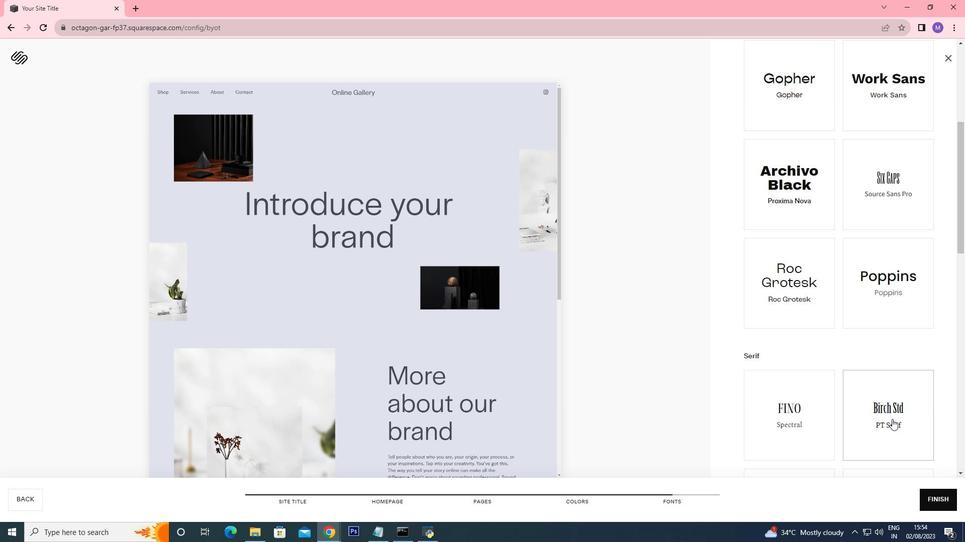 
Action: Mouse moved to (906, 366)
Screenshot: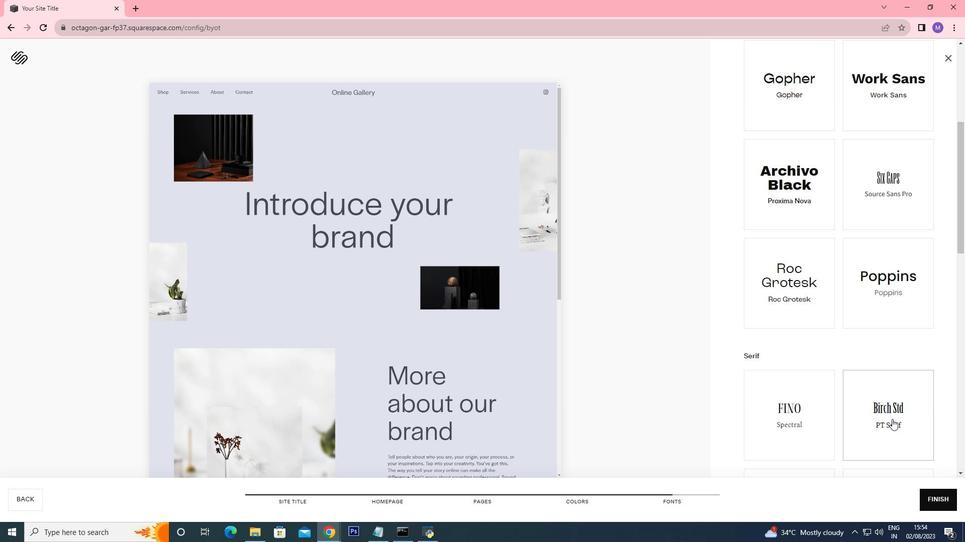 
Action: Mouse scrolled (906, 365) with delta (0, 0)
Screenshot: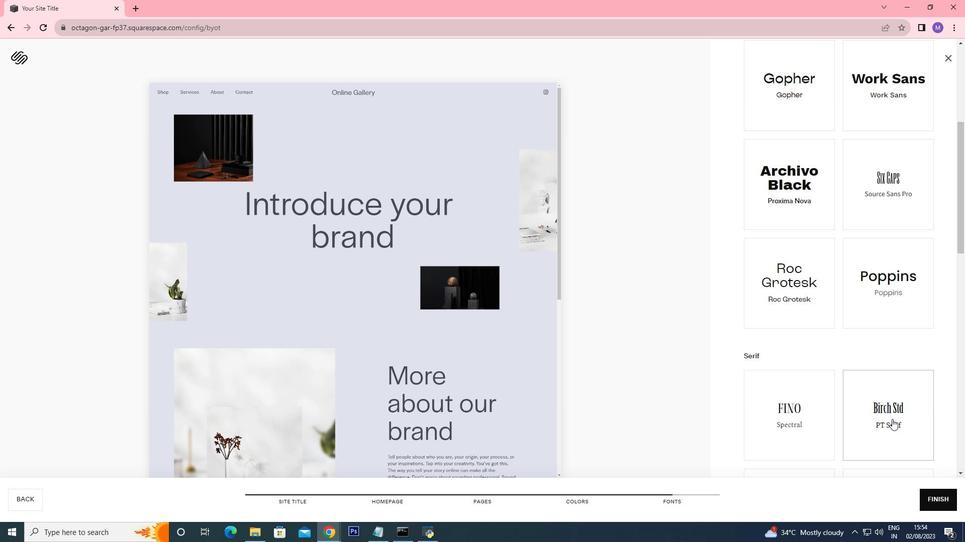 
Action: Mouse moved to (893, 295)
Screenshot: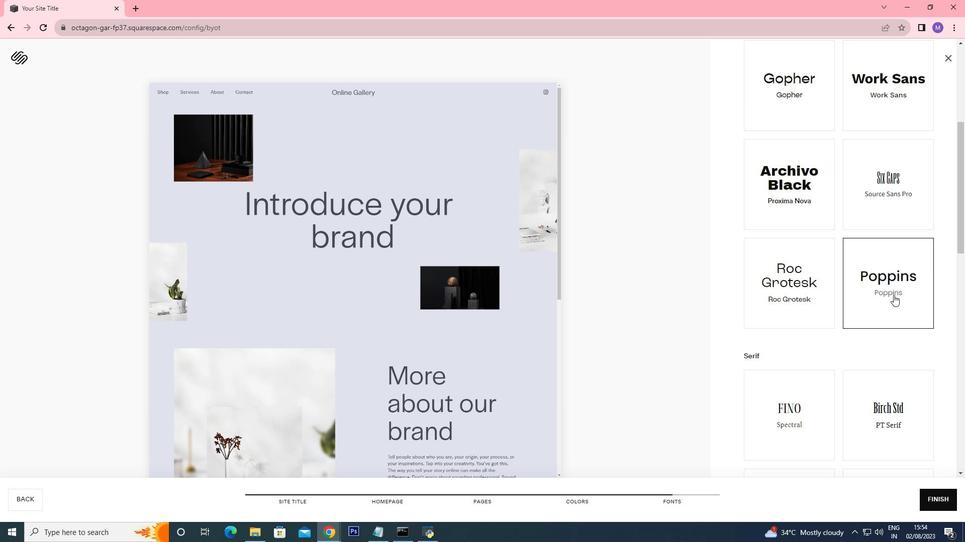 
Action: Mouse pressed left at (893, 295)
Screenshot: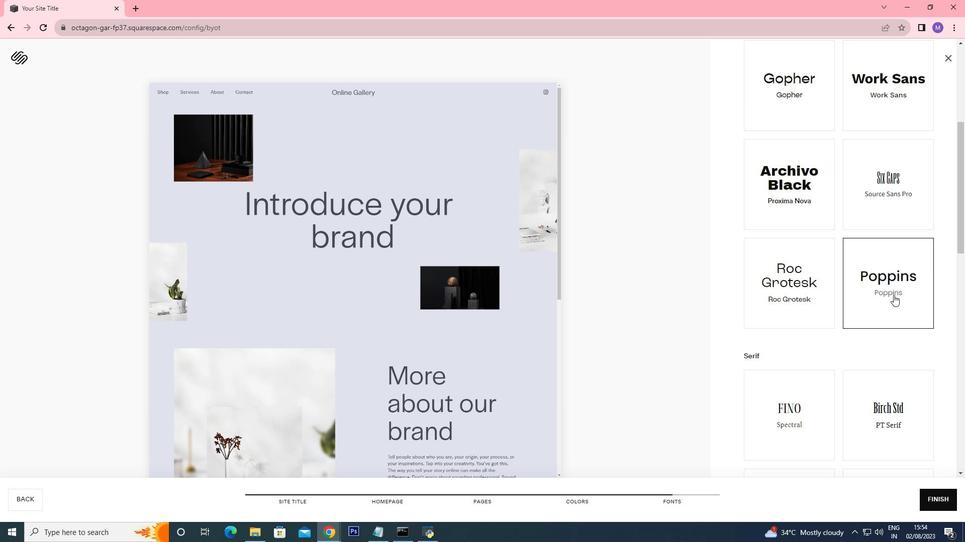 
Action: Mouse moved to (936, 504)
Screenshot: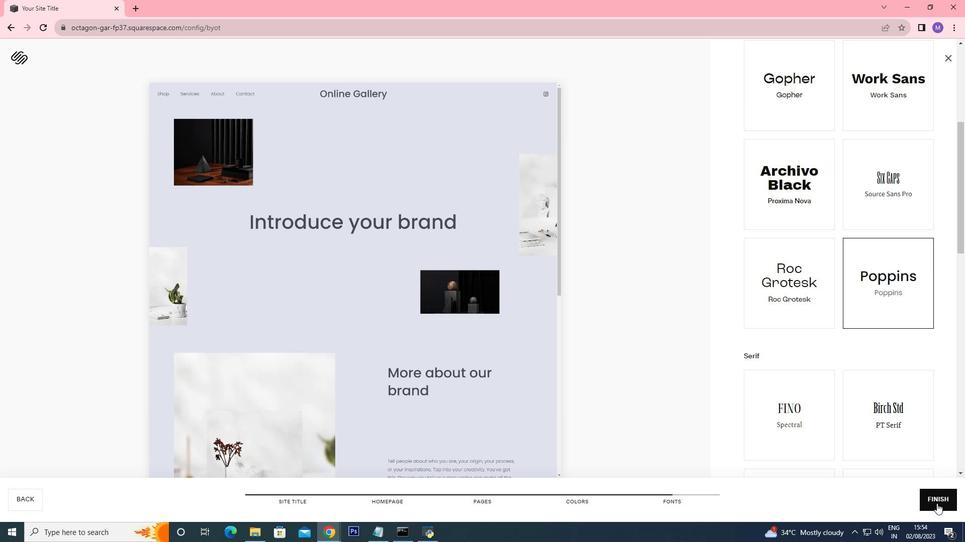 
Action: Mouse pressed left at (936, 504)
Screenshot: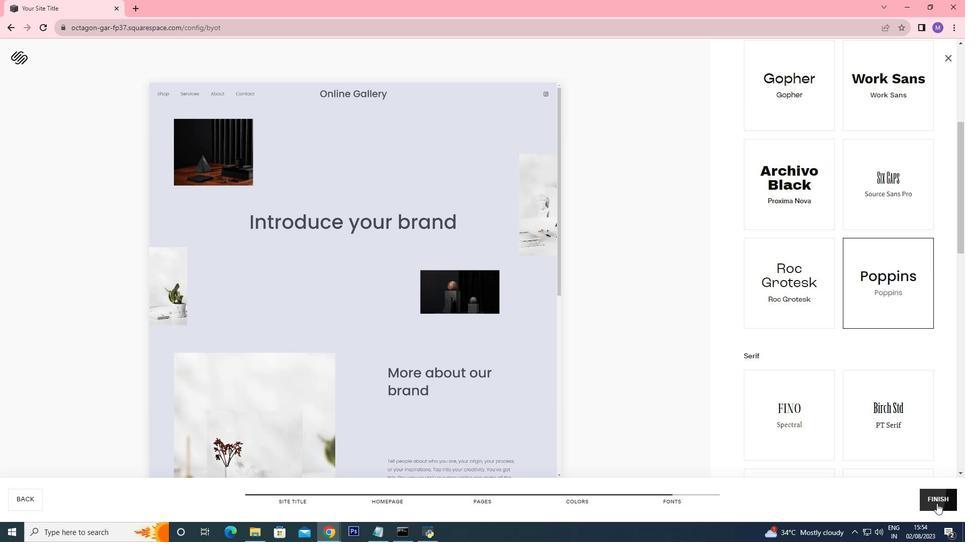 
Action: Mouse moved to (477, 266)
Screenshot: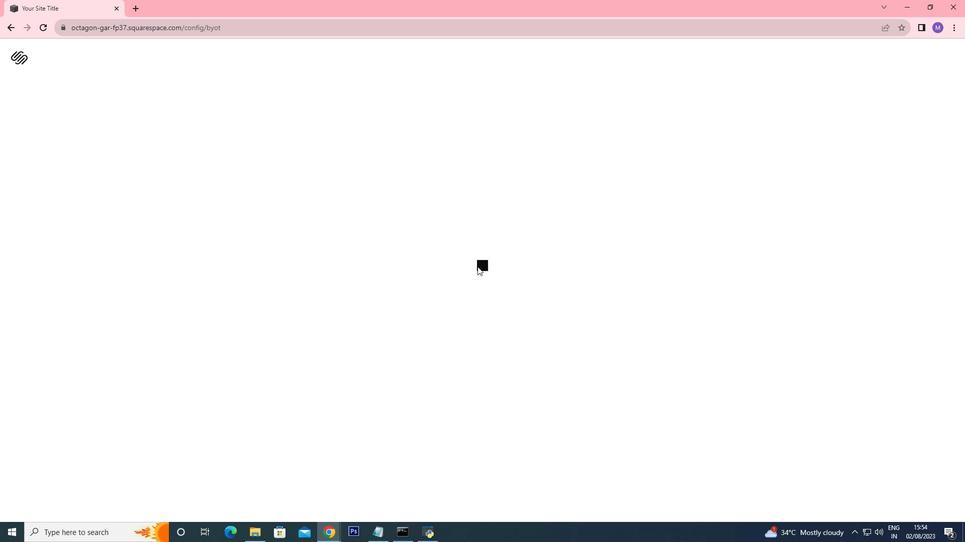 
Action: Mouse pressed left at (477, 266)
Screenshot: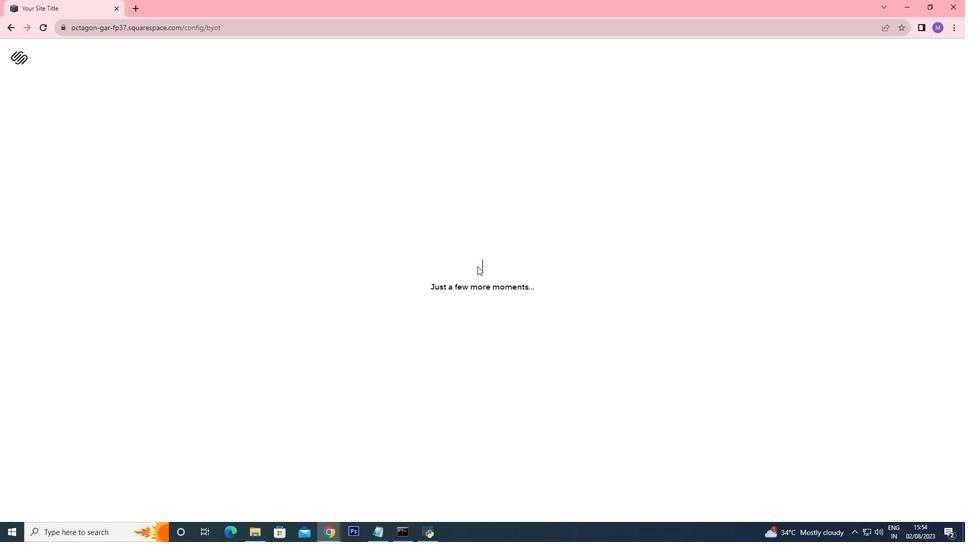 
Action: Mouse moved to (449, 312)
Screenshot: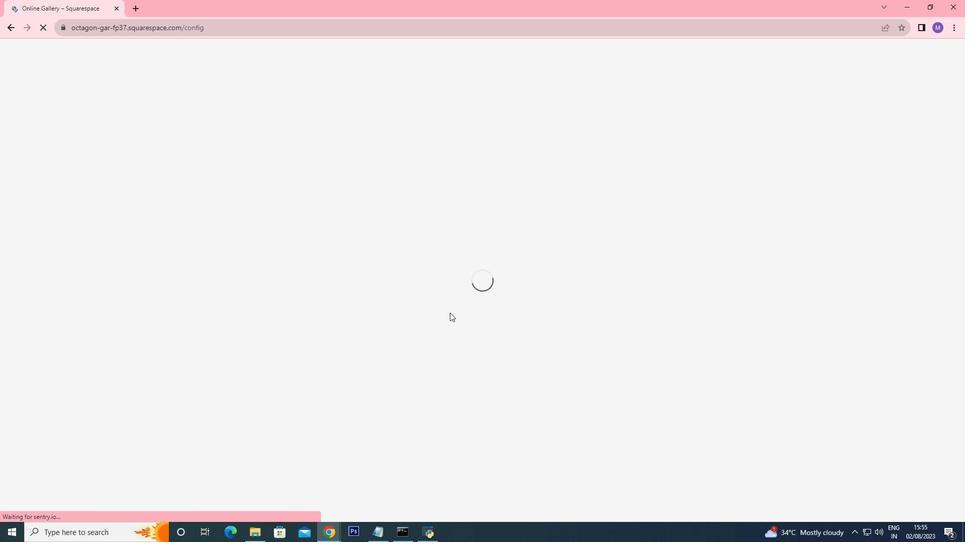 
Action: Mouse scrolled (449, 312) with delta (0, 0)
Screenshot: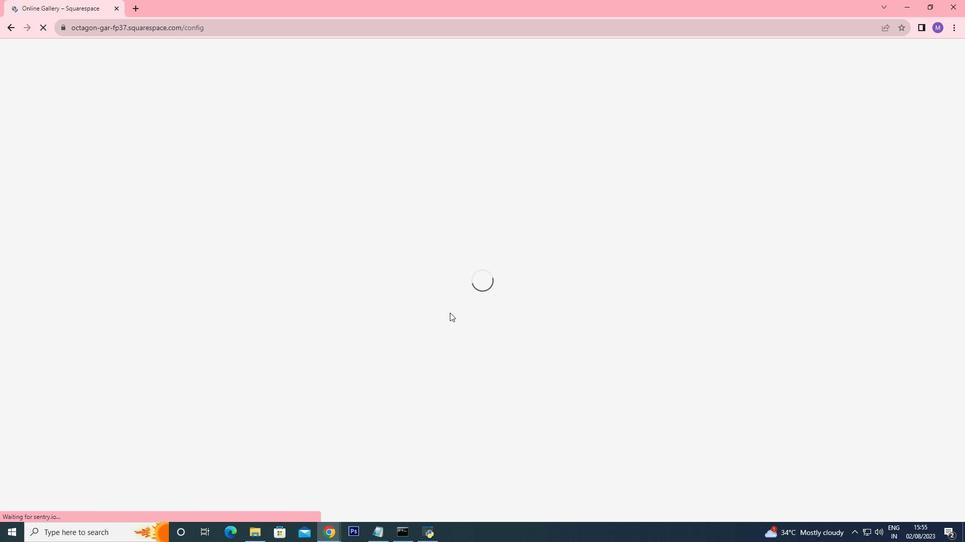 
Action: Mouse moved to (449, 313)
Screenshot: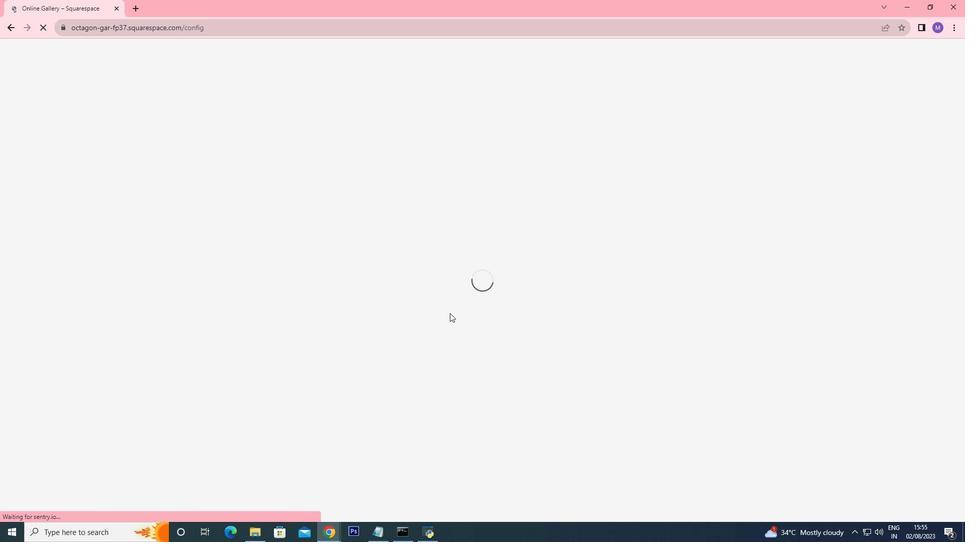 
Action: Mouse scrolled (449, 312) with delta (0, 0)
Screenshot: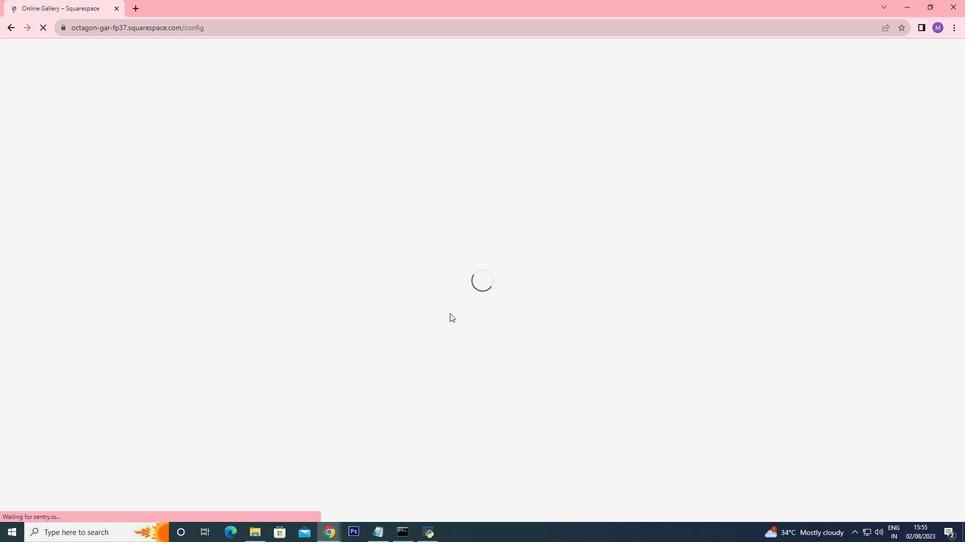 
Action: Mouse scrolled (449, 312) with delta (0, 0)
Screenshot: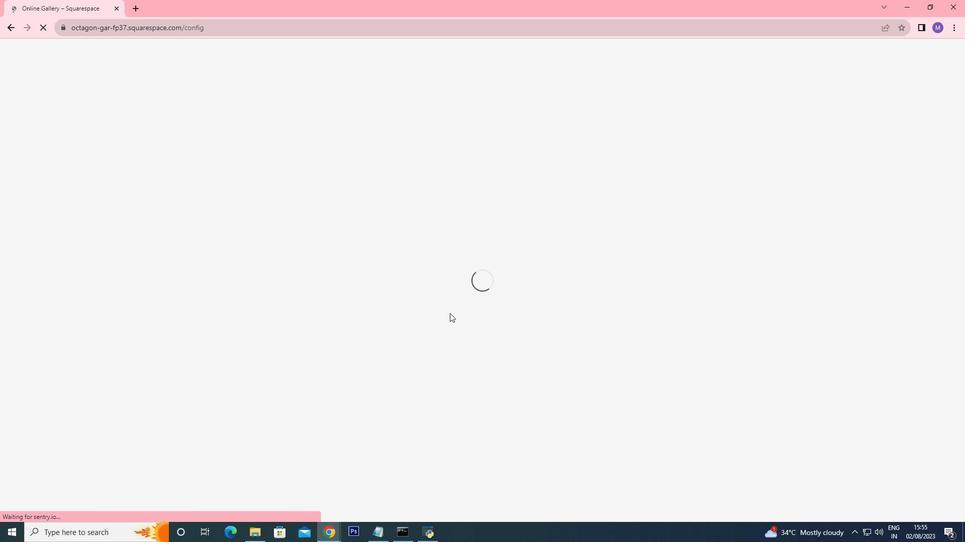 
Action: Mouse moved to (449, 313)
Screenshot: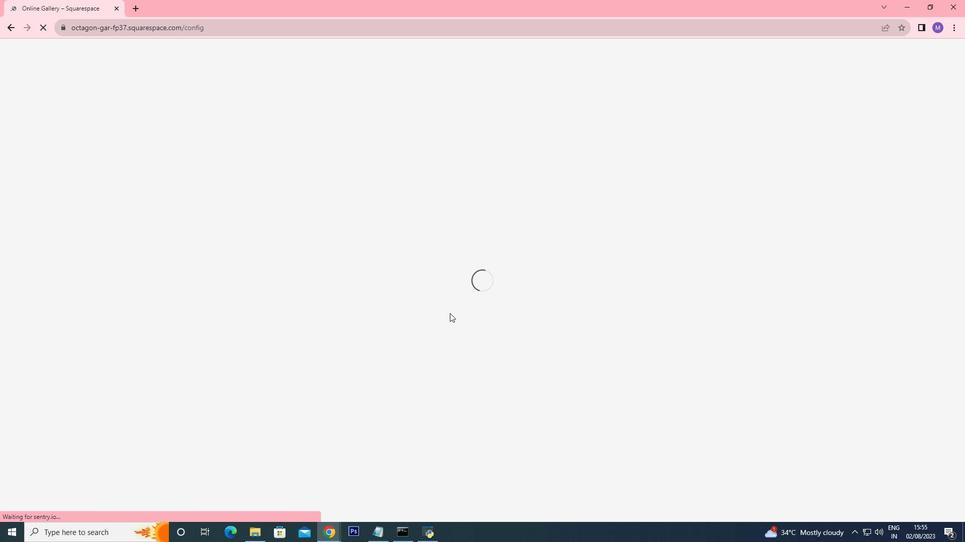 
Action: Mouse scrolled (449, 314) with delta (0, 0)
Screenshot: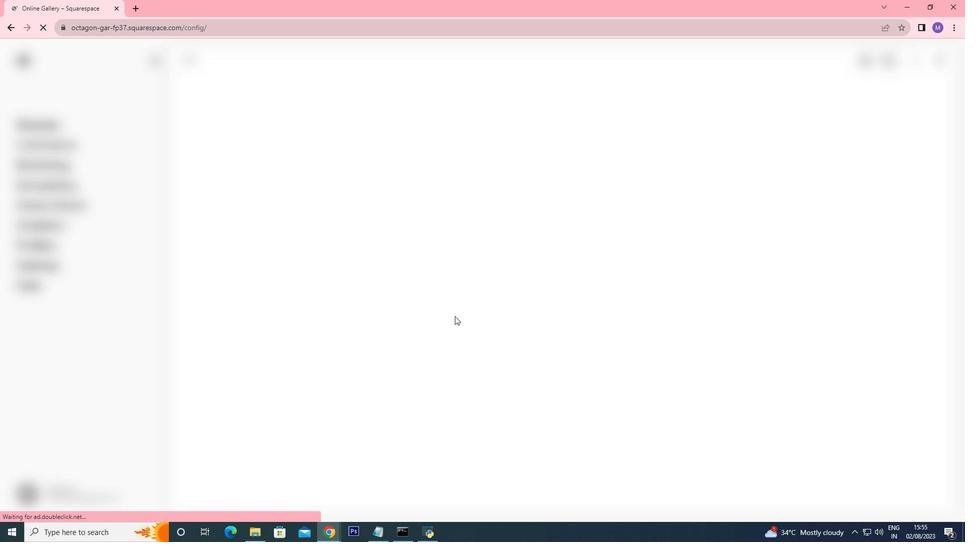 
Action: Mouse moved to (451, 315)
Screenshot: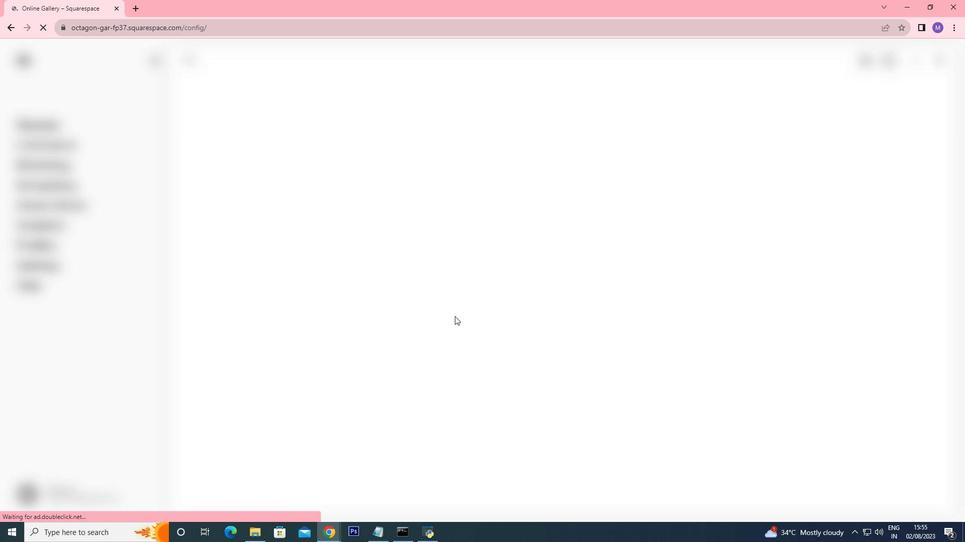 
Action: Mouse scrolled (451, 314) with delta (0, 0)
Screenshot: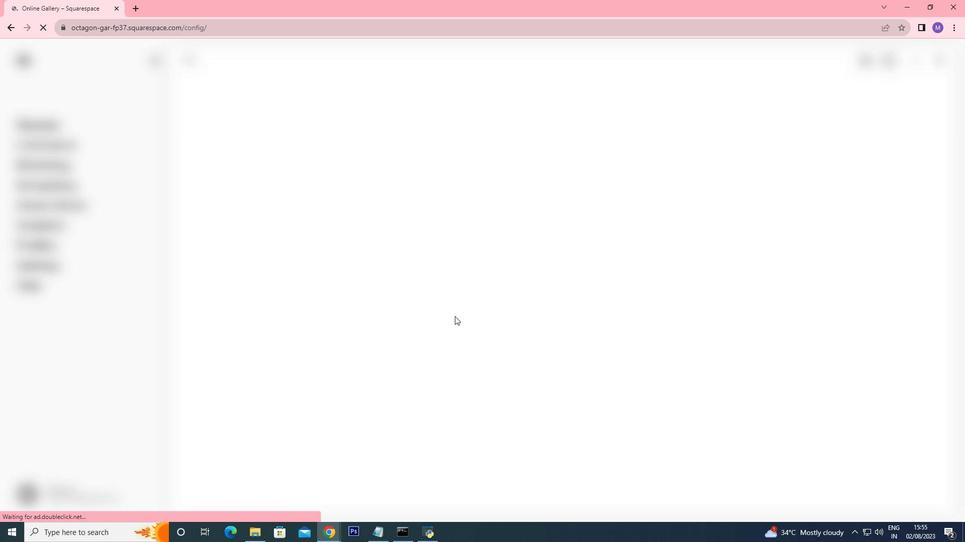 
Action: Mouse moved to (454, 316)
Screenshot: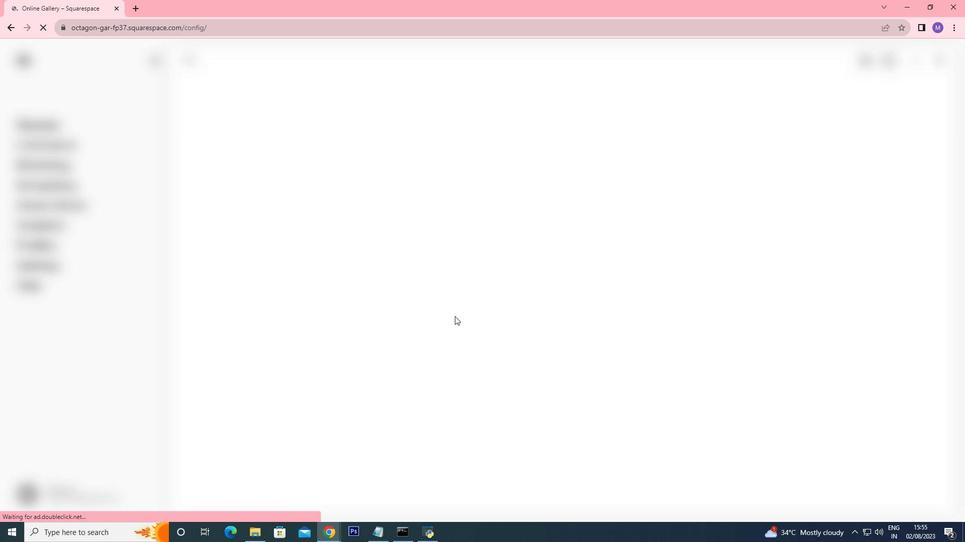 
Action: Mouse scrolled (454, 316) with delta (0, 0)
Screenshot: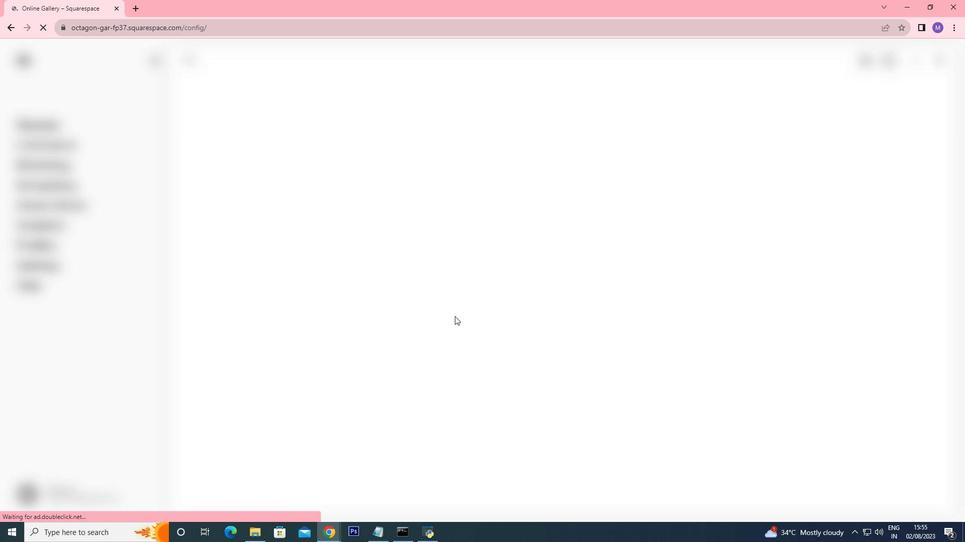 
Action: Mouse scrolled (454, 316) with delta (0, 0)
Screenshot: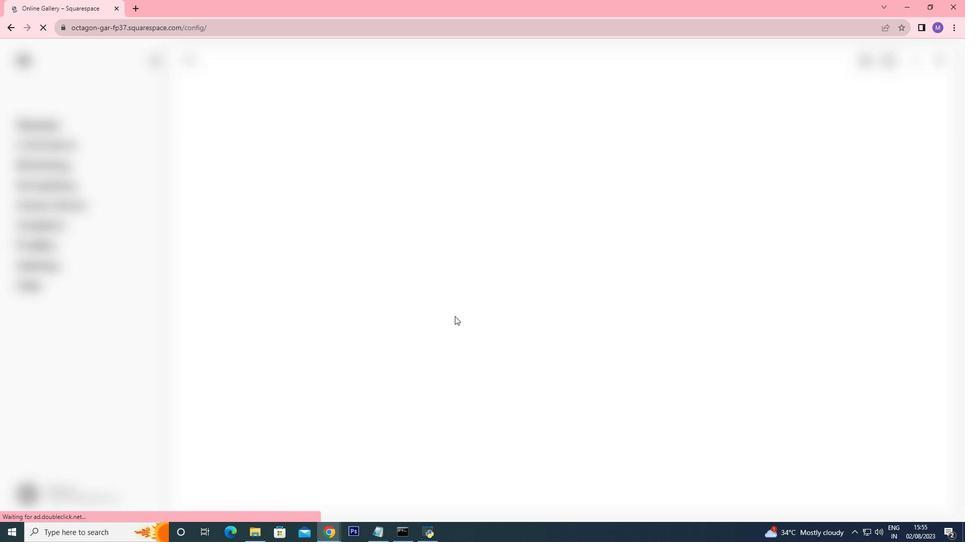 
Action: Mouse moved to (461, 325)
Screenshot: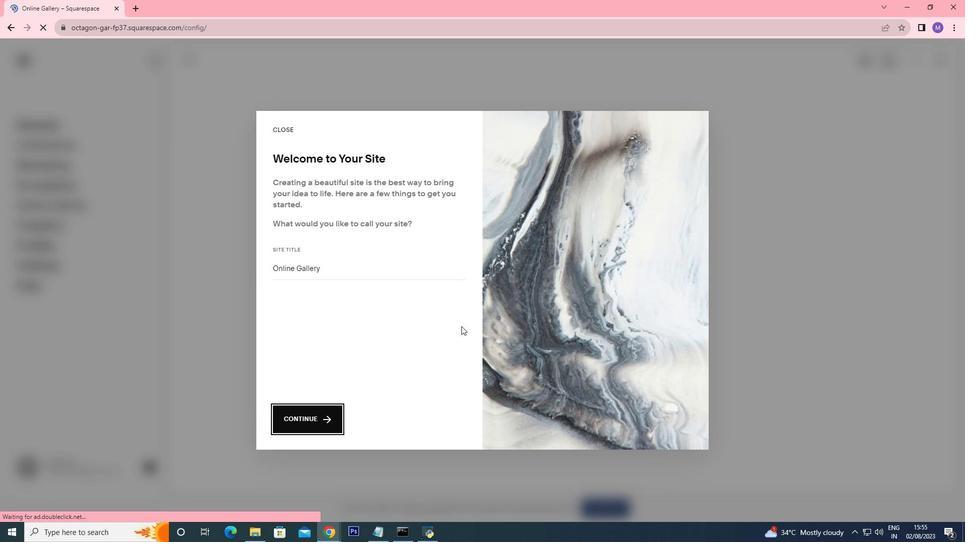 
Action: Mouse scrolled (461, 325) with delta (0, 0)
Screenshot: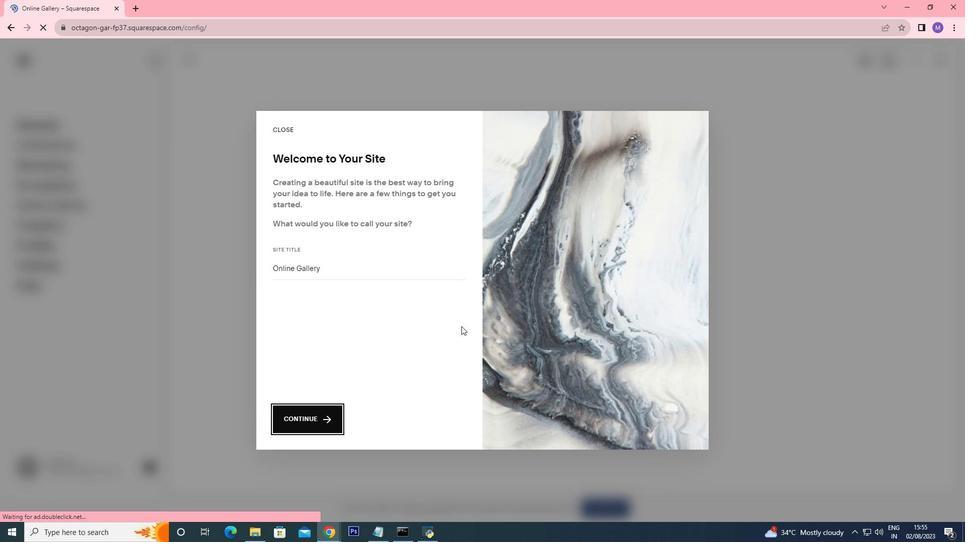 
Action: Mouse moved to (461, 326)
Screenshot: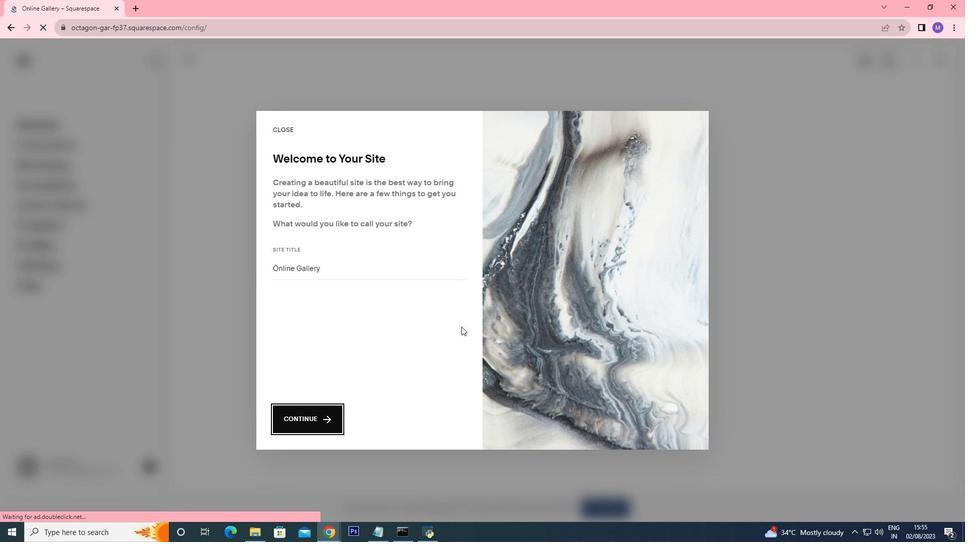 
Action: Mouse scrolled (461, 326) with delta (0, 0)
Screenshot: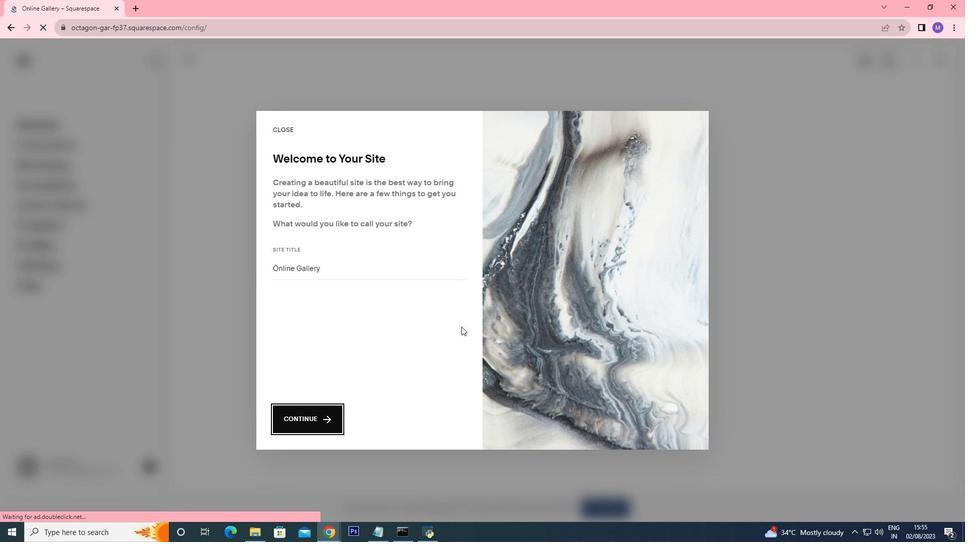 
Action: Mouse scrolled (461, 326) with delta (0, 0)
Screenshot: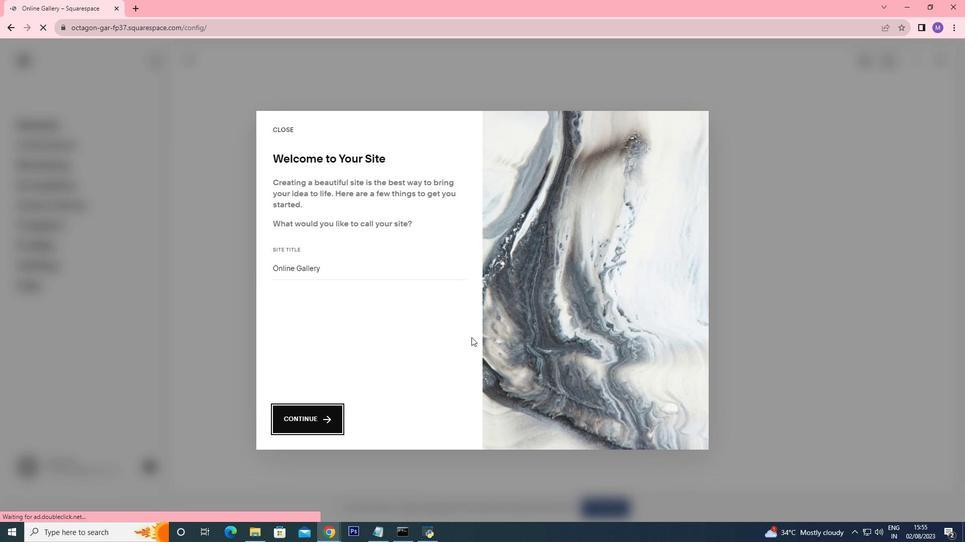 
Action: Mouse moved to (529, 376)
Screenshot: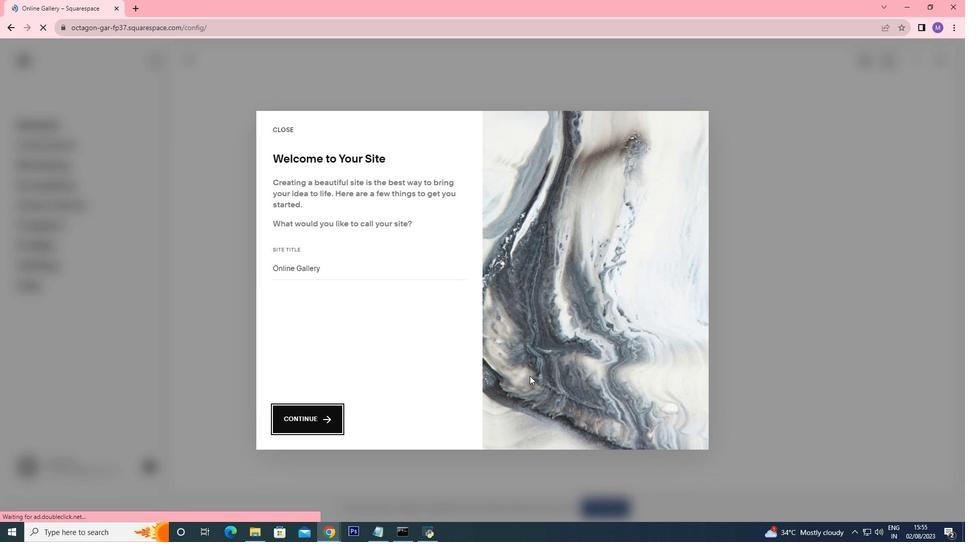 
Action: Mouse scrolled (529, 375) with delta (0, 0)
Screenshot: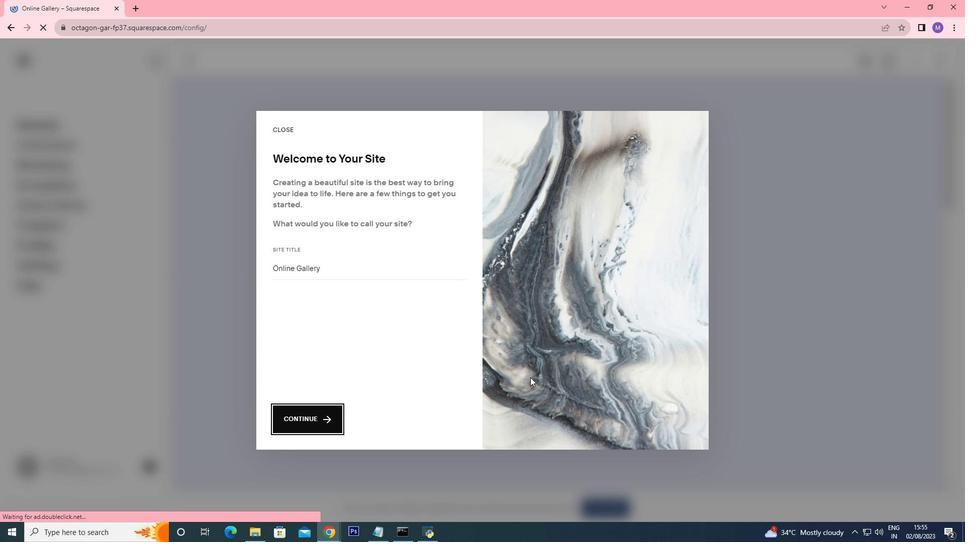 
Action: Mouse moved to (308, 425)
Screenshot: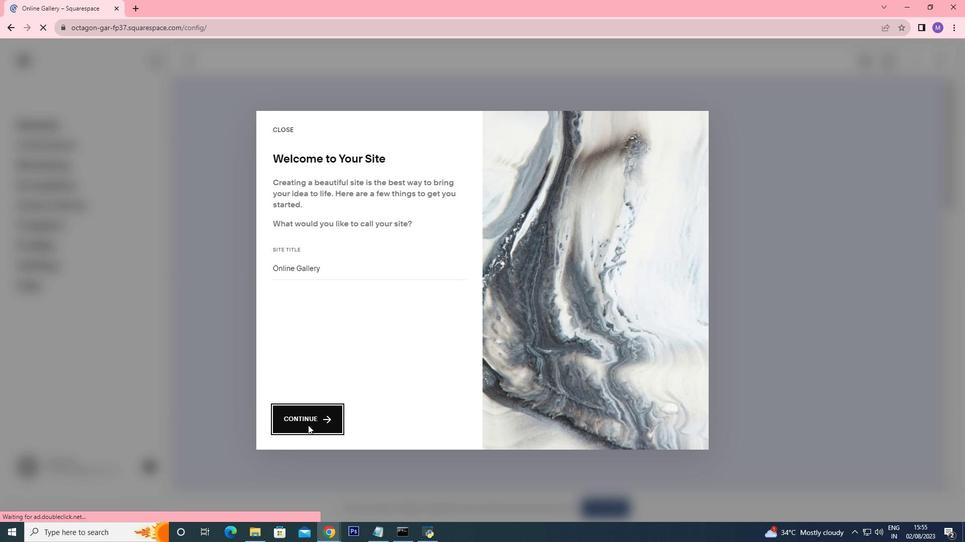 
Action: Mouse pressed left at (308, 425)
Screenshot: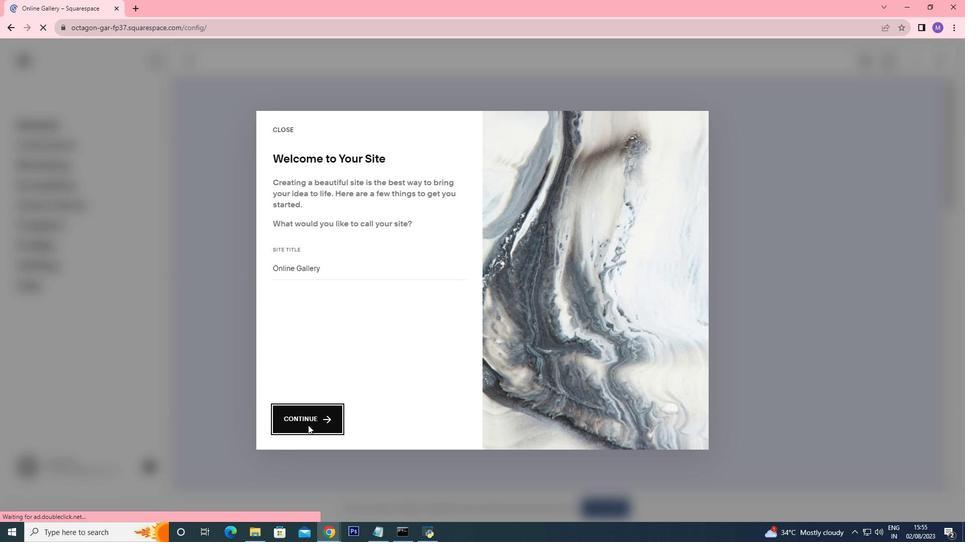 
Action: Mouse moved to (440, 420)
Screenshot: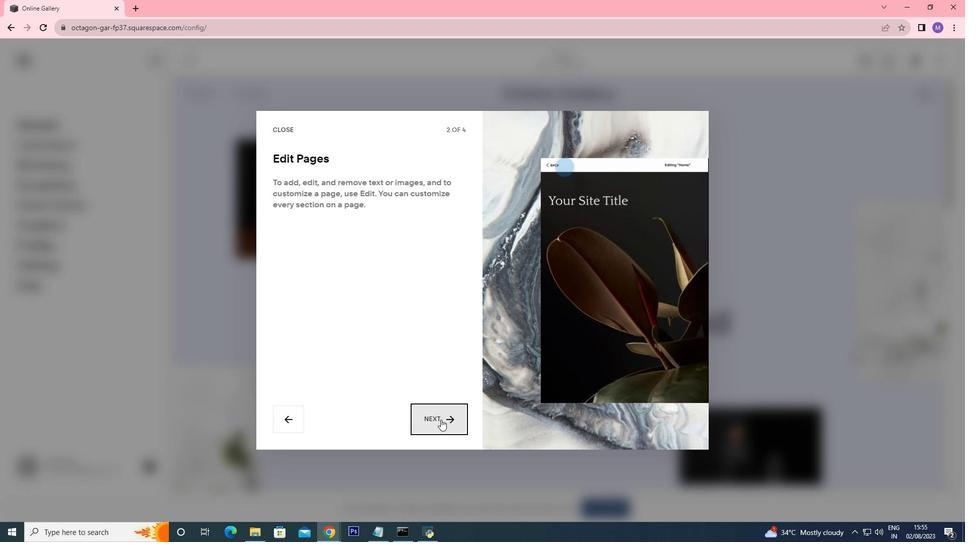 
Action: Mouse pressed left at (440, 420)
Screenshot: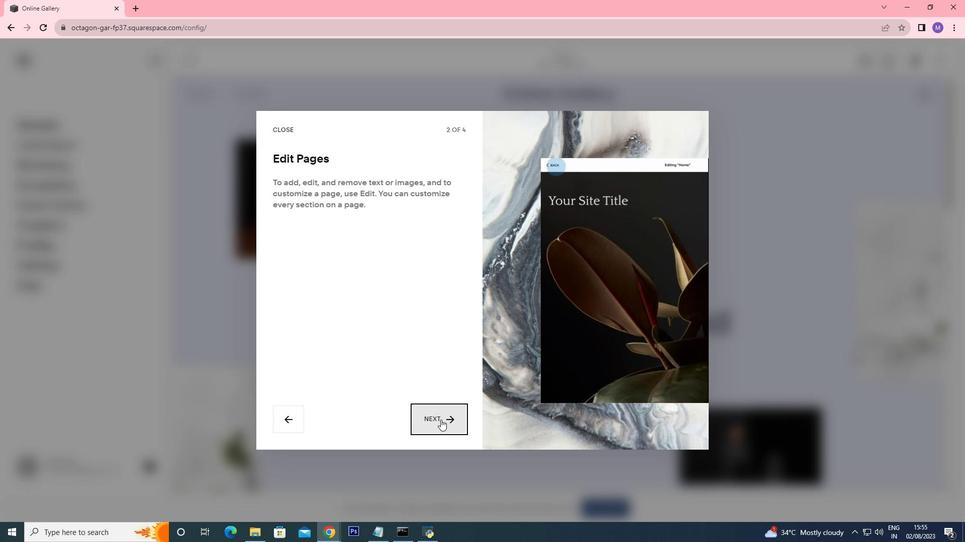 
Action: Mouse moved to (440, 423)
Screenshot: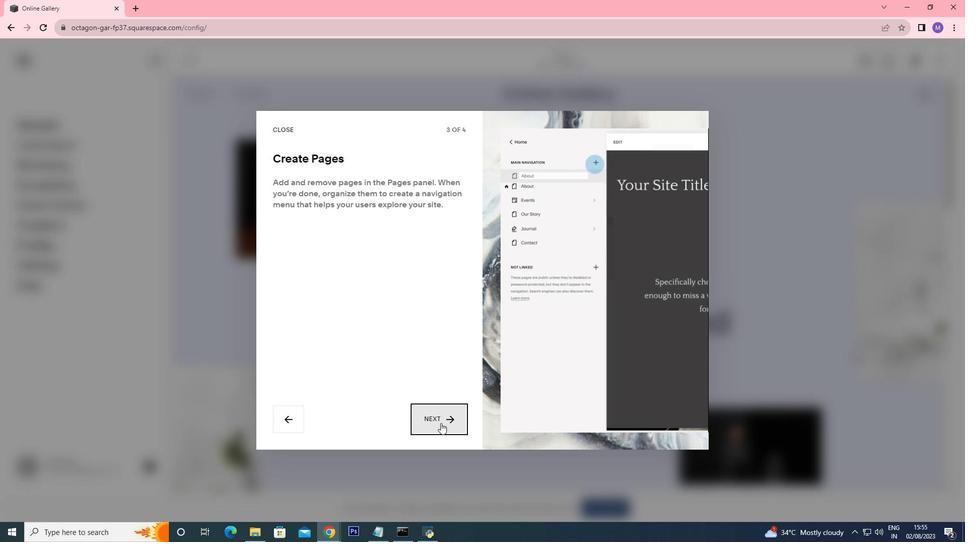 
Action: Mouse pressed left at (440, 423)
Screenshot: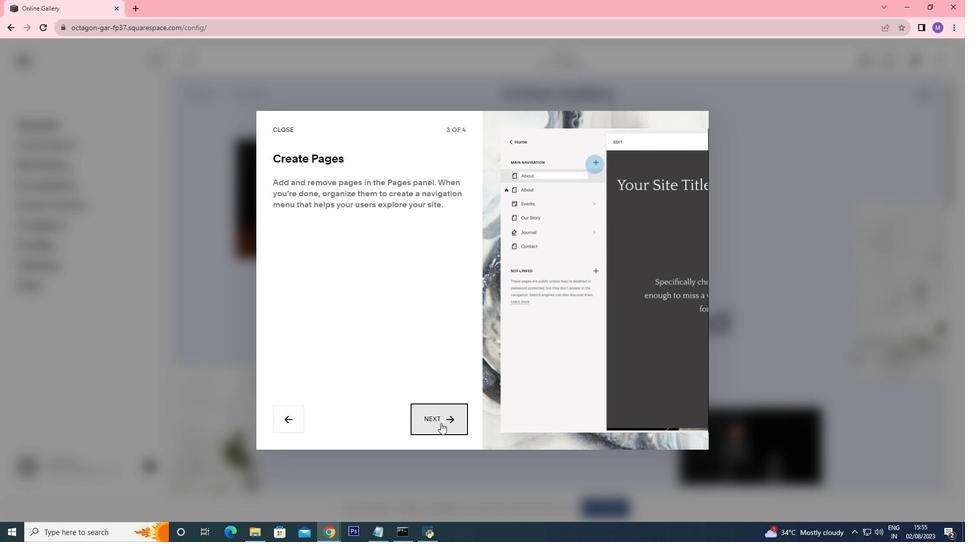 
Action: Mouse pressed left at (440, 423)
Screenshot: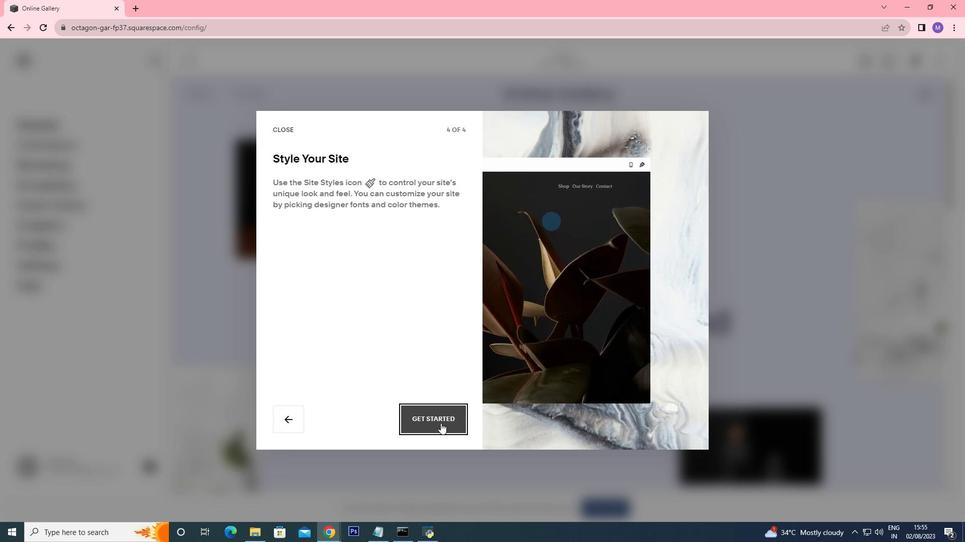 
Action: Mouse moved to (527, 372)
Screenshot: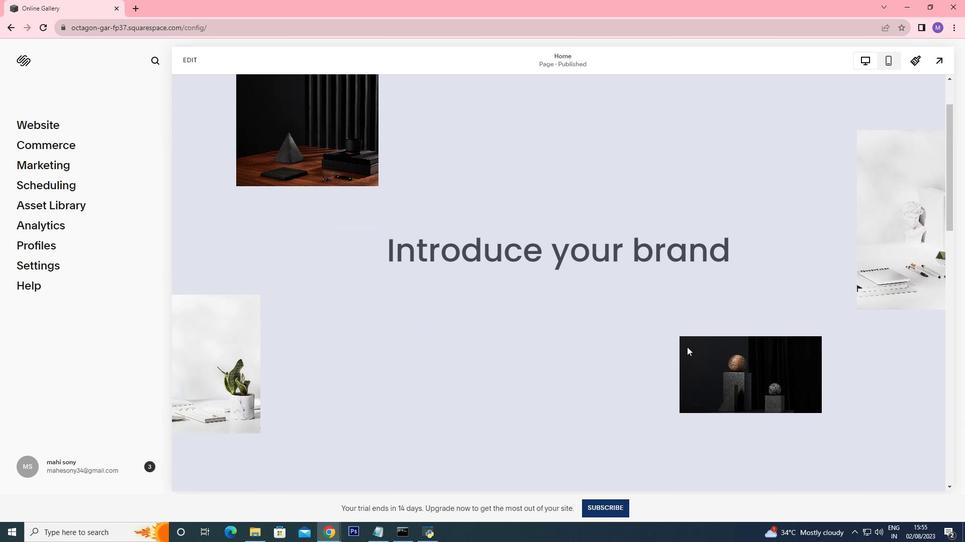 
Action: Mouse scrolled (527, 372) with delta (0, 0)
Screenshot: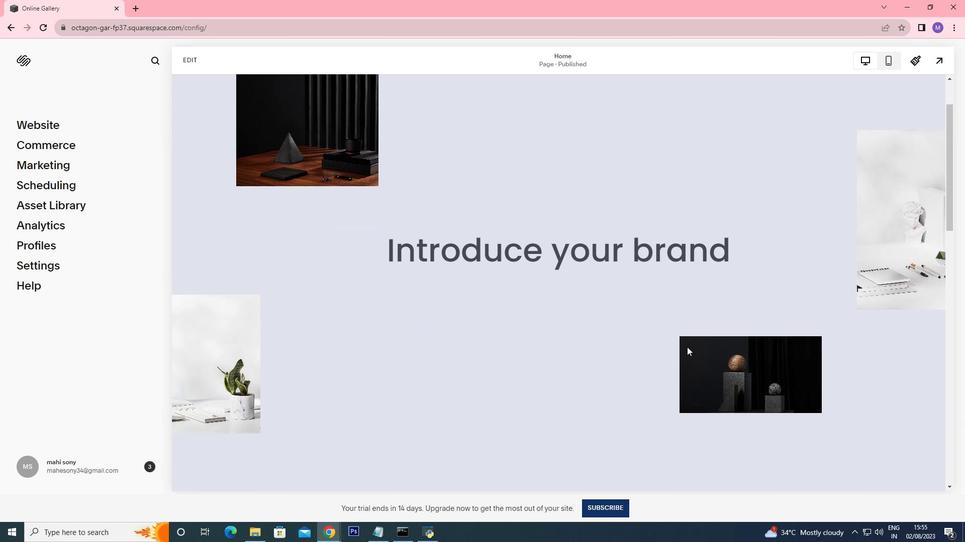 
Action: Mouse moved to (687, 347)
Screenshot: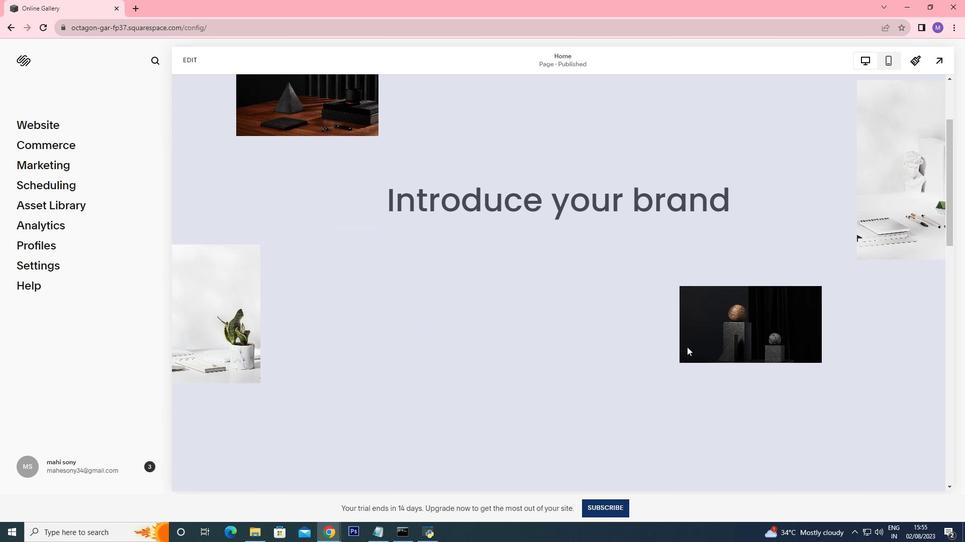 
Action: Mouse scrolled (687, 346) with delta (0, 0)
Screenshot: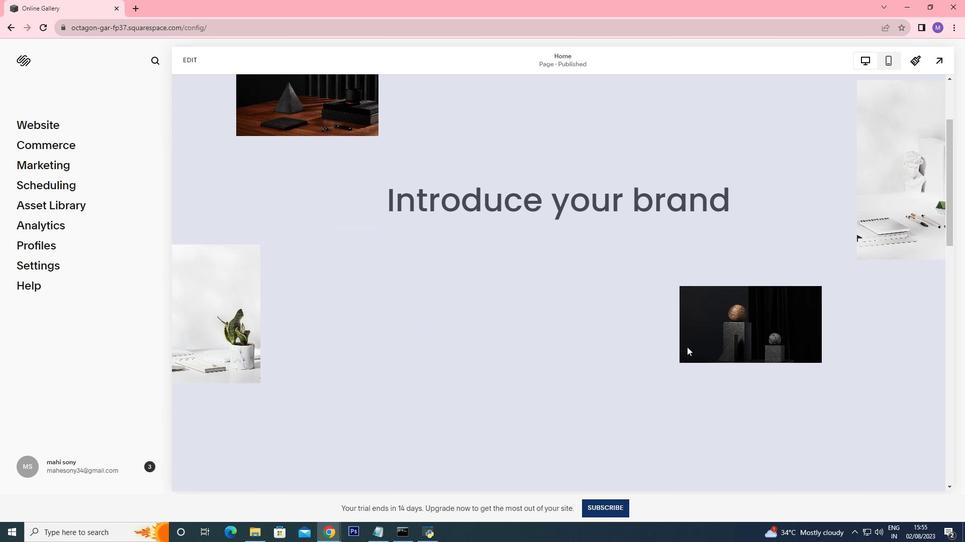 
Action: Mouse scrolled (687, 346) with delta (0, 0)
Screenshot: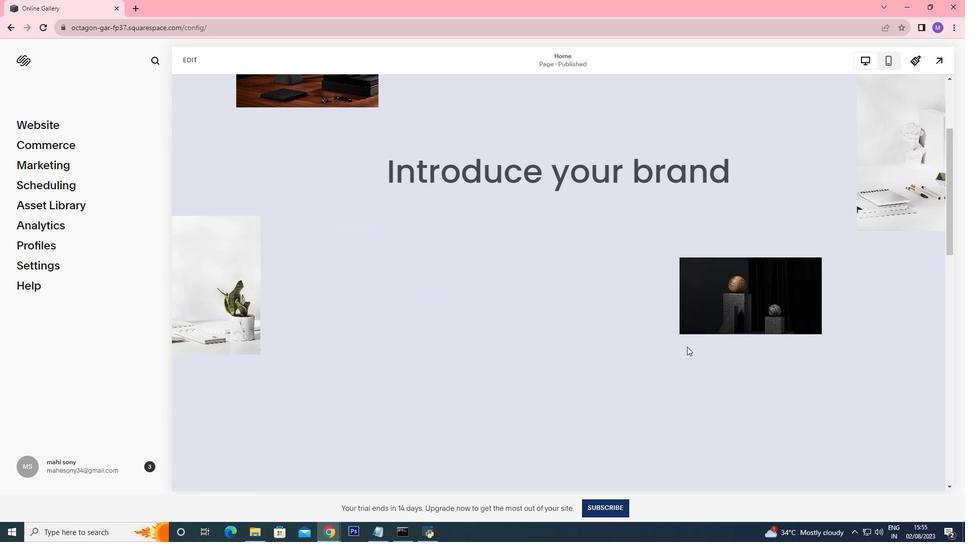 
Action: Mouse scrolled (687, 346) with delta (0, 0)
Screenshot: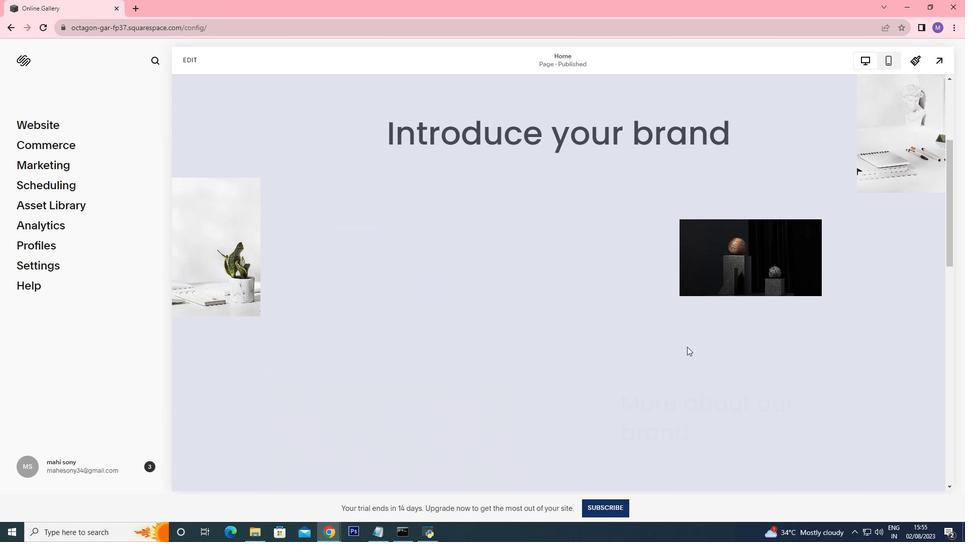 
Action: Mouse scrolled (687, 346) with delta (0, 0)
Screenshot: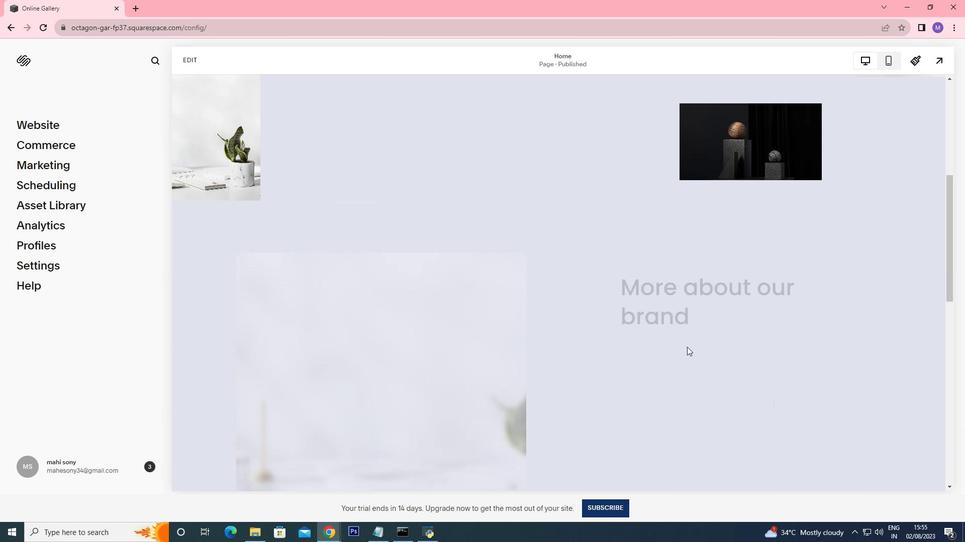 
Action: Mouse scrolled (687, 346) with delta (0, 0)
Screenshot: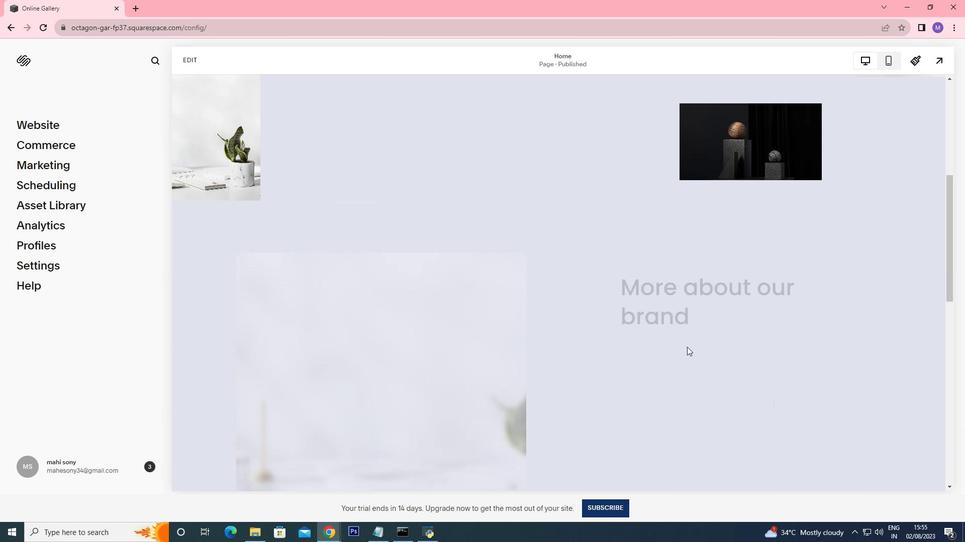 
Action: Mouse scrolled (687, 346) with delta (0, 0)
Screenshot: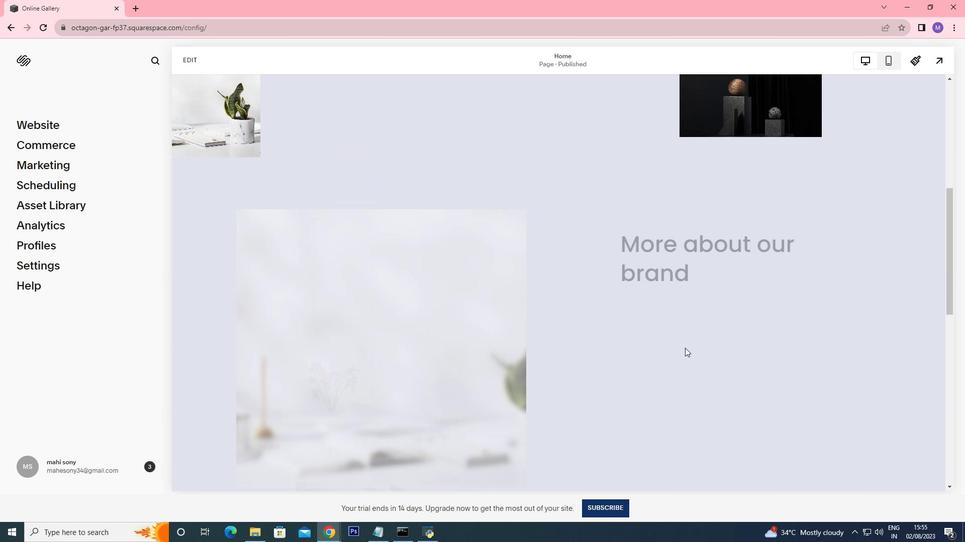 
Action: Mouse moved to (685, 348)
Screenshot: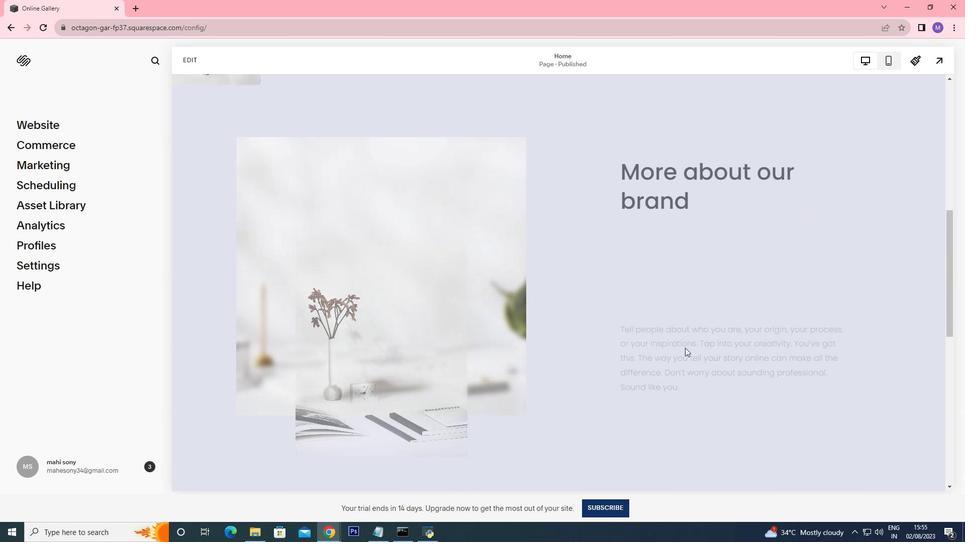 
Action: Mouse scrolled (685, 347) with delta (0, 0)
Screenshot: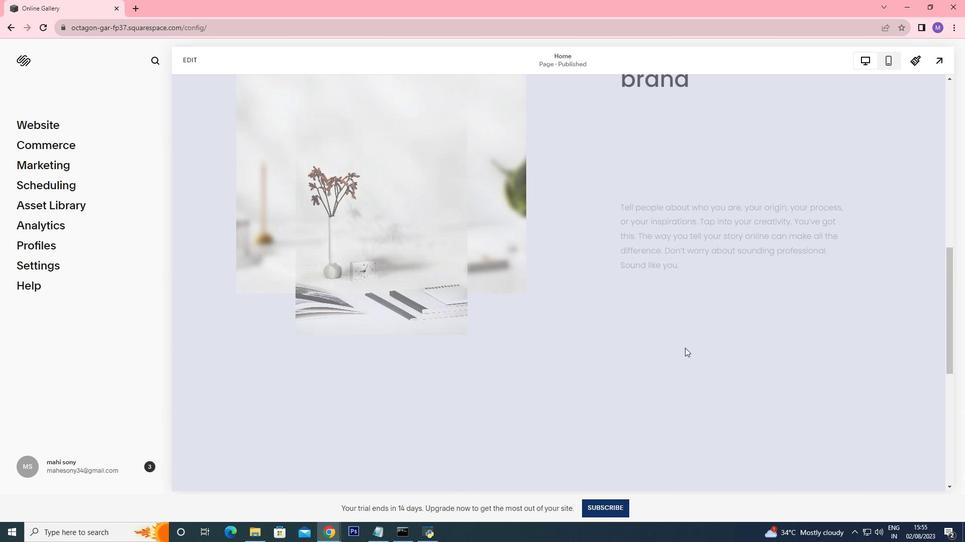 
Action: Mouse scrolled (685, 347) with delta (0, 0)
Screenshot: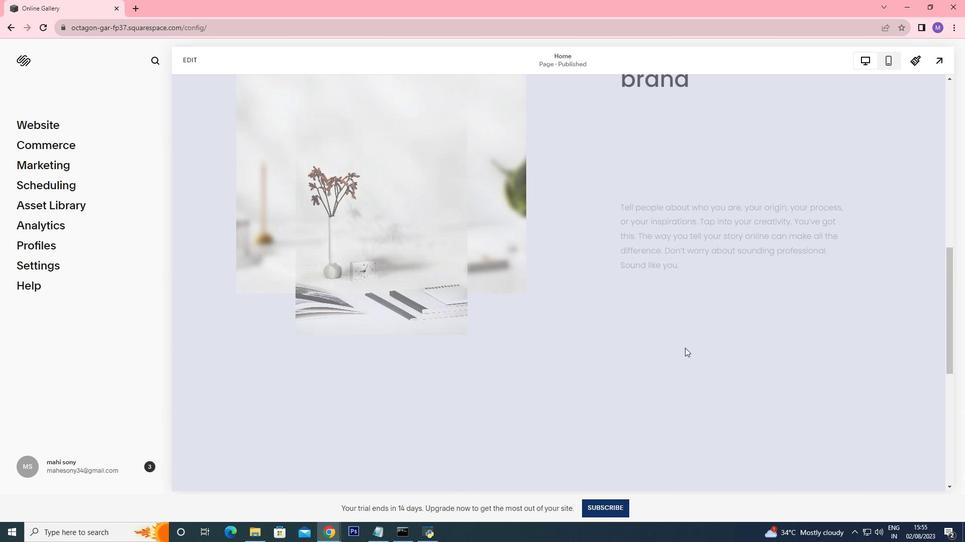 
Action: Mouse scrolled (685, 347) with delta (0, 0)
Screenshot: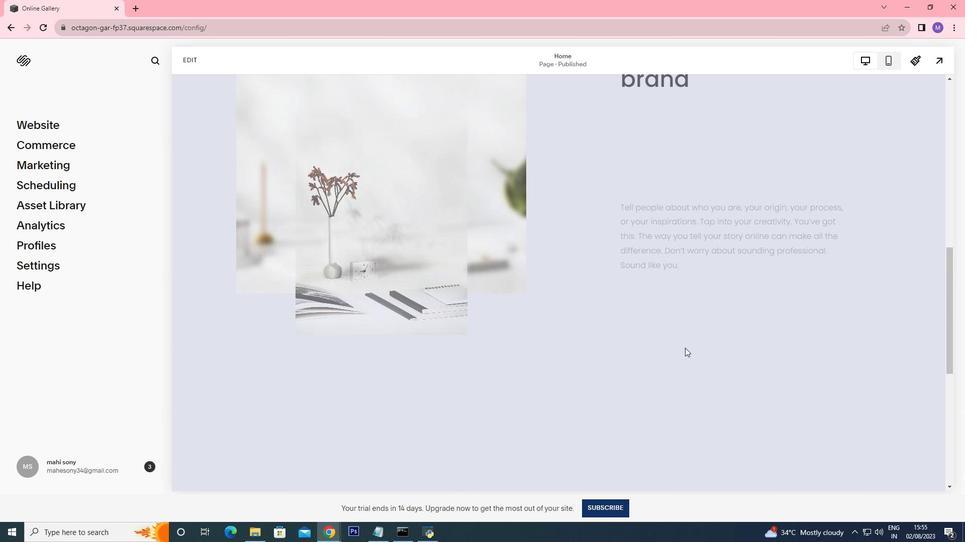 
Action: Mouse scrolled (685, 347) with delta (0, 0)
Screenshot: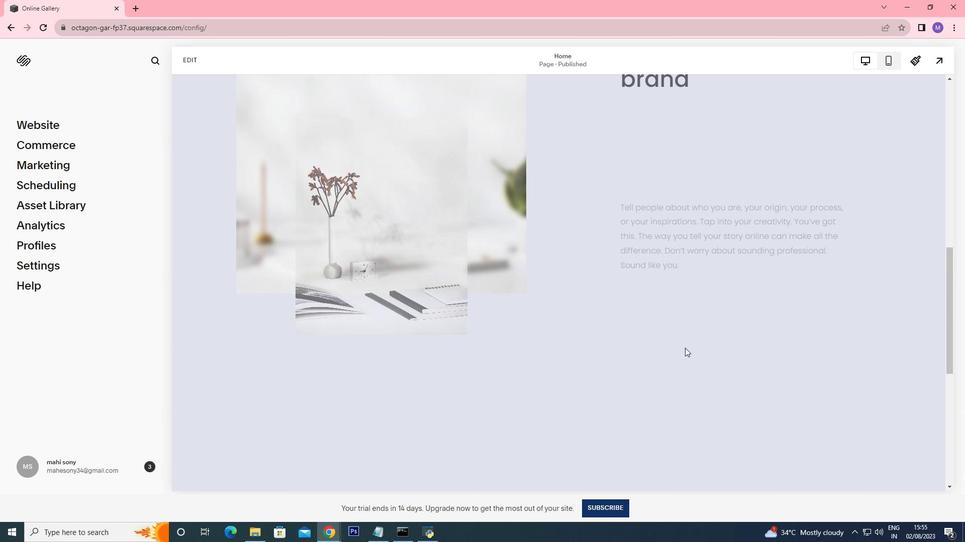 
Action: Mouse scrolled (685, 347) with delta (0, 0)
Screenshot: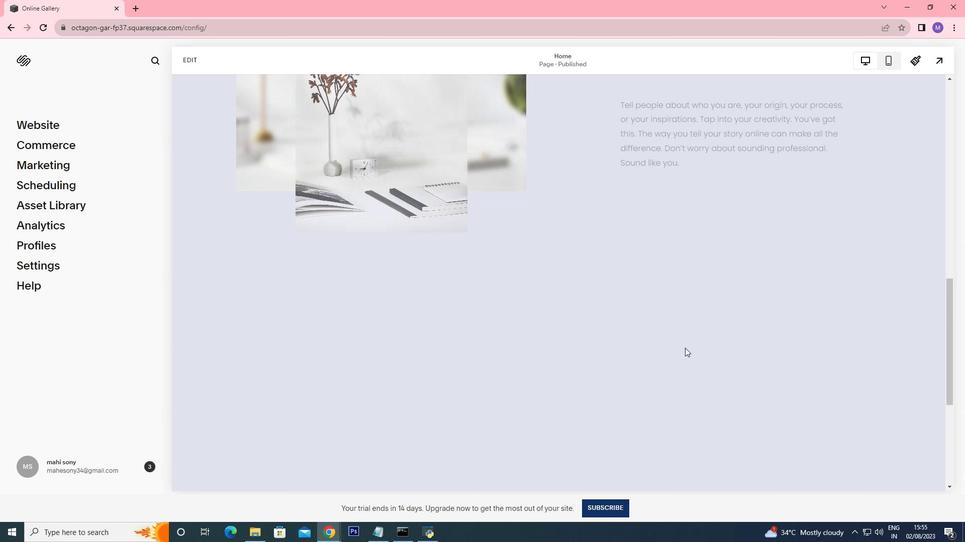 
Action: Mouse scrolled (685, 347) with delta (0, 0)
Screenshot: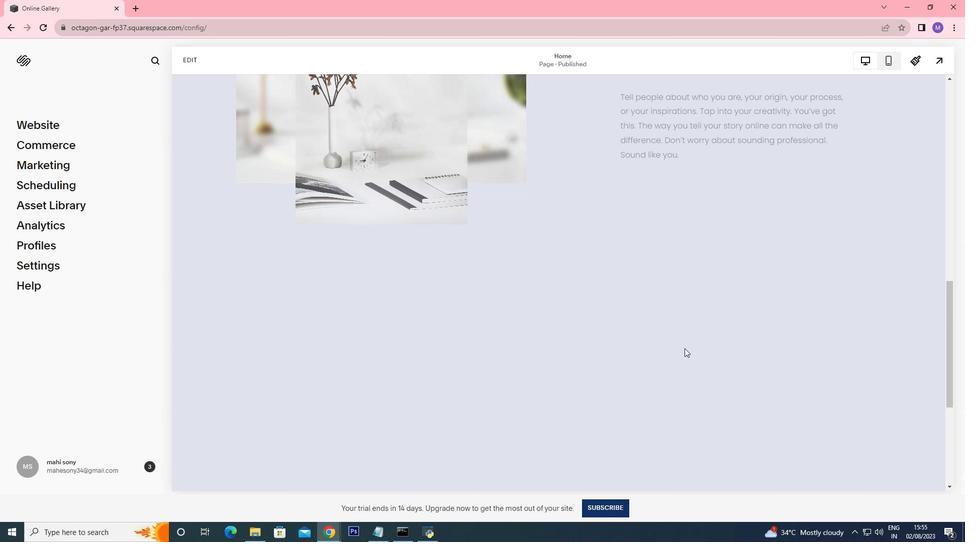 
Action: Mouse moved to (684, 348)
Screenshot: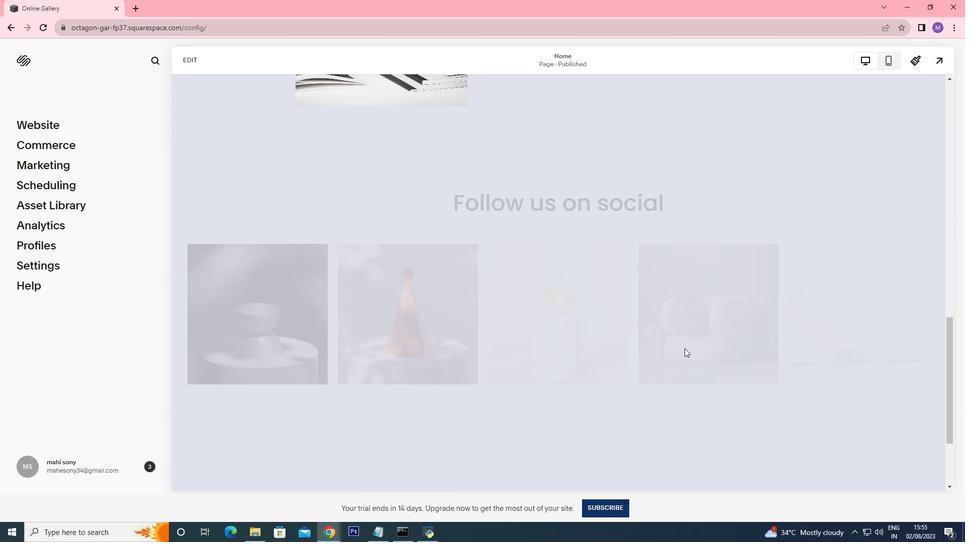 
Action: Mouse scrolled (684, 348) with delta (0, 0)
Screenshot: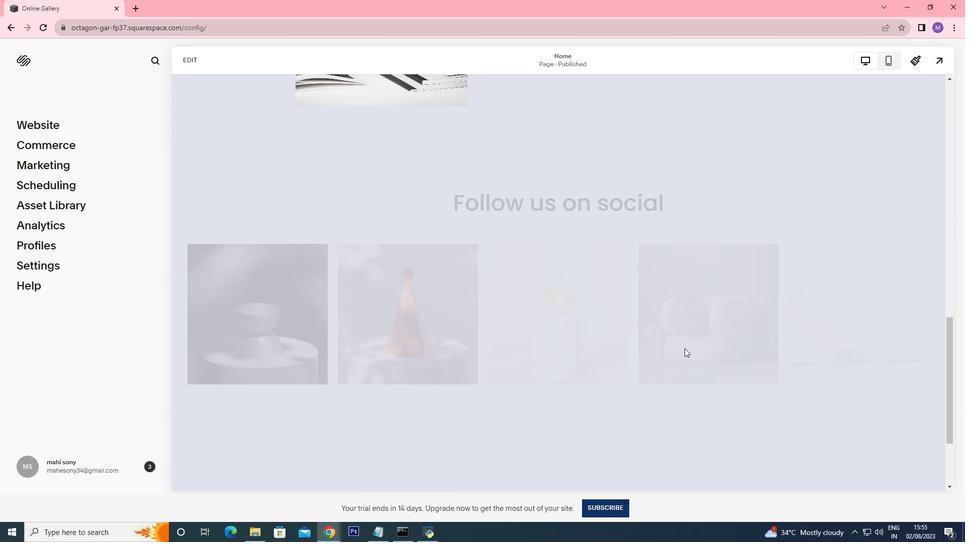 
Action: Mouse scrolled (684, 348) with delta (0, 0)
Screenshot: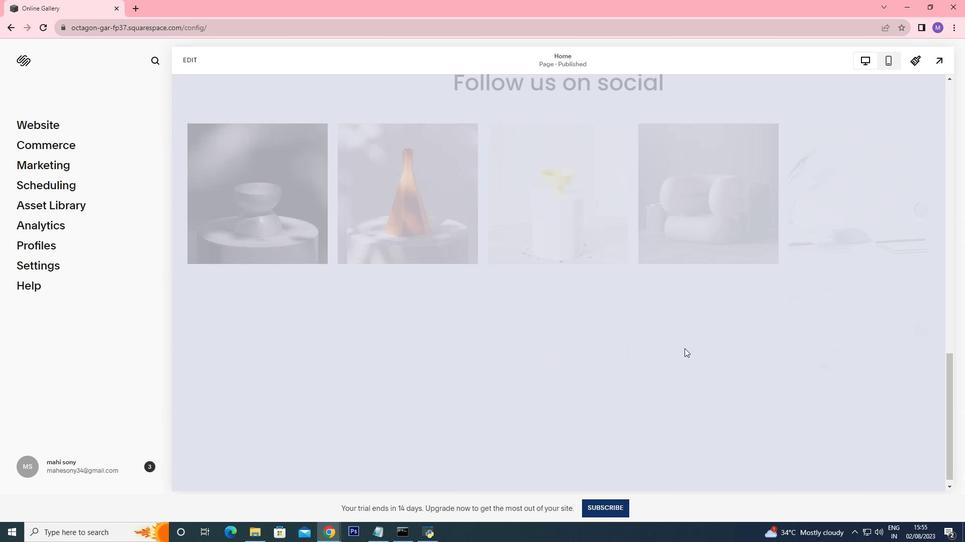 
Action: Mouse scrolled (684, 348) with delta (0, 0)
Screenshot: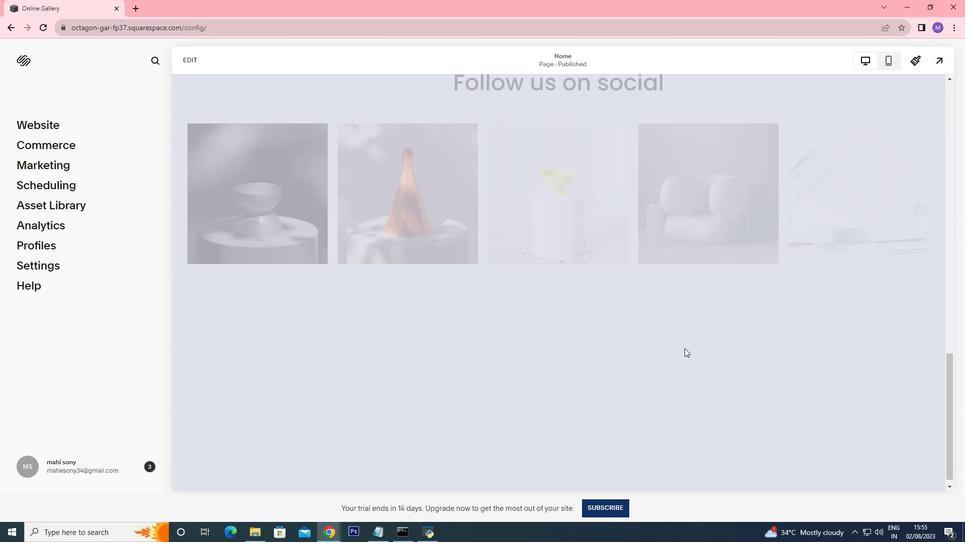 
Action: Mouse scrolled (684, 348) with delta (0, 0)
Screenshot: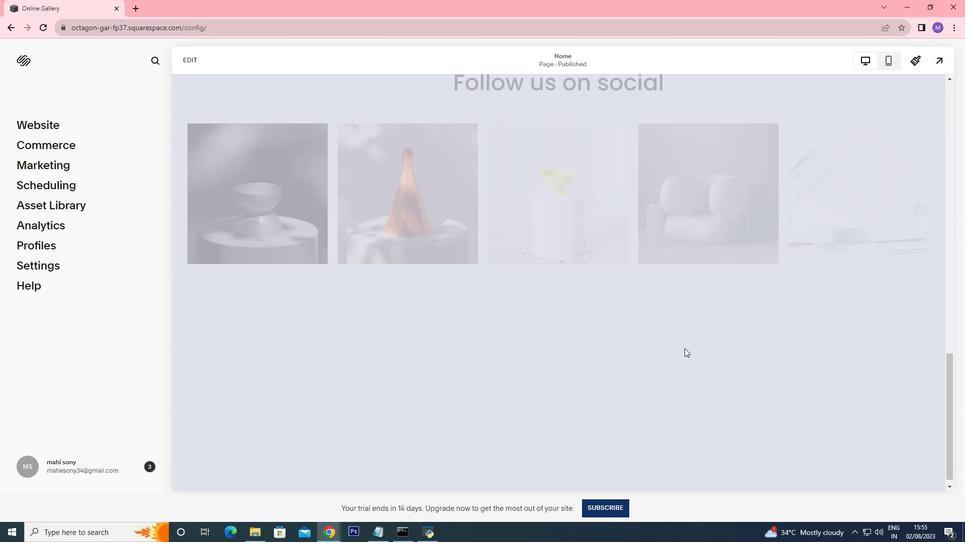
Action: Mouse scrolled (684, 348) with delta (0, 0)
Screenshot: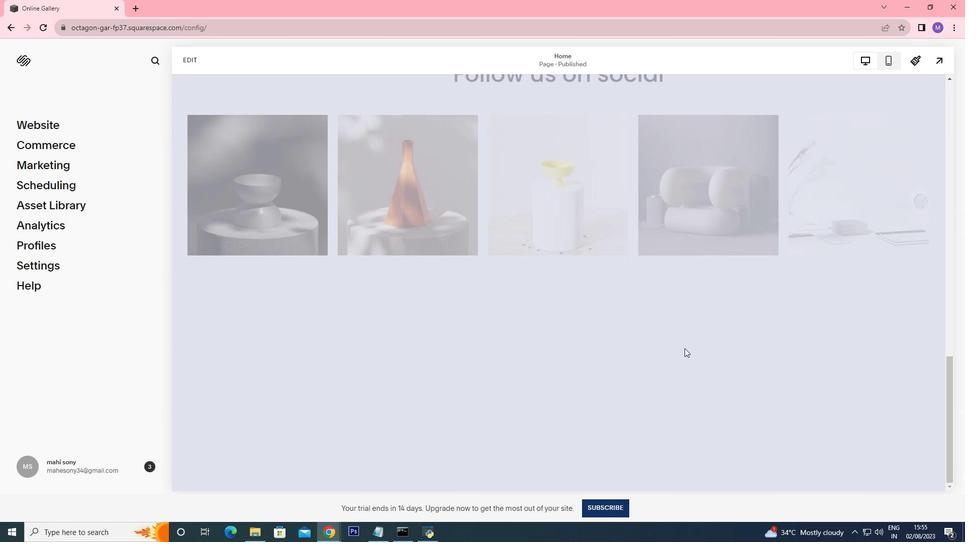 
Action: Mouse scrolled (684, 348) with delta (0, 0)
Screenshot: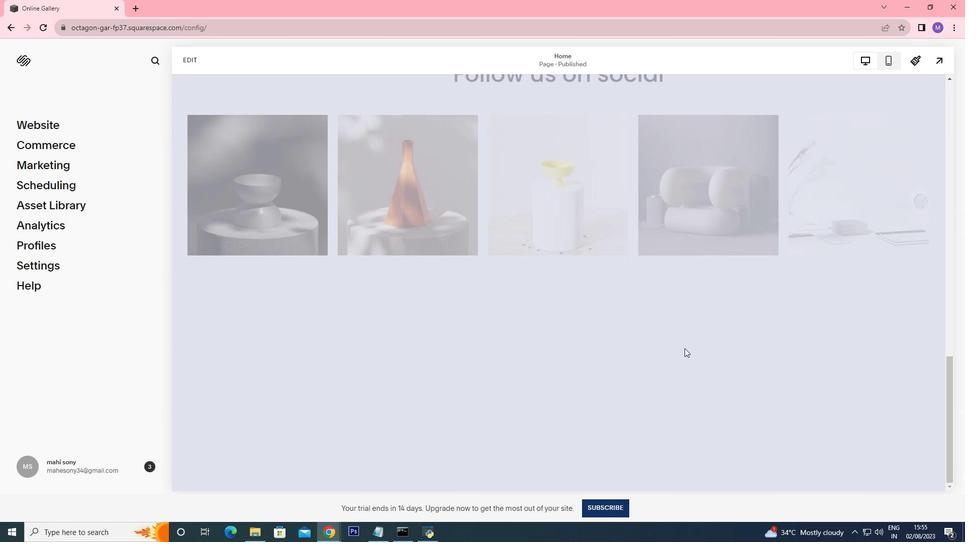 
Action: Mouse scrolled (684, 348) with delta (0, 0)
Screenshot: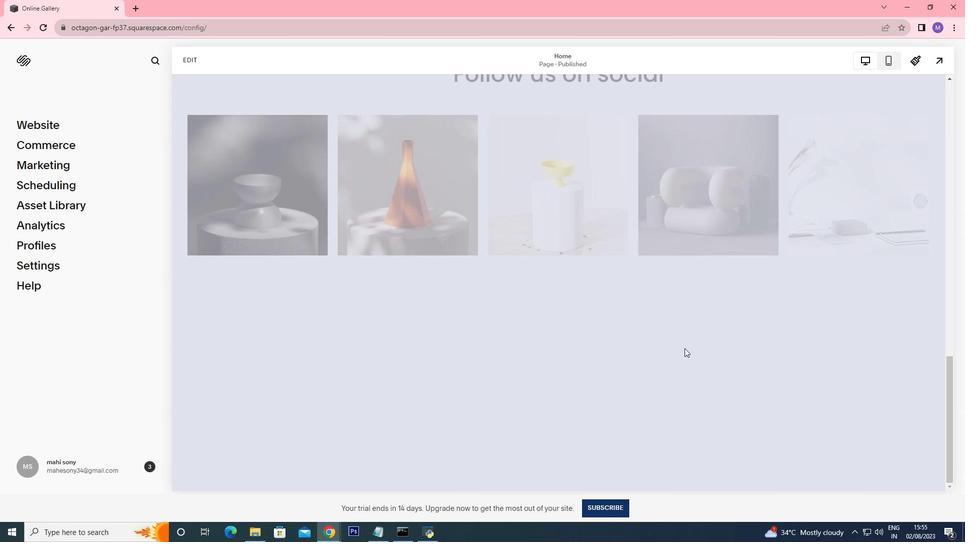 
Action: Mouse scrolled (684, 348) with delta (0, 0)
Screenshot: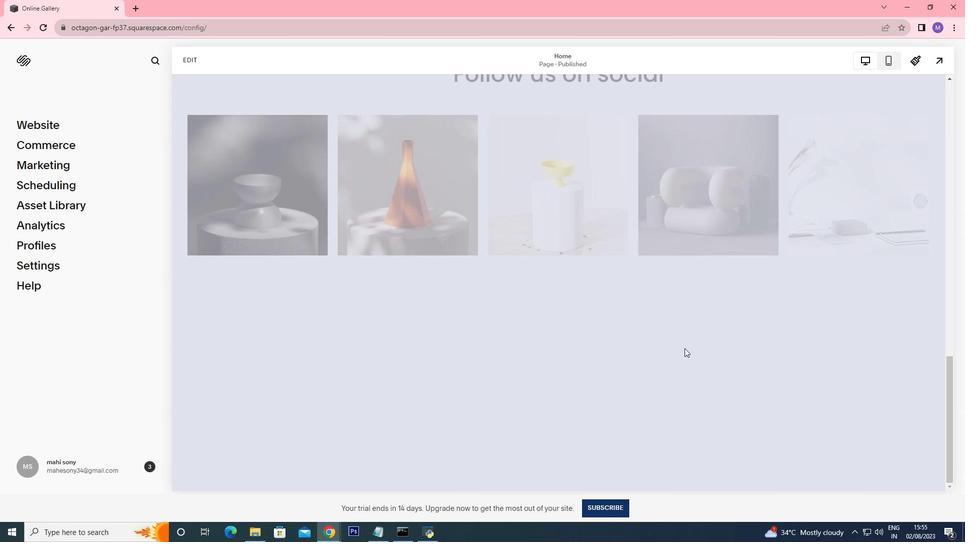 
Action: Mouse moved to (588, 364)
Screenshot: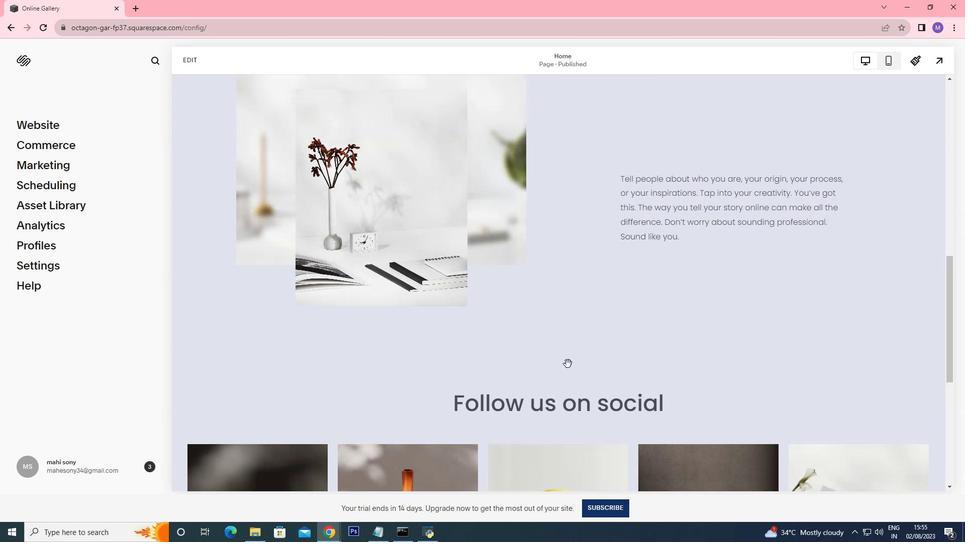
Action: Mouse scrolled (588, 364) with delta (0, 0)
Screenshot: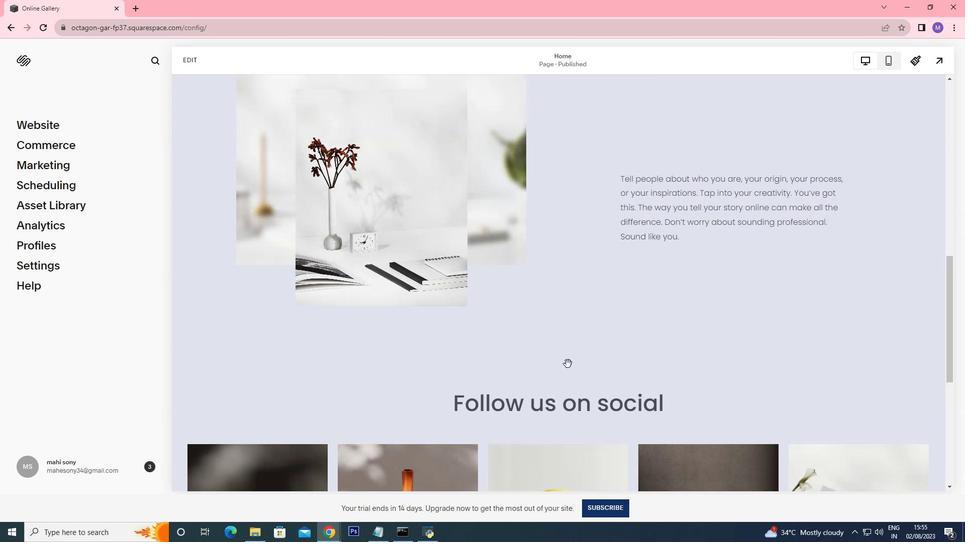
Action: Mouse moved to (587, 364)
Screenshot: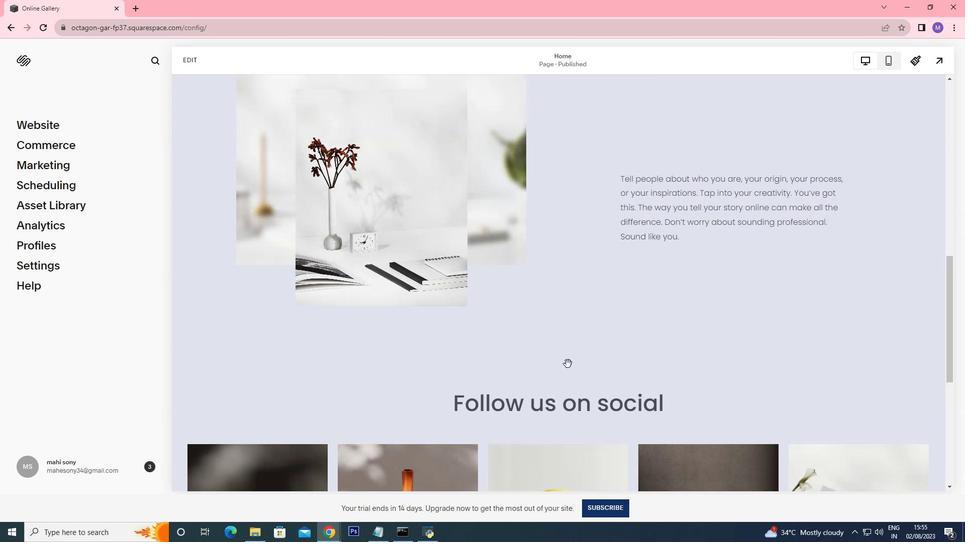 
Action: Mouse scrolled (587, 364) with delta (0, 0)
Screenshot: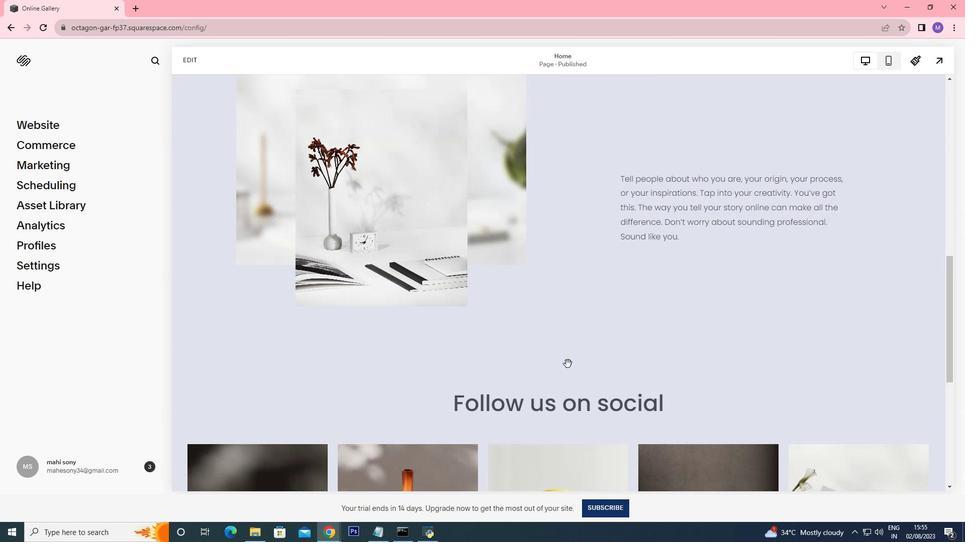 
Action: Mouse moved to (586, 364)
Screenshot: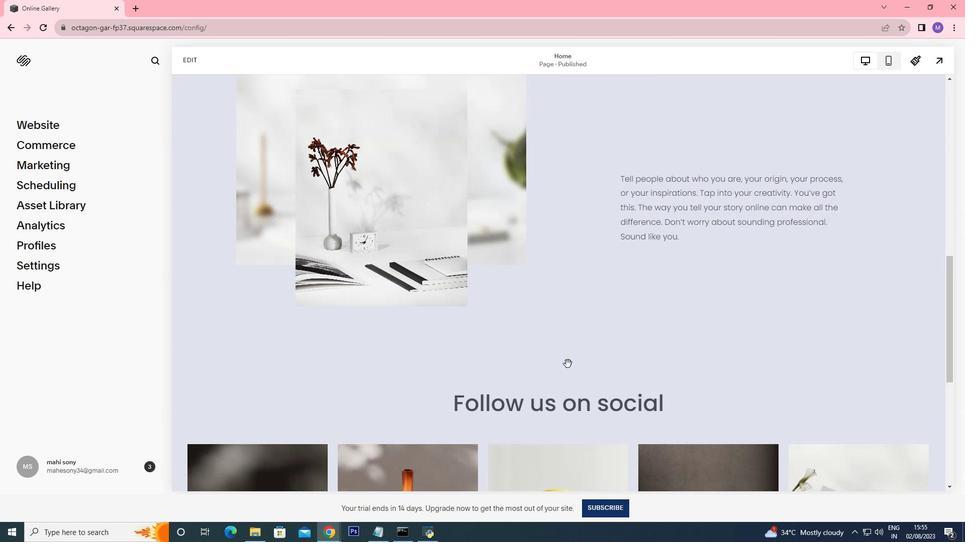 
Action: Mouse scrolled (587, 364) with delta (0, 0)
Screenshot: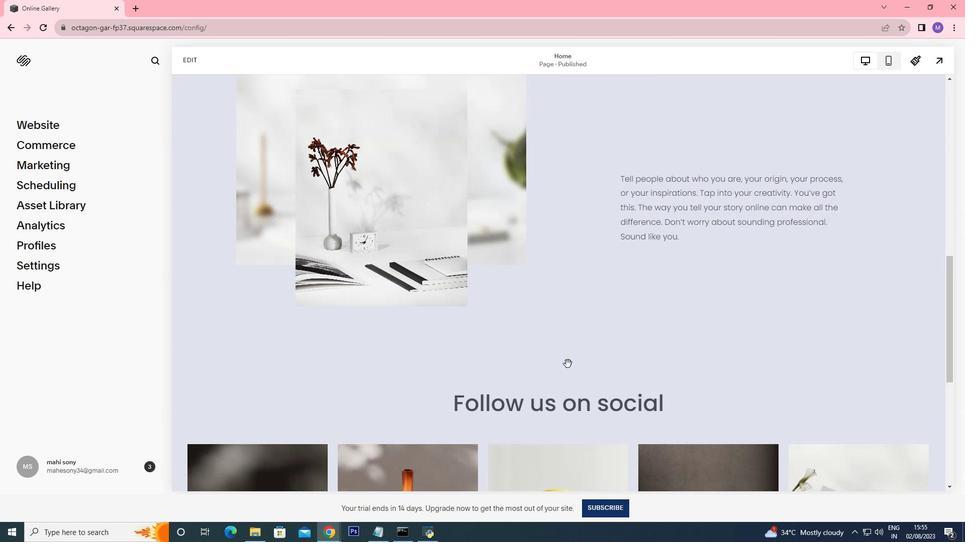 
Action: Mouse moved to (586, 364)
Screenshot: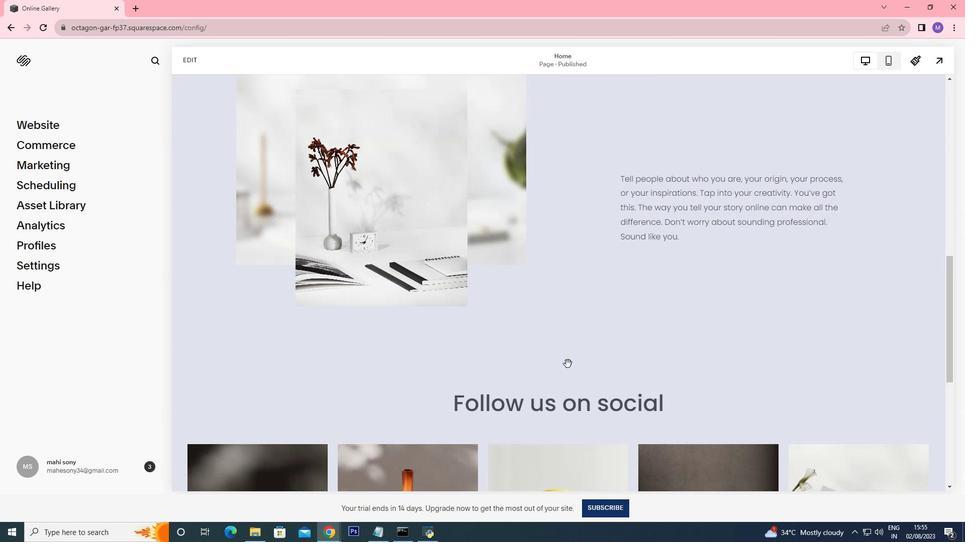 
Action: Mouse scrolled (586, 364) with delta (0, 0)
Screenshot: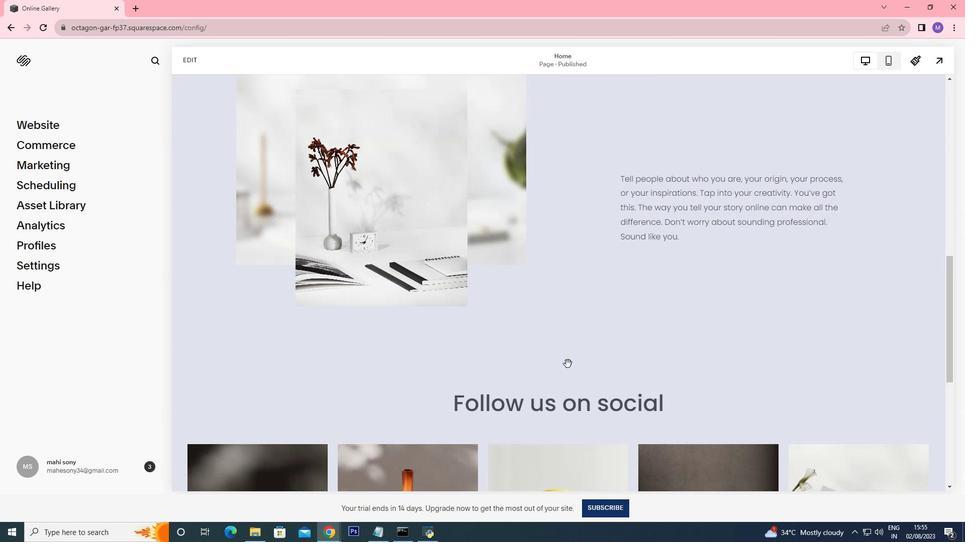 
Action: Mouse moved to (580, 364)
Screenshot: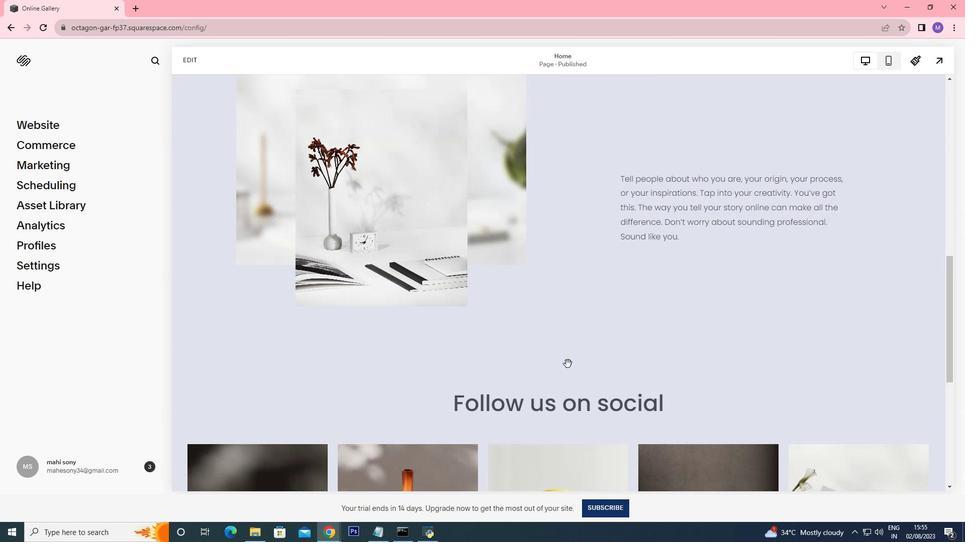 
Action: Mouse scrolled (584, 364) with delta (0, 0)
Screenshot: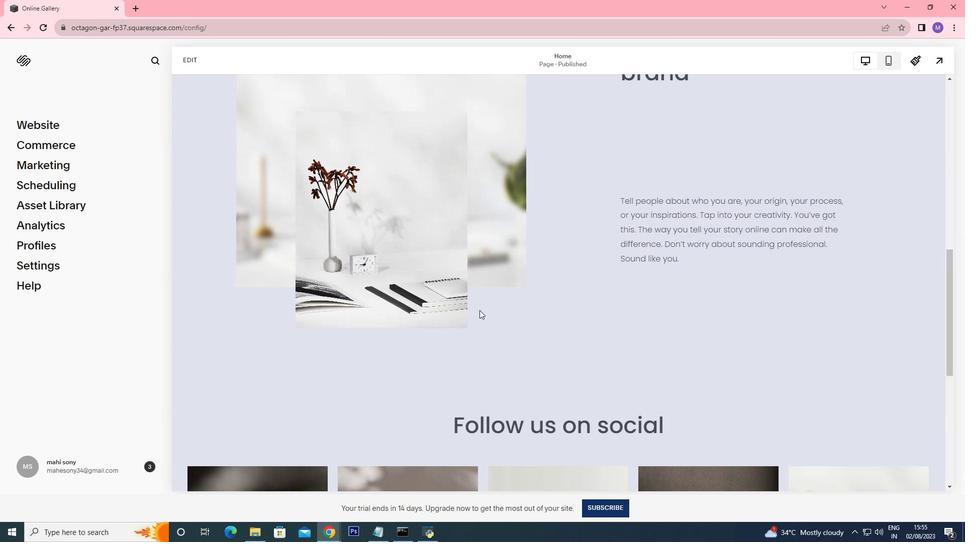 
Action: Mouse moved to (577, 364)
Screenshot: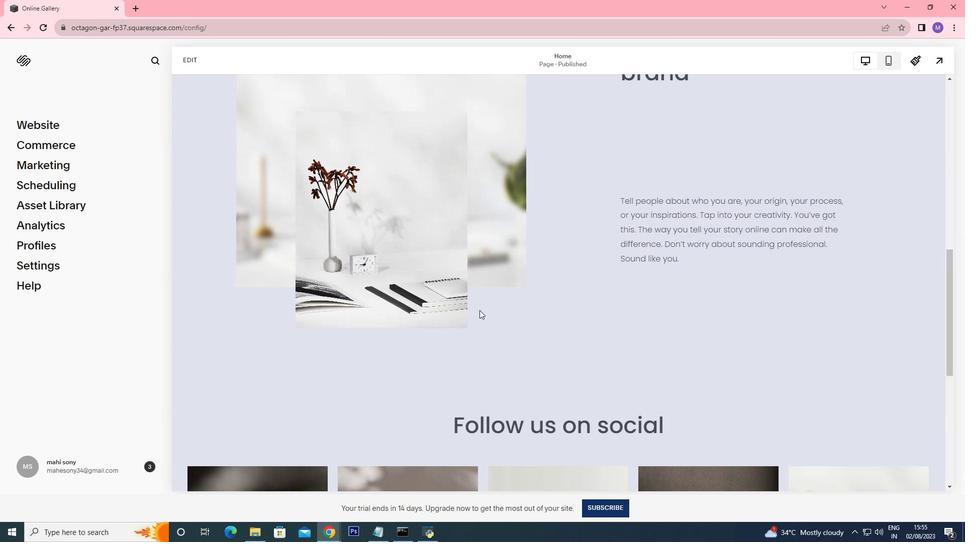 
Action: Mouse scrolled (580, 364) with delta (0, 0)
Screenshot: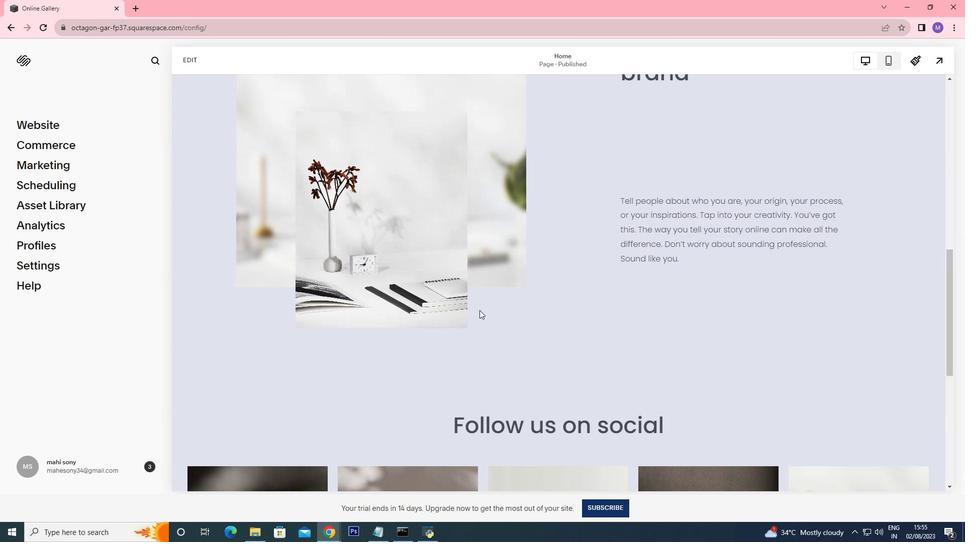 
Action: Mouse moved to (569, 364)
Screenshot: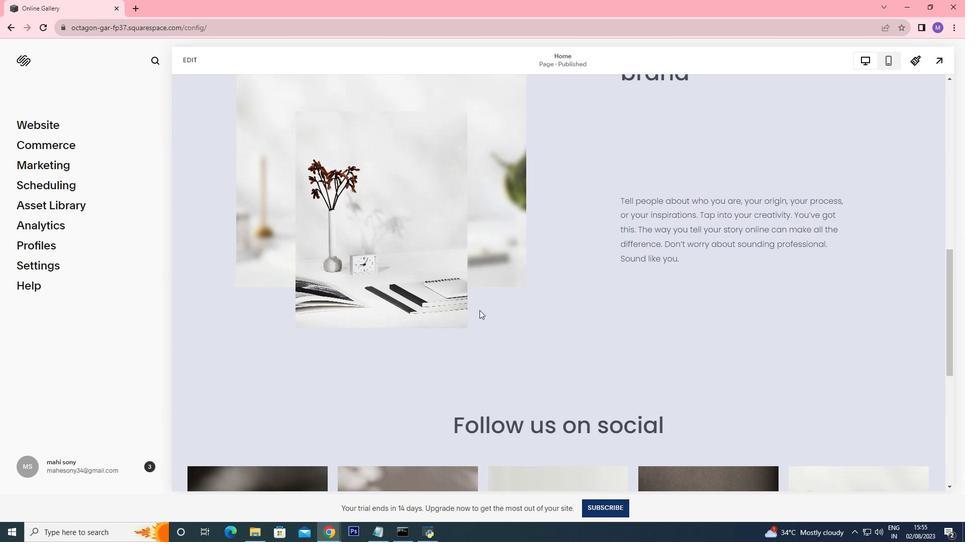 
Action: Mouse scrolled (575, 364) with delta (0, 0)
Screenshot: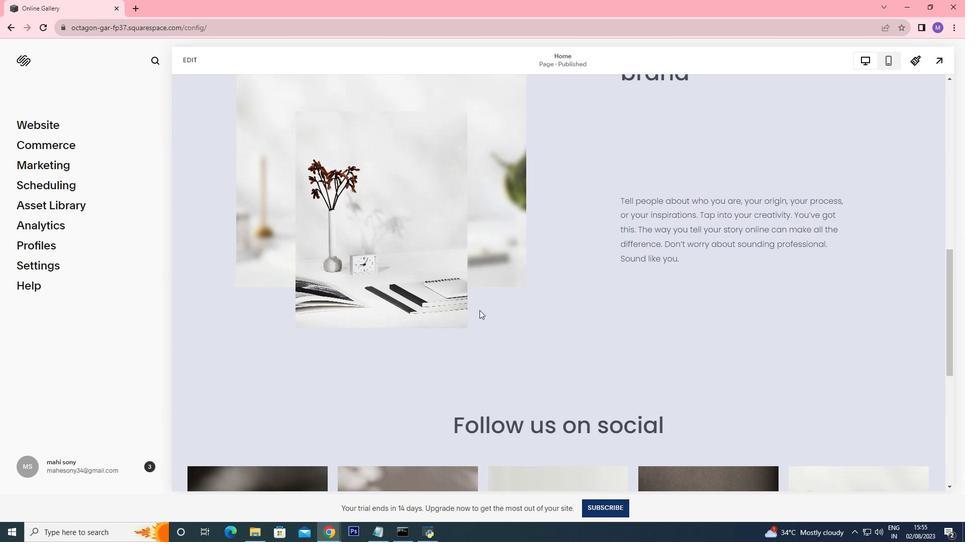 
Action: Mouse moved to (567, 364)
Screenshot: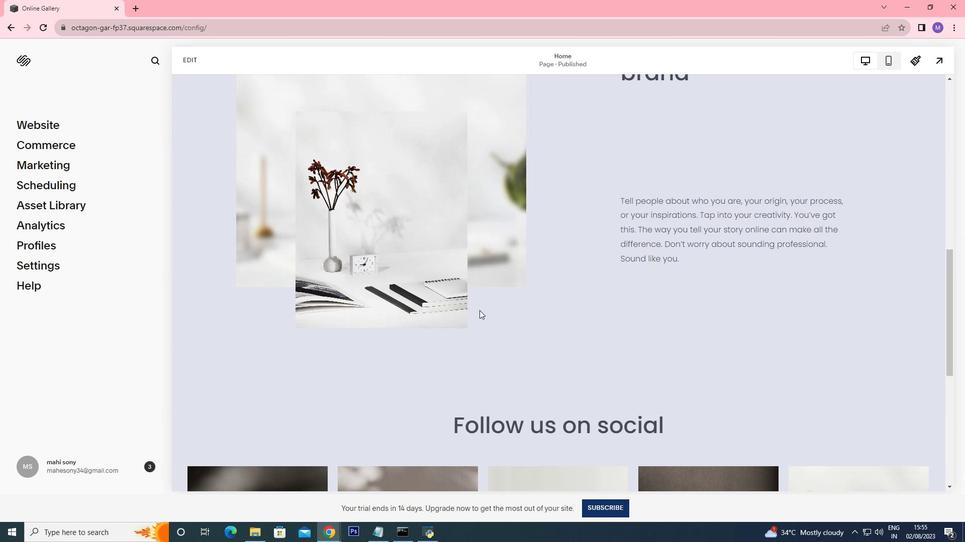 
Action: Mouse scrolled (569, 364) with delta (0, 0)
Screenshot: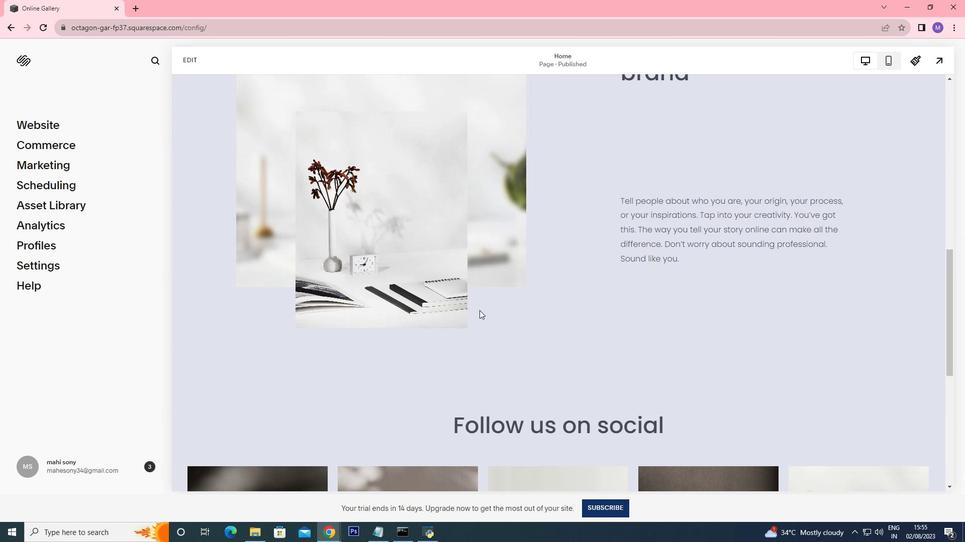 
Action: Mouse moved to (476, 308)
Screenshot: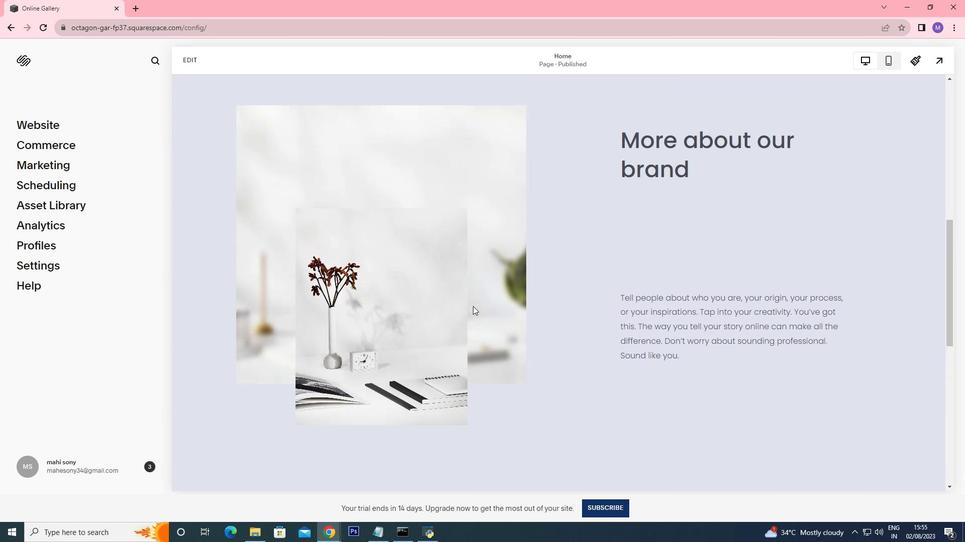 
Action: Mouse scrolled (476, 308) with delta (0, 0)
Screenshot: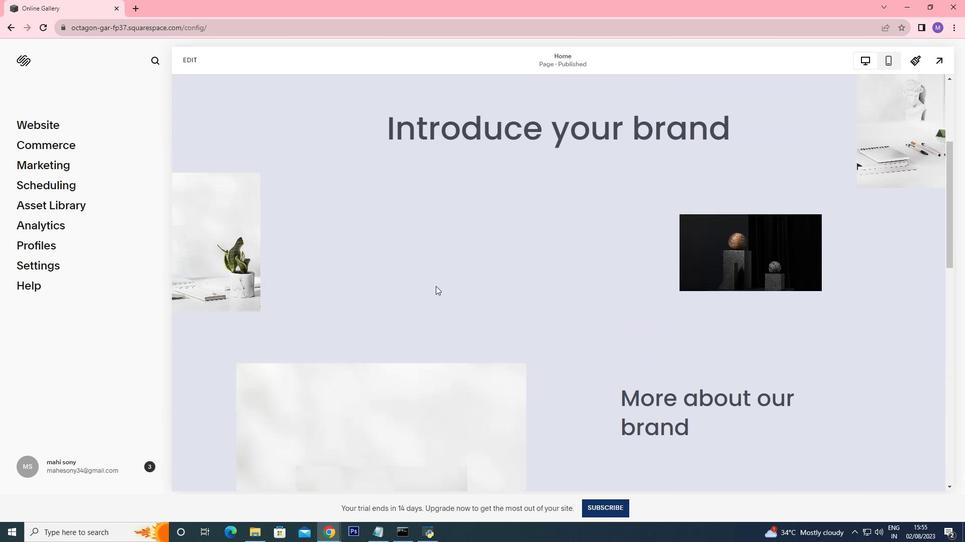 
Action: Mouse scrolled (476, 308) with delta (0, 0)
Screenshot: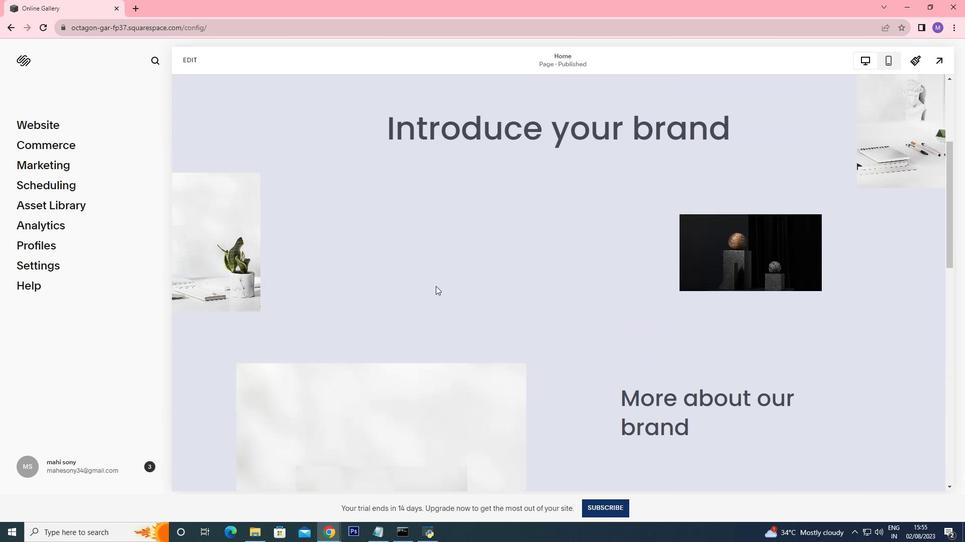 
Action: Mouse scrolled (476, 308) with delta (0, 0)
Screenshot: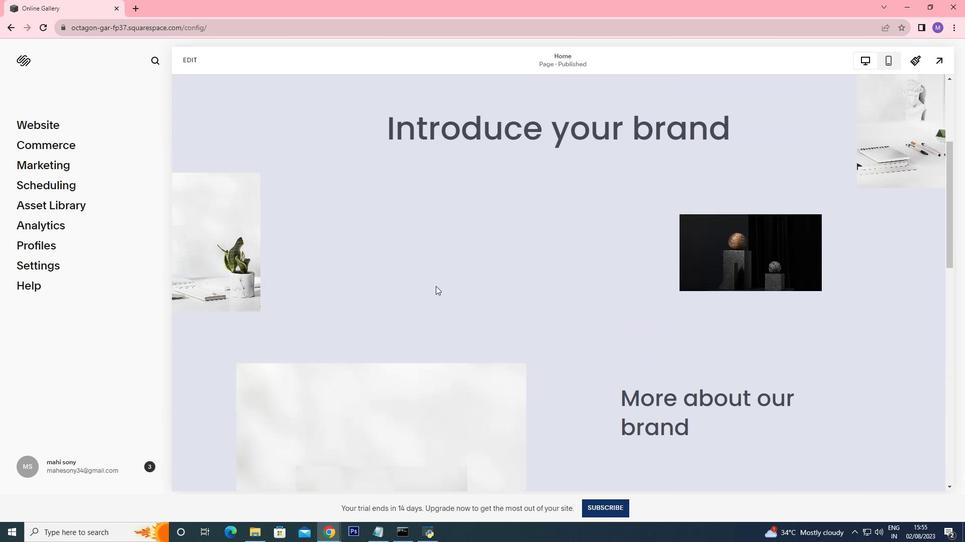 
Action: Mouse scrolled (476, 308) with delta (0, 0)
Screenshot: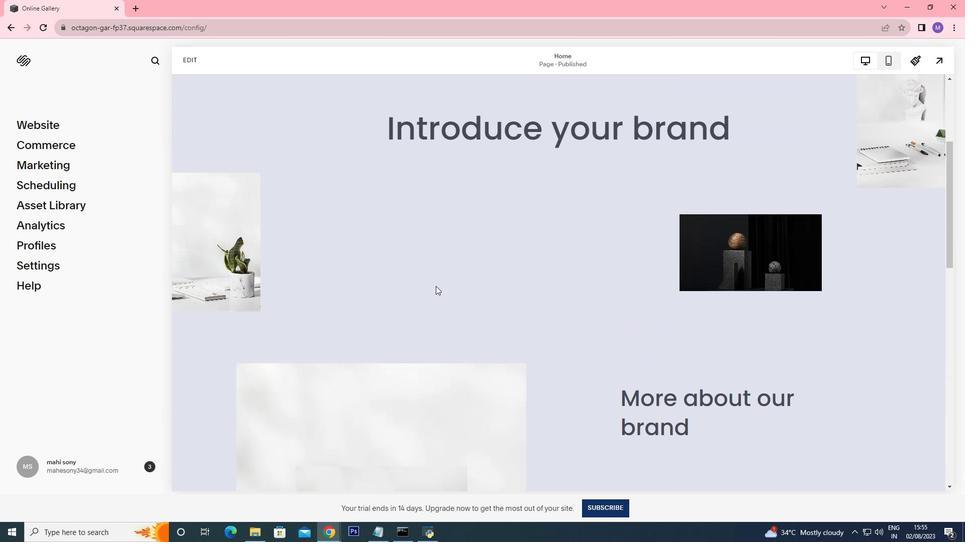 
Action: Mouse scrolled (476, 308) with delta (0, 0)
Screenshot: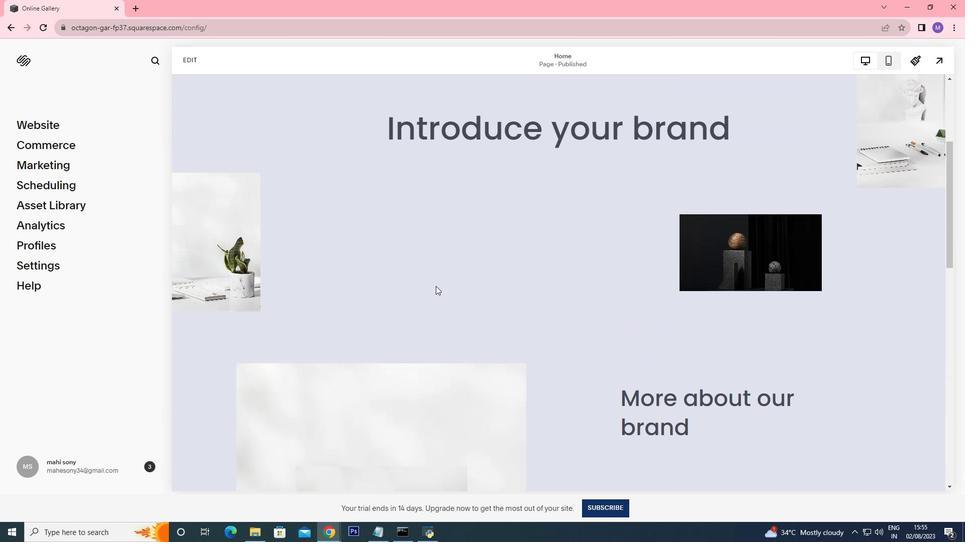 
Action: Mouse scrolled (476, 308) with delta (0, 0)
Screenshot: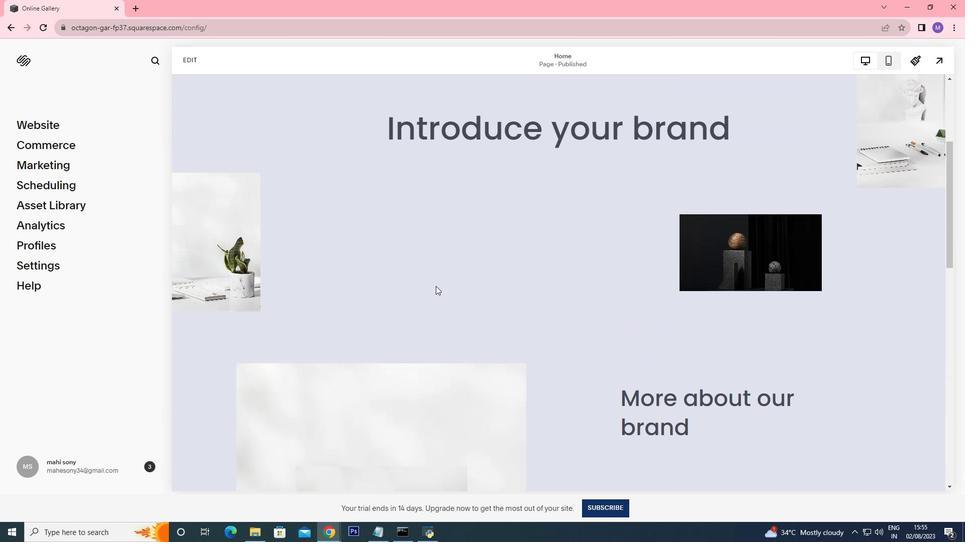 
Action: Mouse scrolled (476, 308) with delta (0, 0)
Screenshot: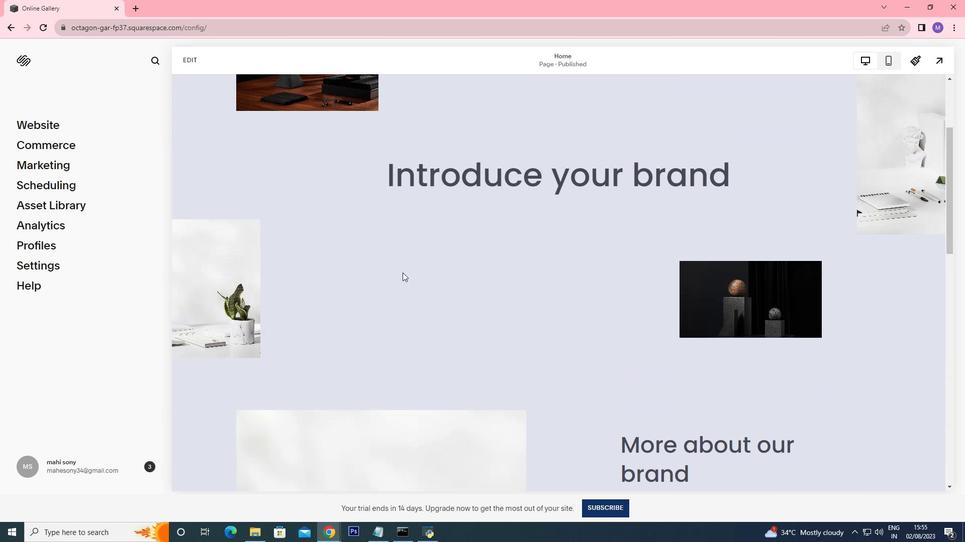 
Action: Mouse moved to (394, 266)
Screenshot: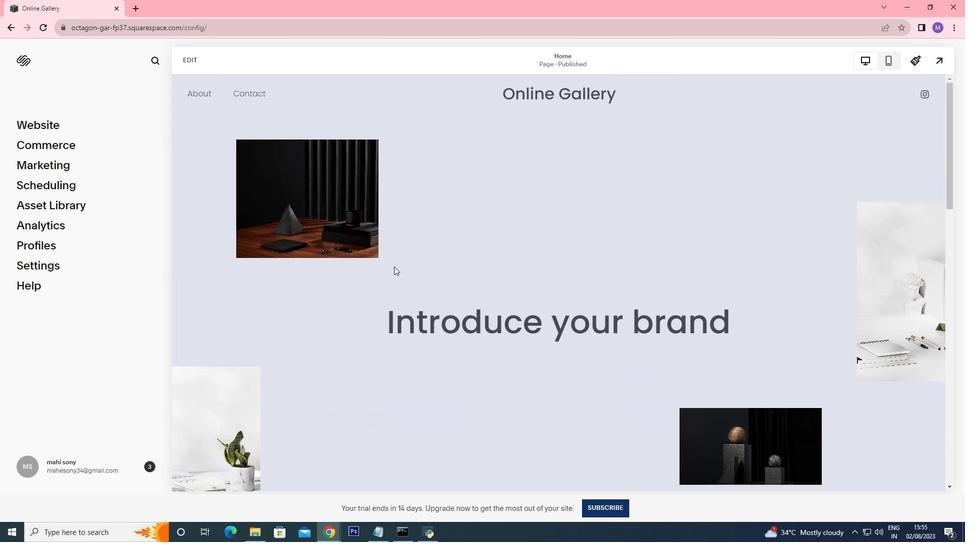 
Action: Mouse scrolled (394, 267) with delta (0, 0)
Screenshot: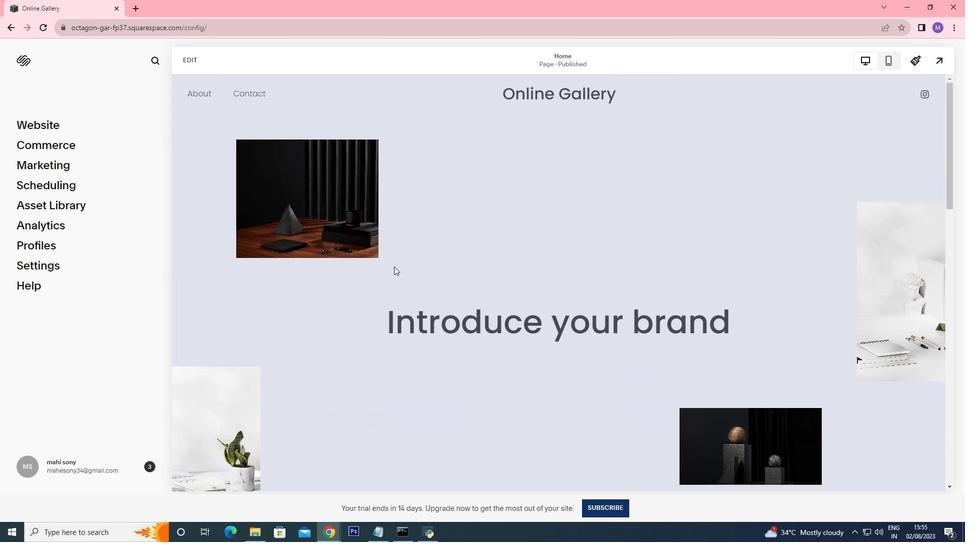 
Action: Mouse scrolled (394, 267) with delta (0, 0)
Screenshot: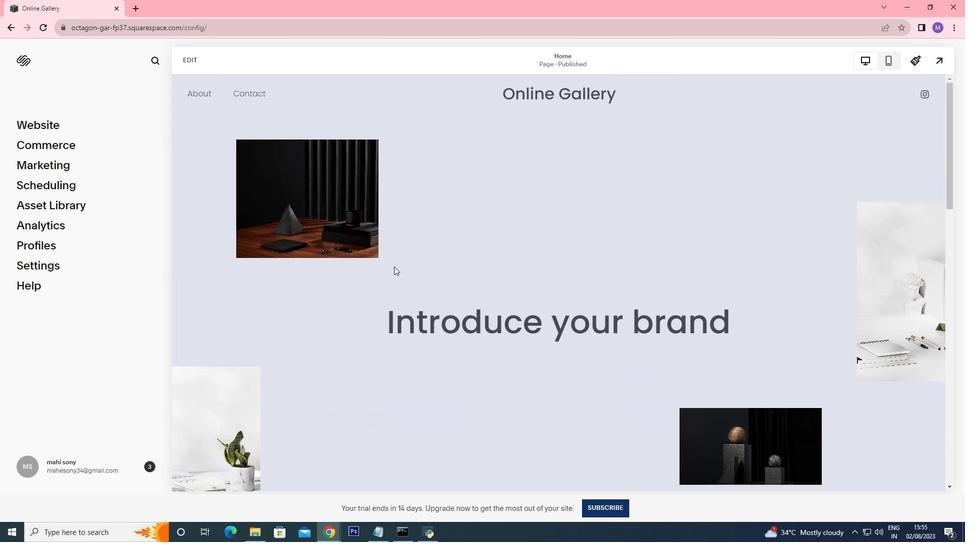 
Action: Mouse scrolled (394, 267) with delta (0, 0)
Screenshot: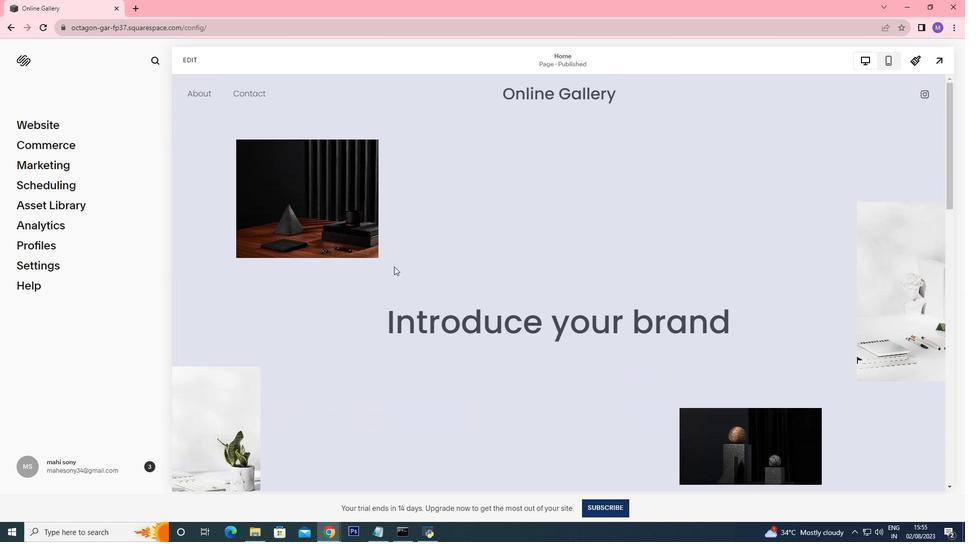 
Action: Mouse scrolled (394, 267) with delta (0, 0)
Screenshot: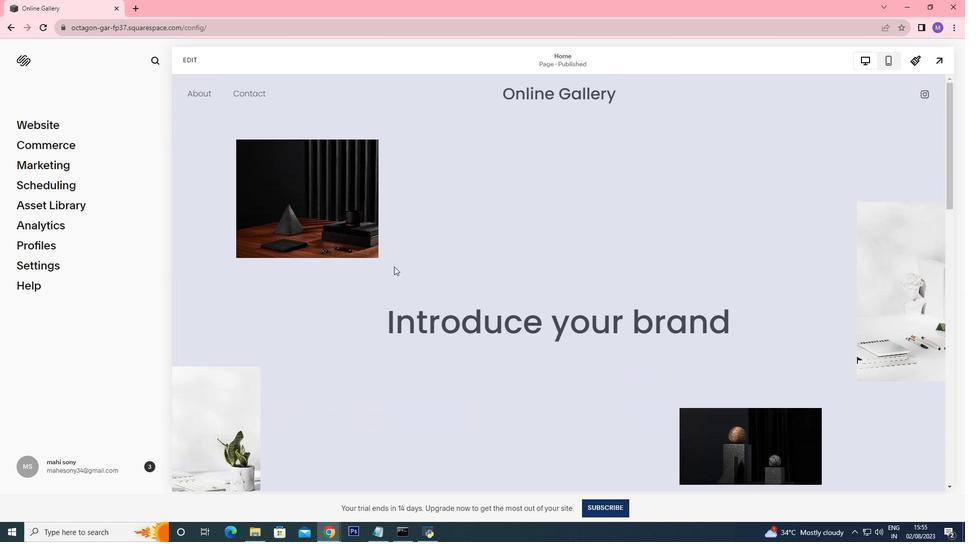 
Action: Mouse scrolled (394, 267) with delta (0, 0)
Screenshot: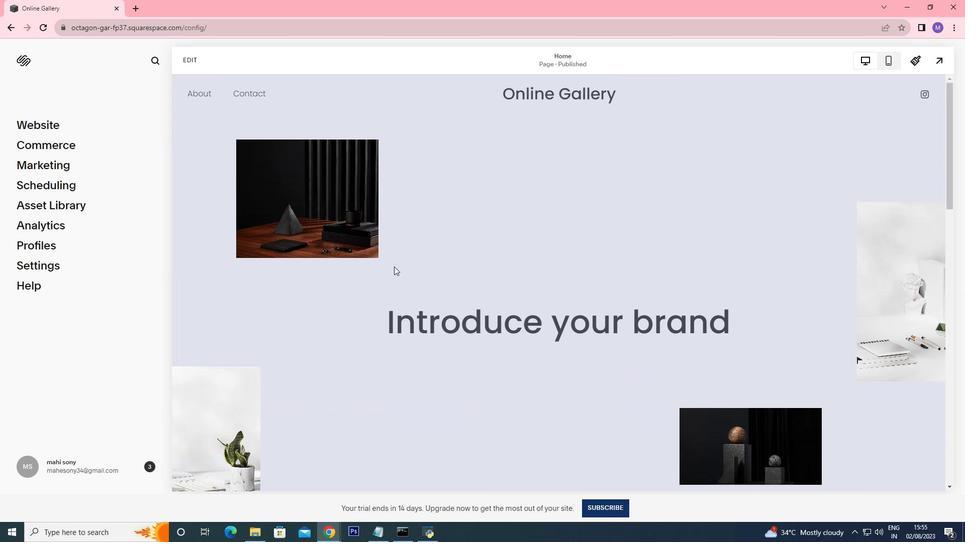 
Action: Mouse scrolled (394, 267) with delta (0, 0)
Screenshot: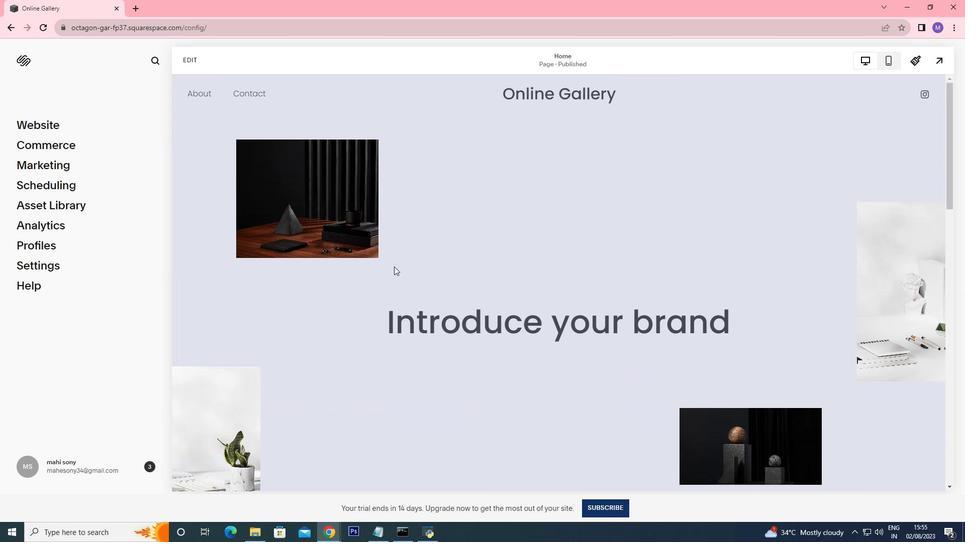 
Action: Mouse scrolled (394, 267) with delta (0, 0)
Screenshot: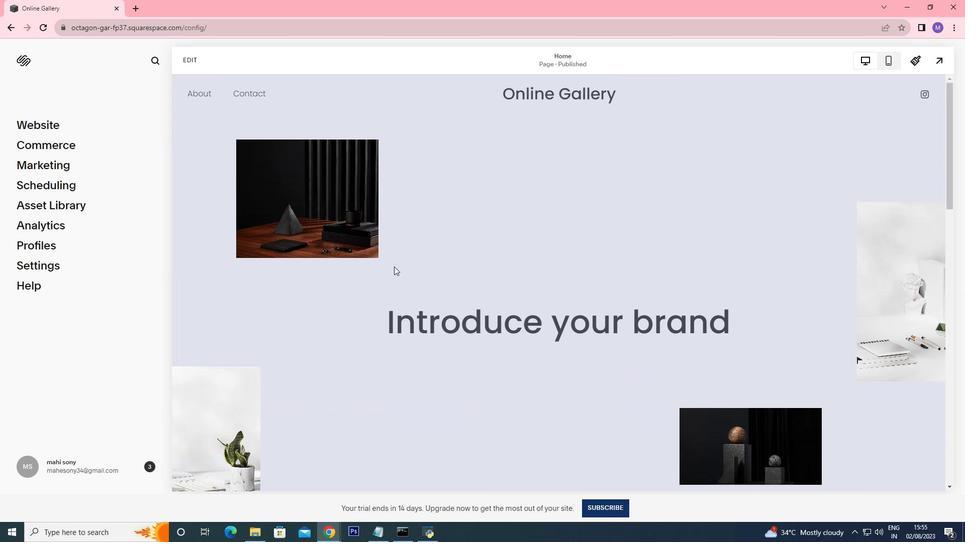 
Action: Mouse scrolled (394, 267) with delta (0, 0)
Screenshot: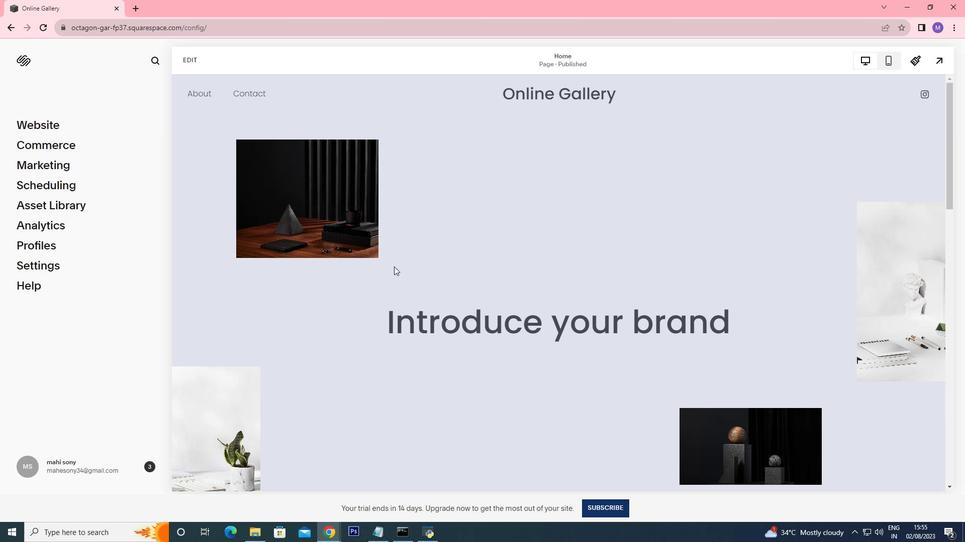 
Action: Mouse scrolled (394, 267) with delta (0, 0)
Screenshot: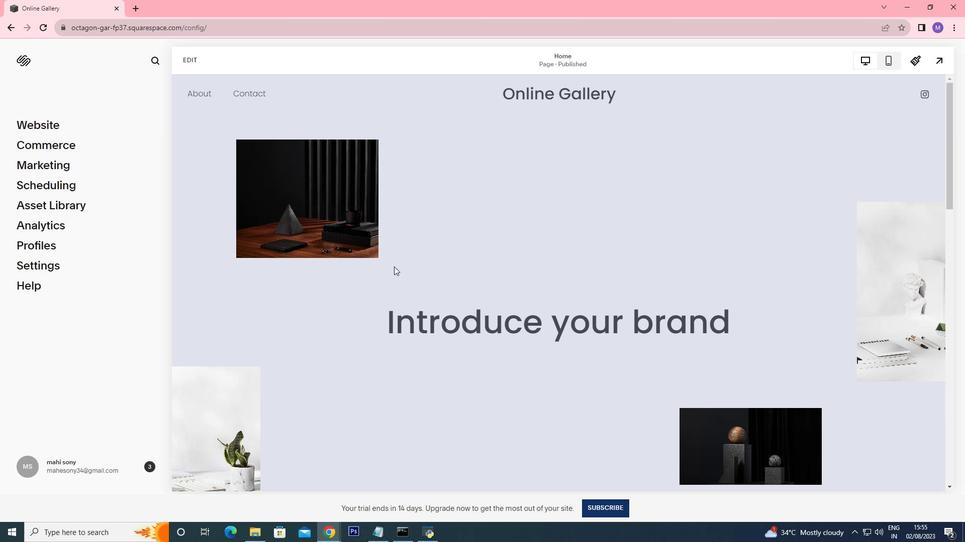 
Action: Mouse scrolled (394, 267) with delta (0, 0)
Screenshot: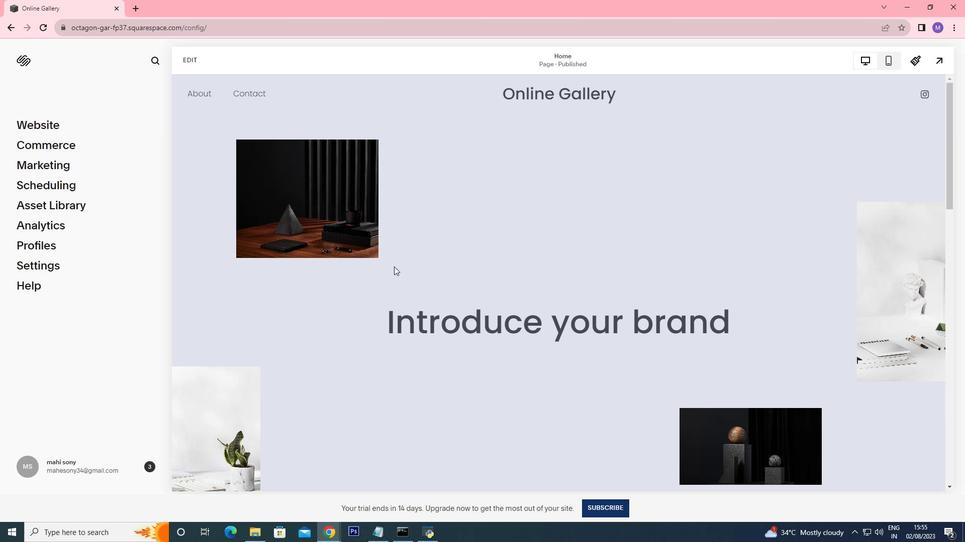 
Action: Mouse scrolled (394, 267) with delta (0, 0)
Screenshot: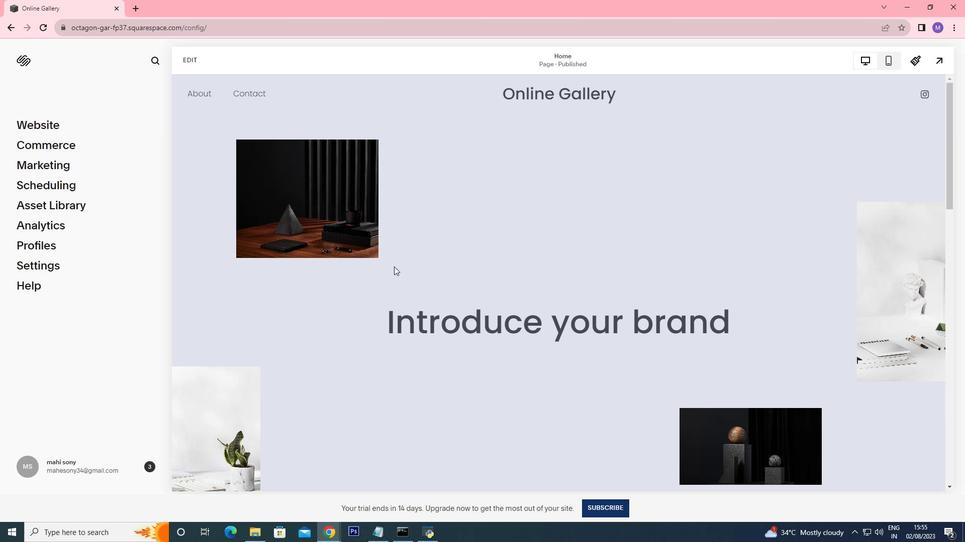 
Action: Mouse scrolled (394, 267) with delta (0, 0)
Screenshot: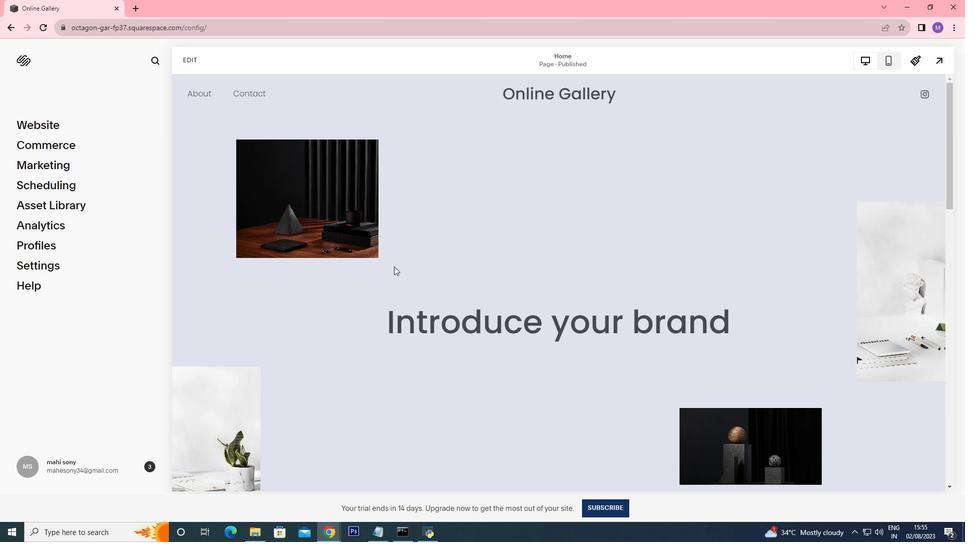 
Action: Mouse moved to (365, 262)
Screenshot: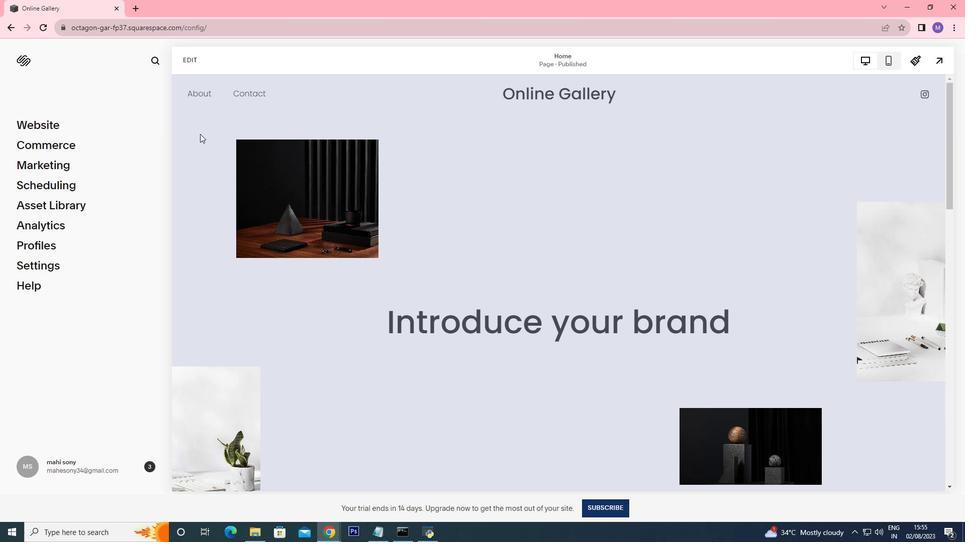 
Action: Mouse scrolled (382, 266) with delta (0, 0)
Screenshot: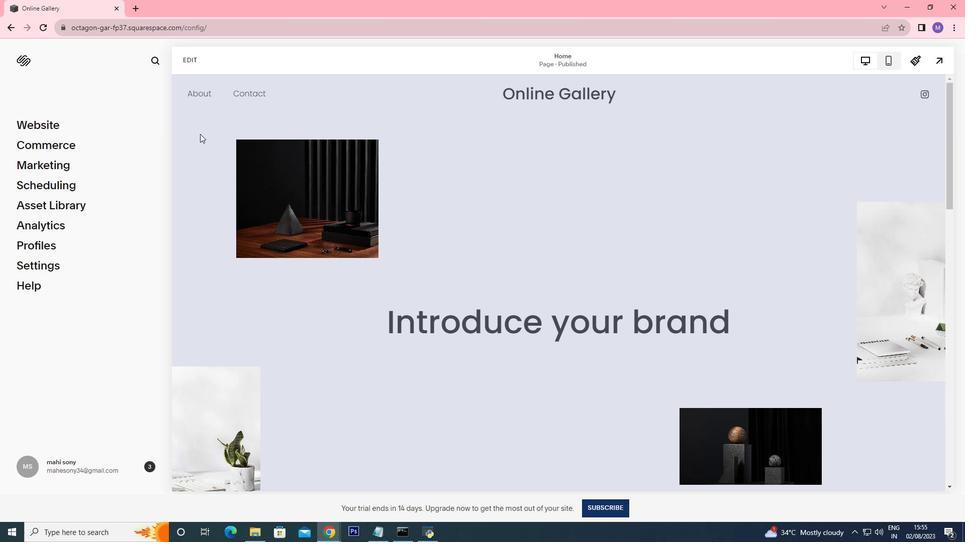 
Action: Mouse moved to (362, 262)
Screenshot: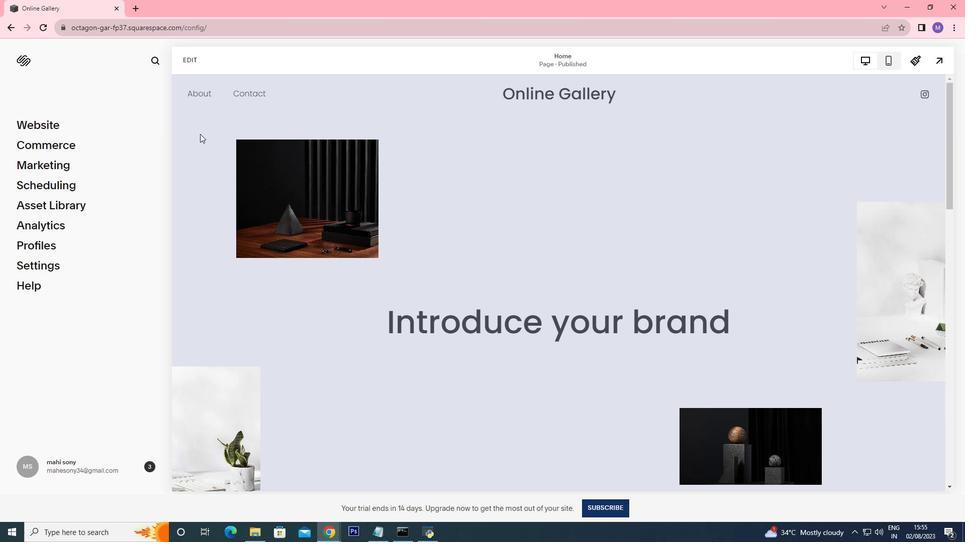
Action: Mouse scrolled (380, 265) with delta (0, 0)
Screenshot: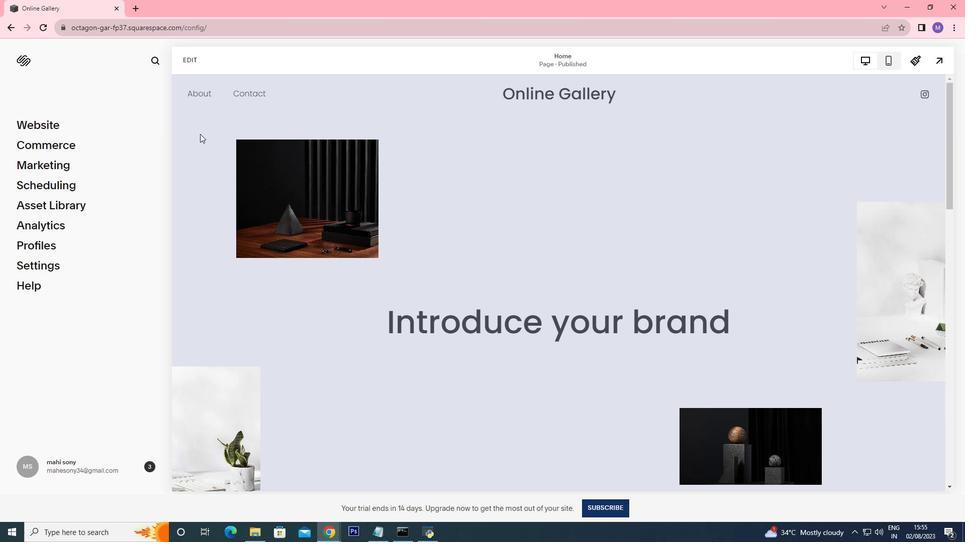 
Action: Mouse moved to (329, 251)
Screenshot: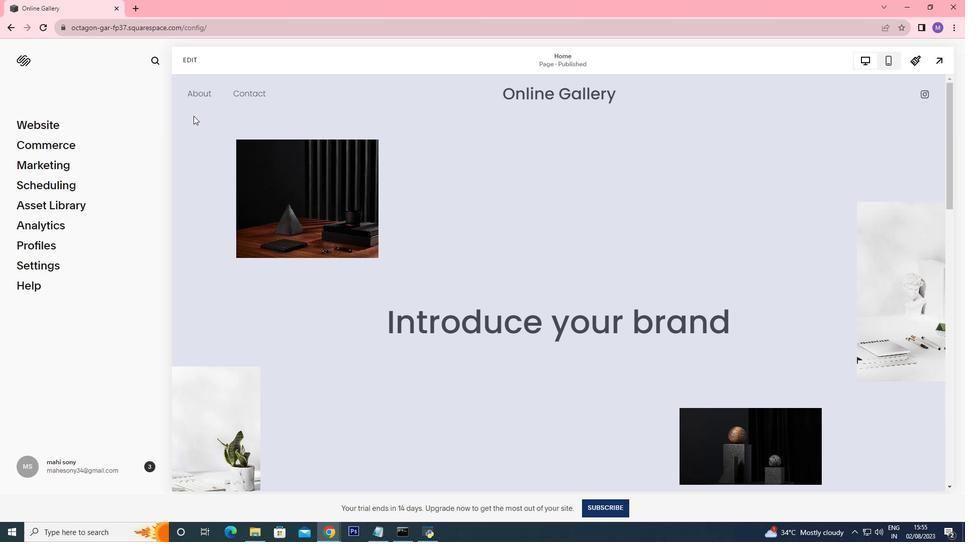 
Action: Mouse scrolled (379, 264) with delta (0, 0)
Screenshot: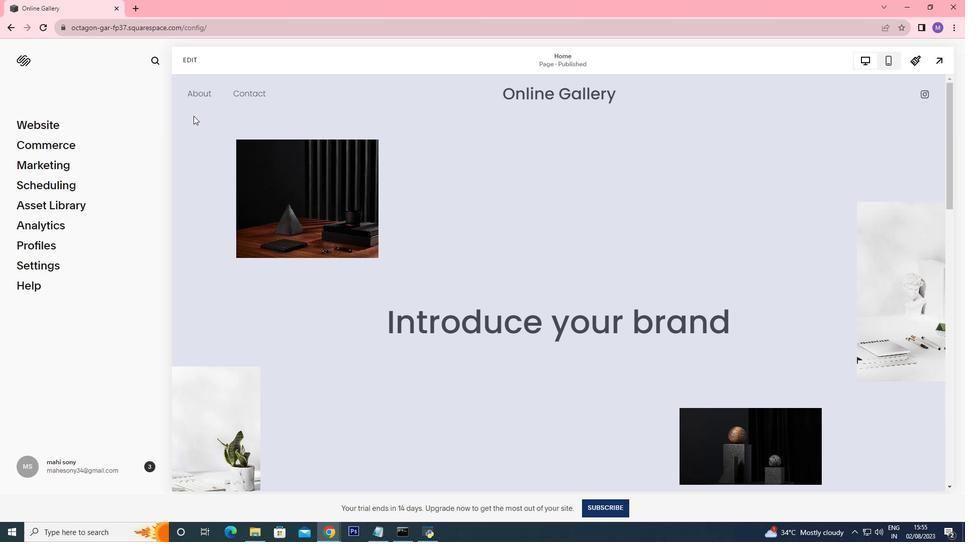 
Action: Mouse moved to (308, 236)
Screenshot: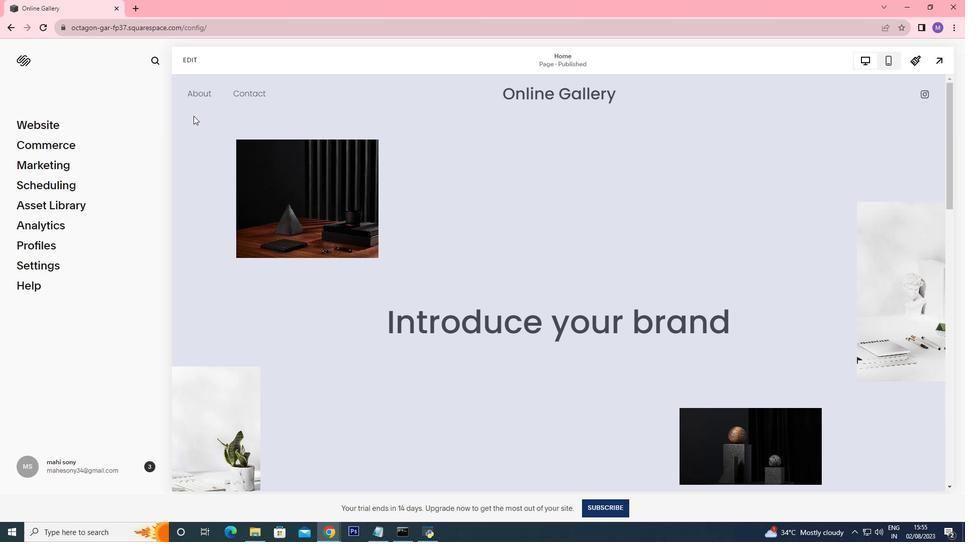 
Action: Mouse scrolled (376, 264) with delta (0, 0)
Screenshot: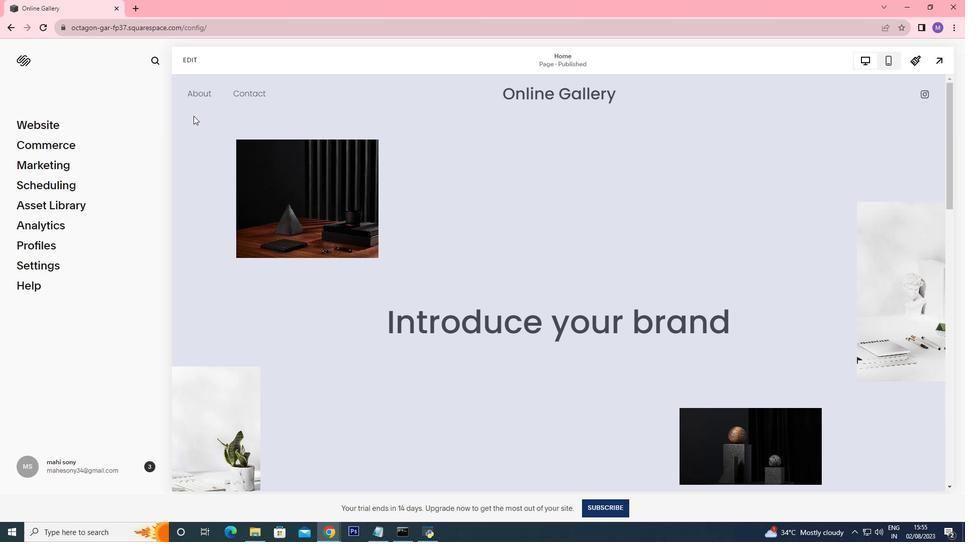 
Action: Mouse moved to (300, 230)
Screenshot: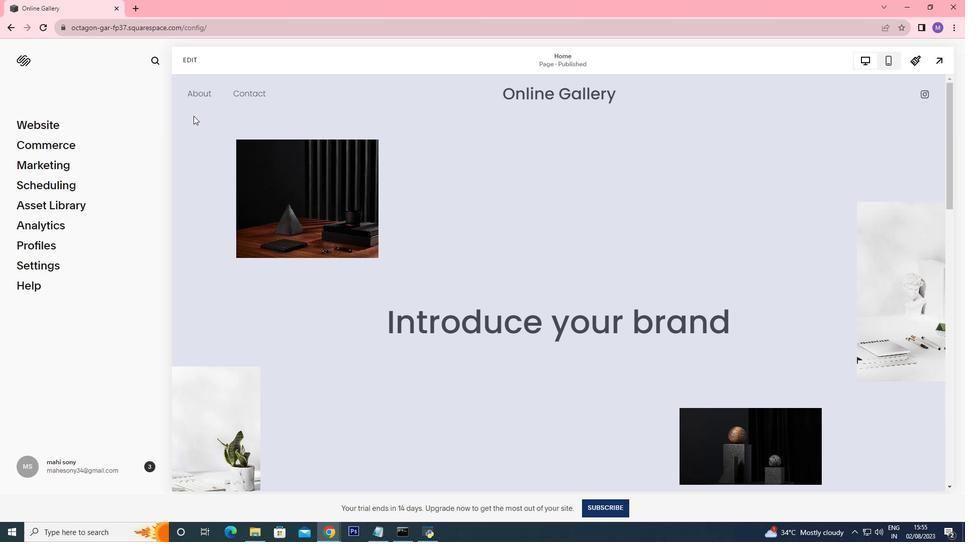 
Action: Mouse scrolled (373, 264) with delta (0, 0)
Screenshot: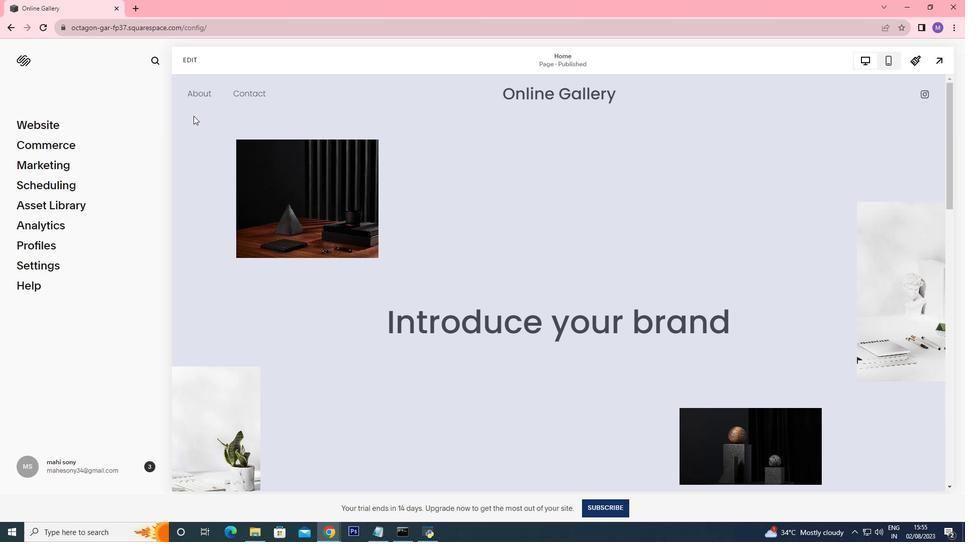 
Action: Mouse moved to (281, 218)
Screenshot: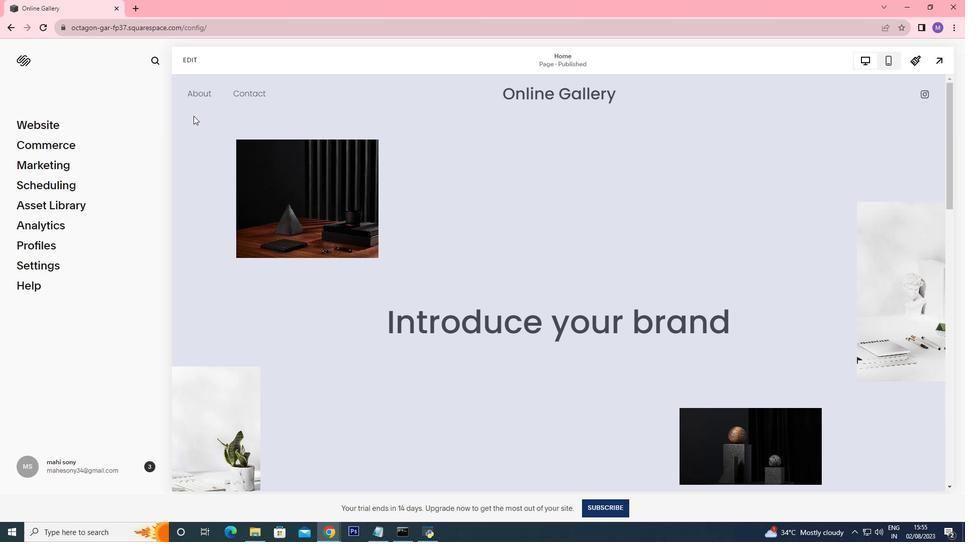 
Action: Mouse scrolled (365, 262) with delta (0, 0)
Screenshot: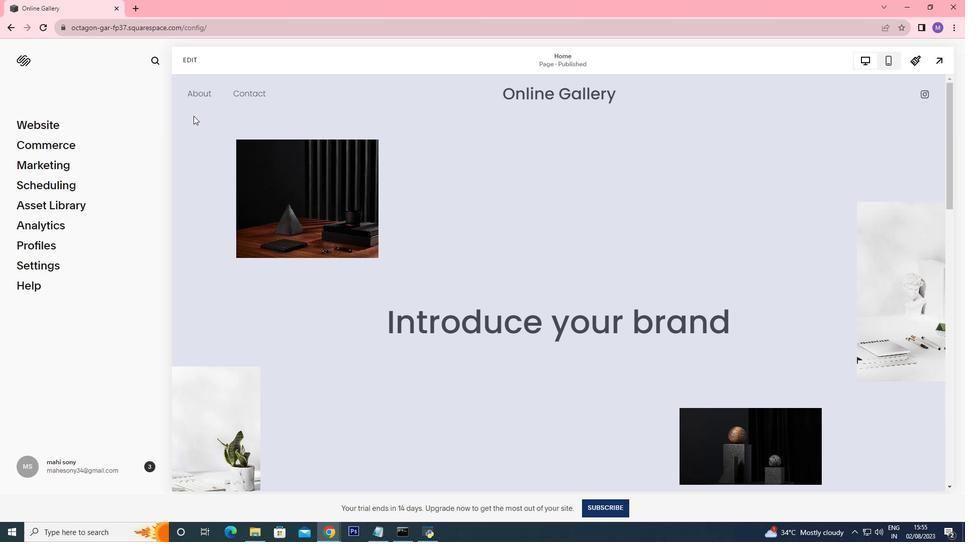 
Action: Mouse moved to (272, 210)
Screenshot: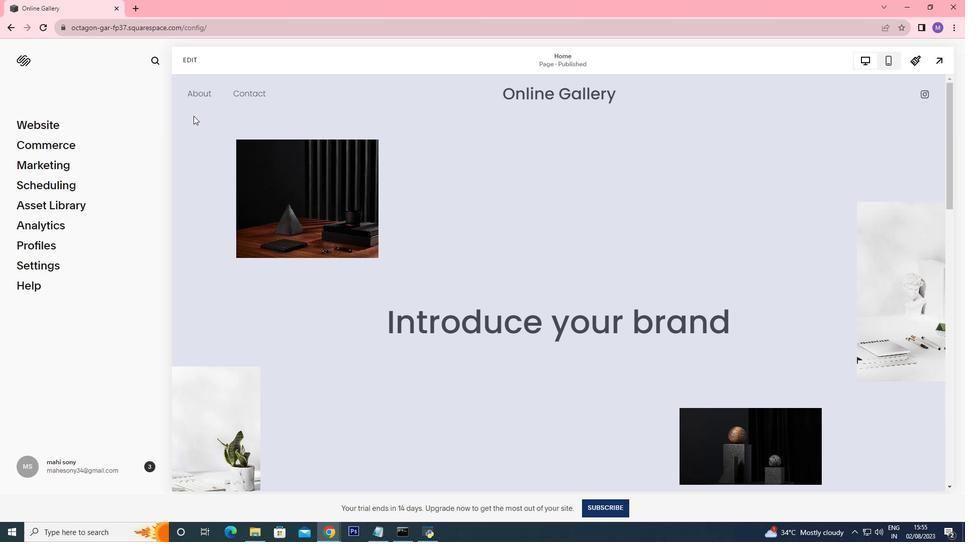 
Action: Mouse scrolled (362, 262) with delta (0, 0)
Screenshot: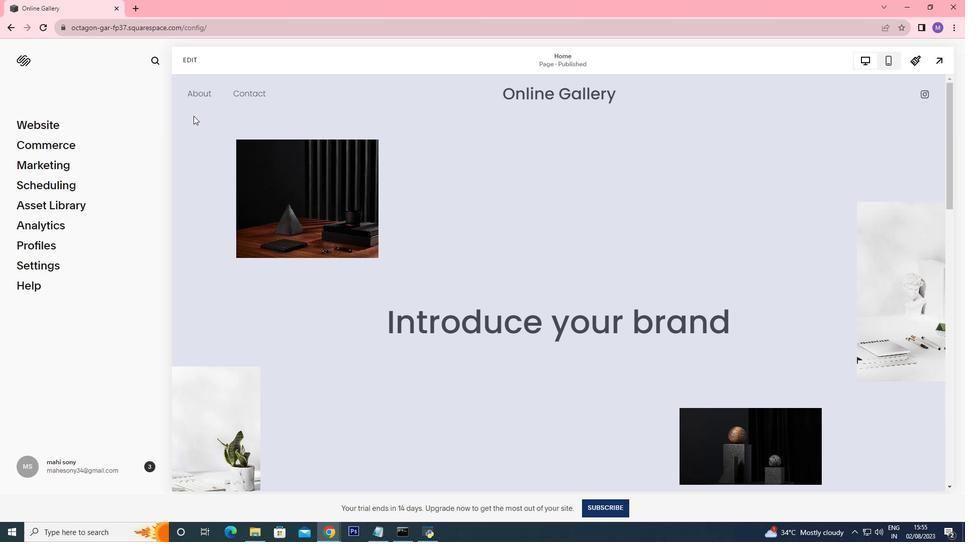 
Action: Mouse moved to (199, 95)
Screenshot: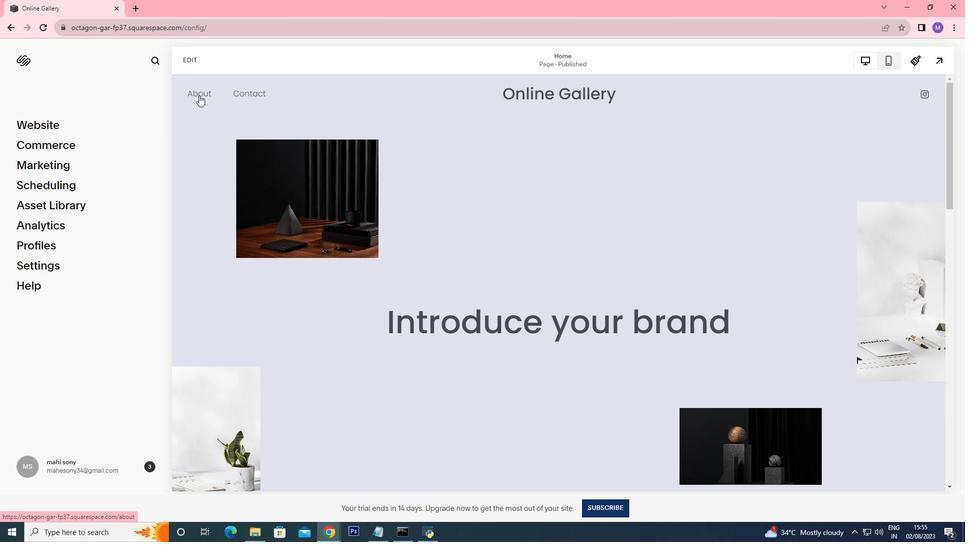 
Action: Mouse pressed left at (199, 95)
Screenshot: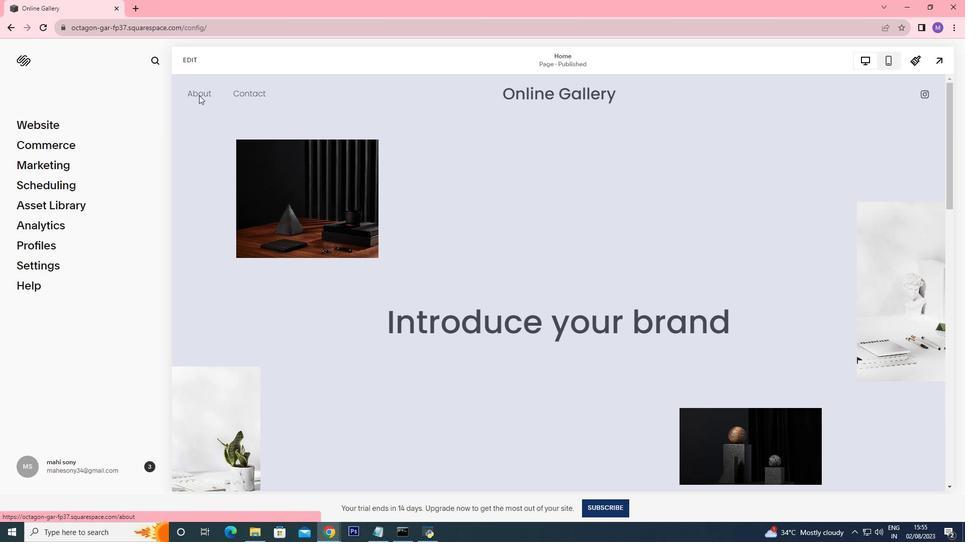 
Action: Mouse moved to (66, 124)
Screenshot: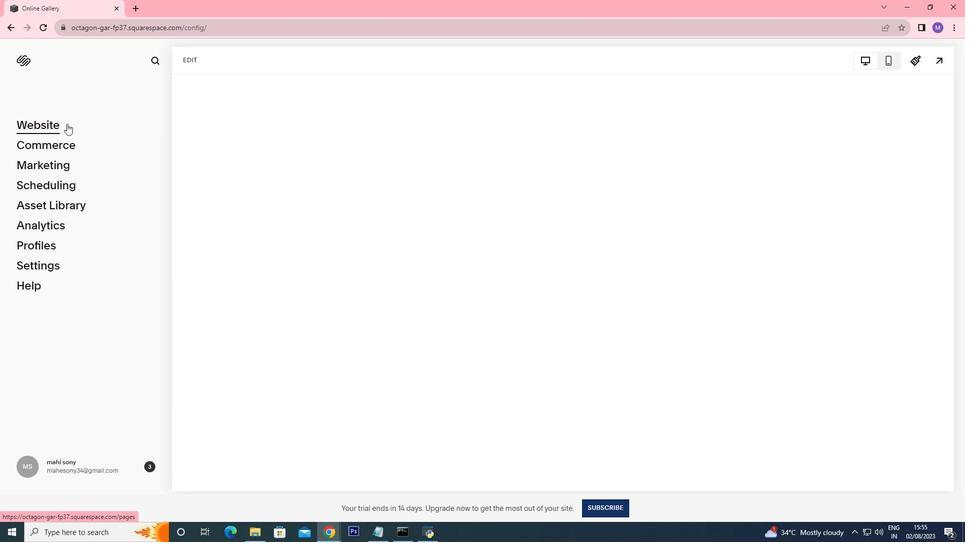 
Action: Mouse pressed left at (66, 124)
Screenshot: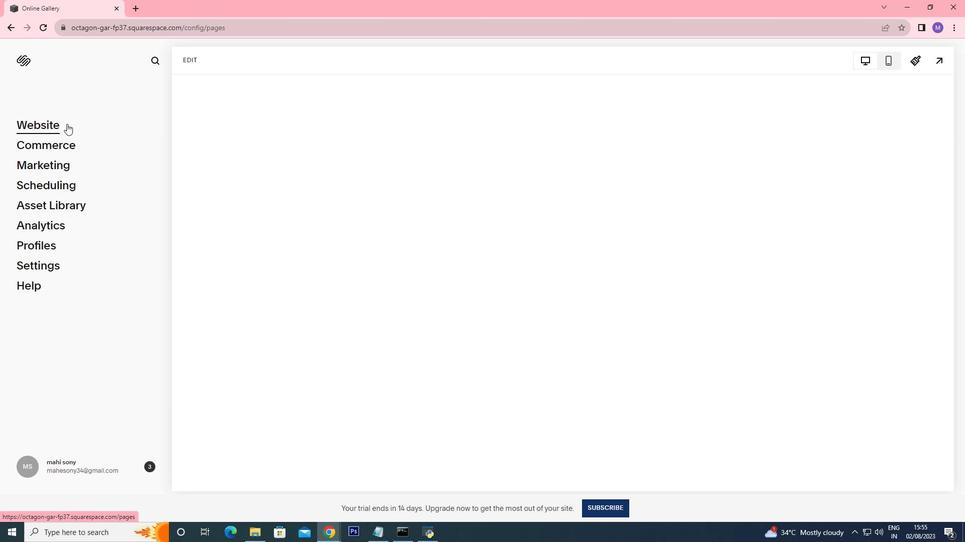 
Action: Mouse moved to (49, 271)
Screenshot: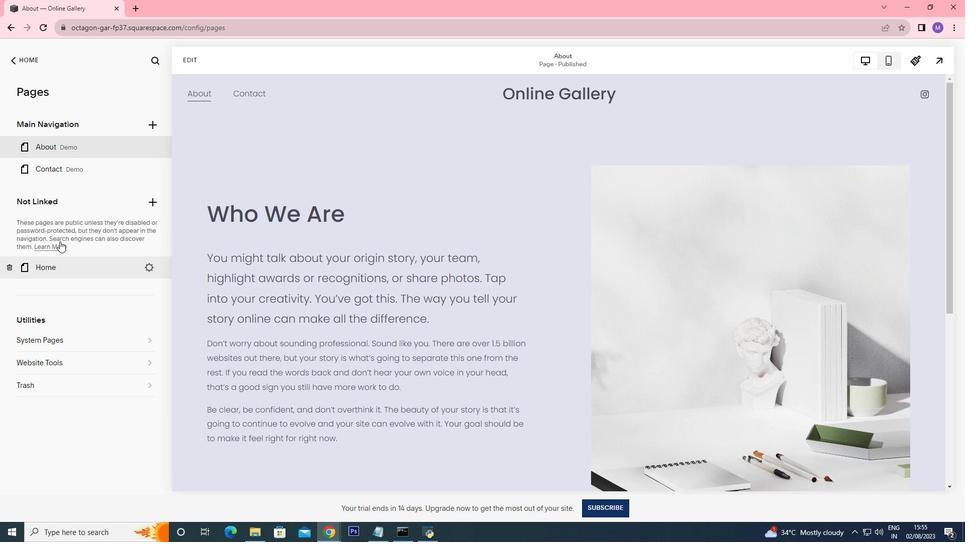 
Action: Mouse pressed left at (49, 271)
Screenshot: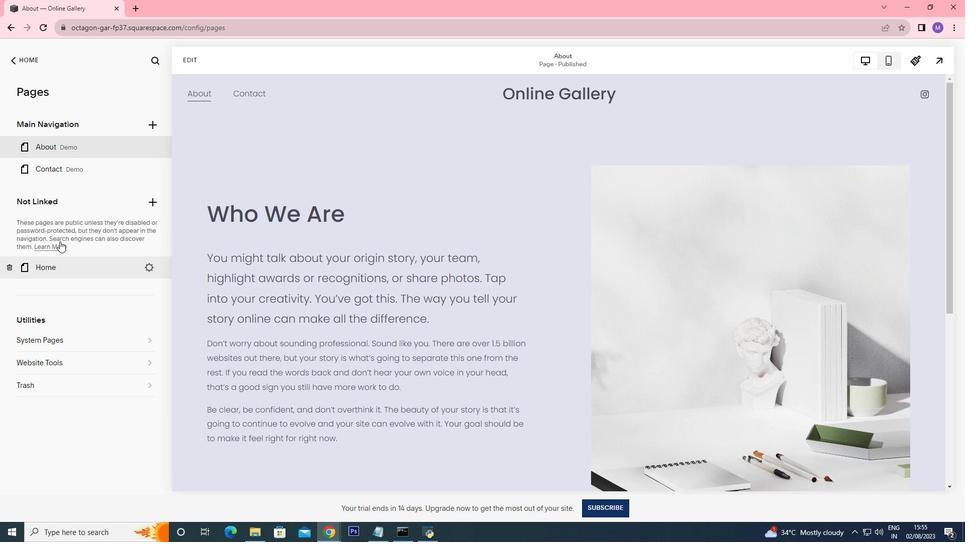 
Action: Mouse moved to (79, 147)
Screenshot: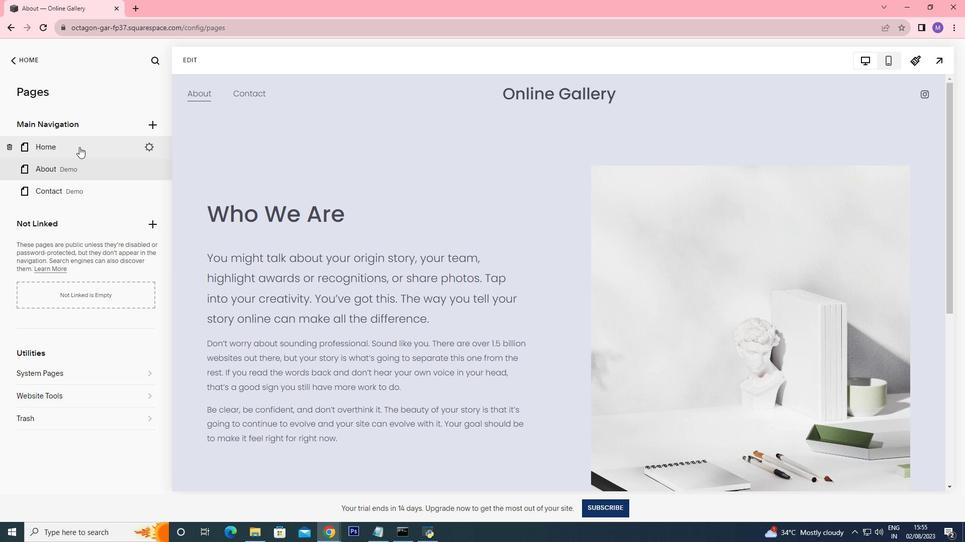 
Action: Mouse pressed left at (79, 147)
Screenshot: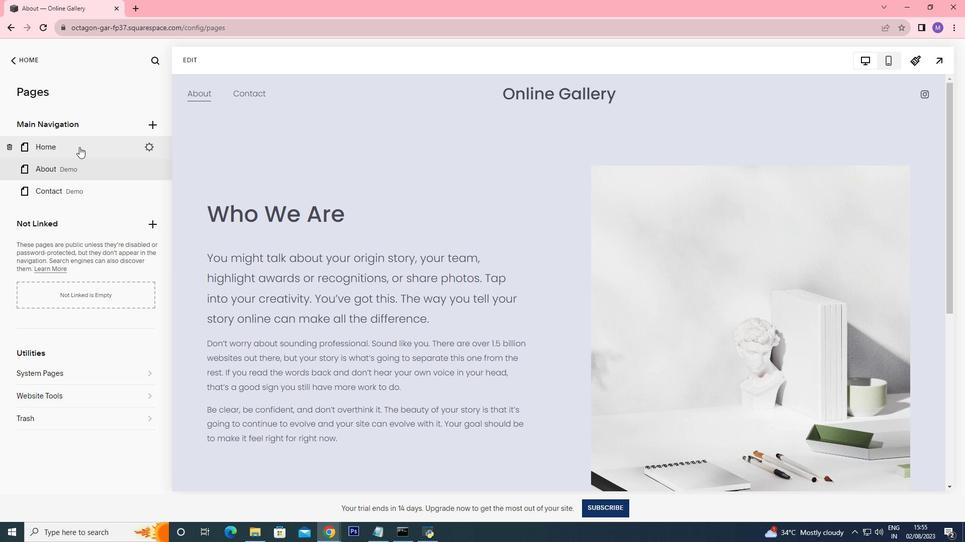 
Action: Mouse moved to (469, 226)
Screenshot: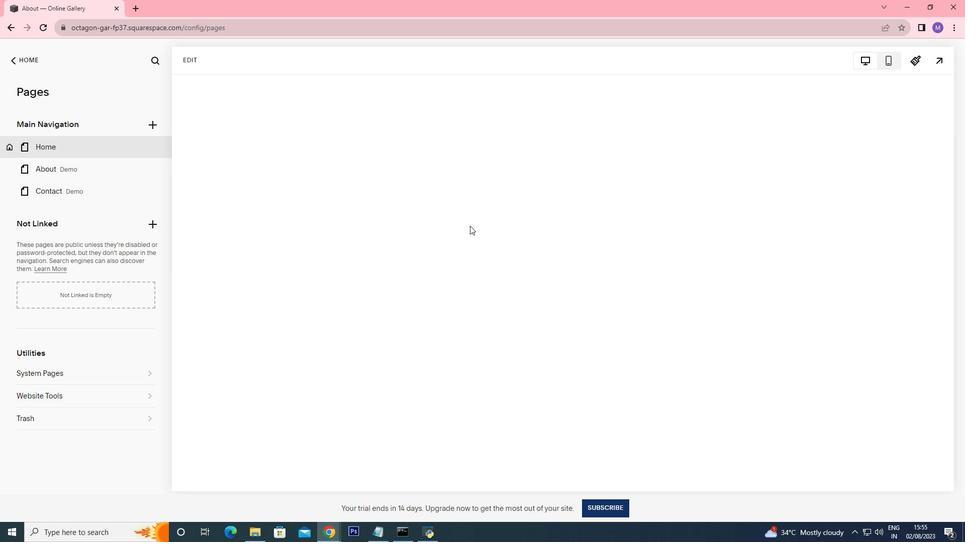 
Action: Mouse scrolled (469, 225) with delta (0, 0)
Screenshot: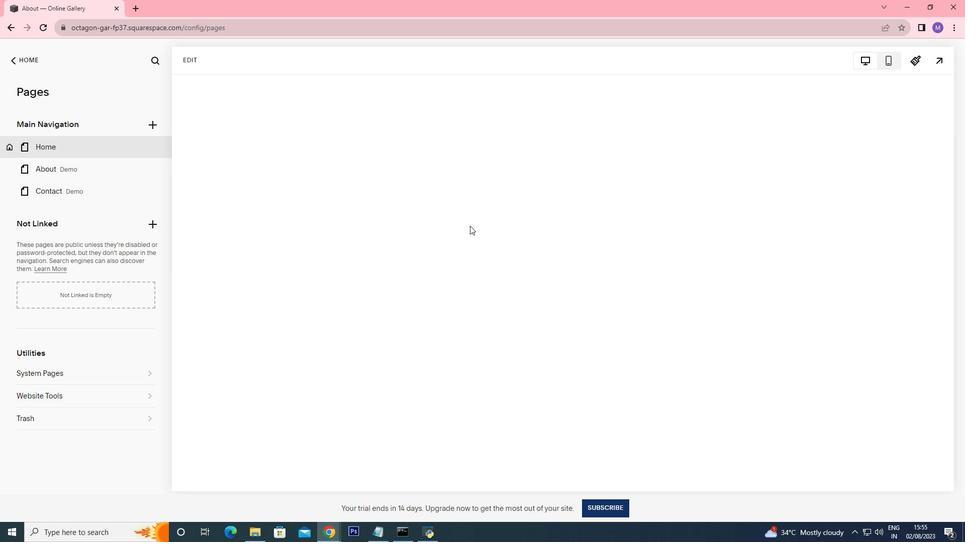 
Action: Mouse moved to (83, 173)
Screenshot: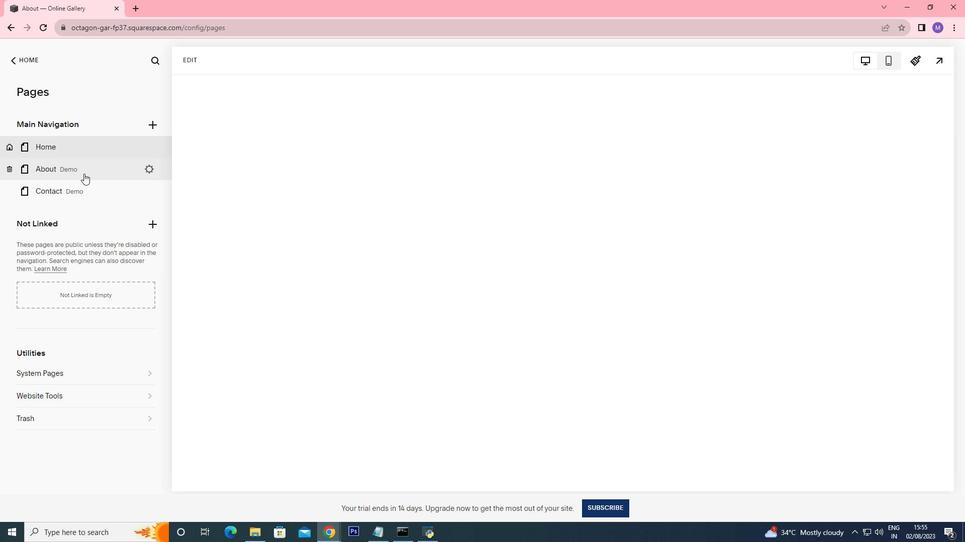 
Action: Mouse pressed left at (83, 173)
Screenshot: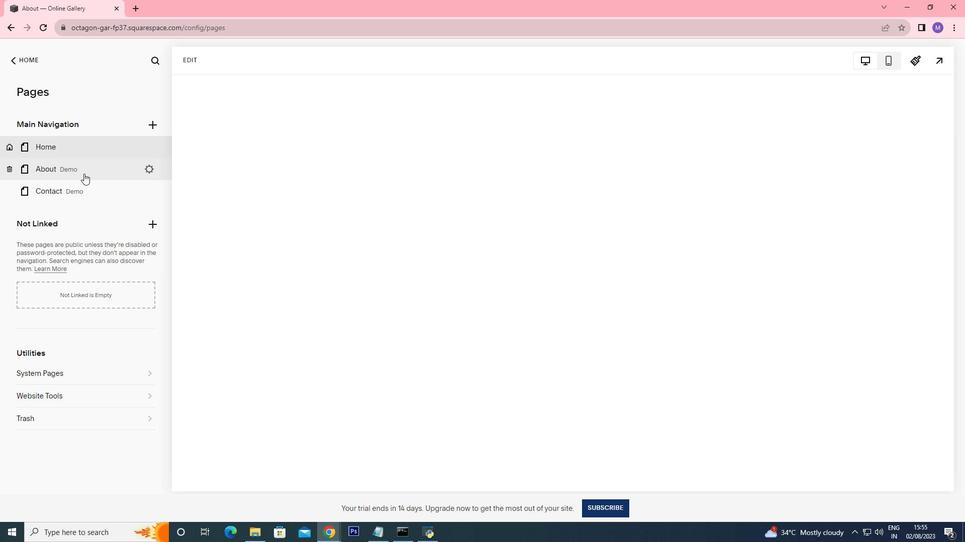 
Action: Mouse moved to (93, 149)
Screenshot: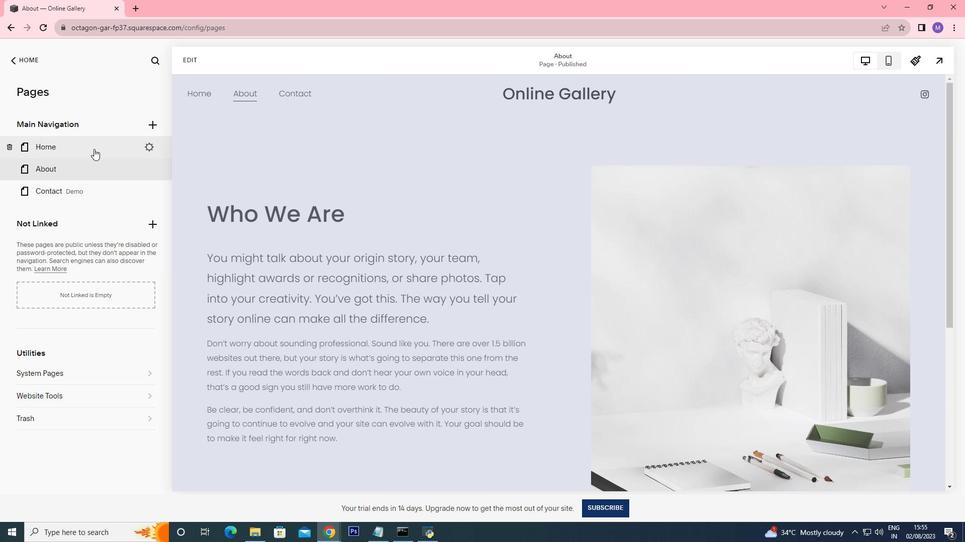 
Action: Mouse pressed left at (93, 149)
Screenshot: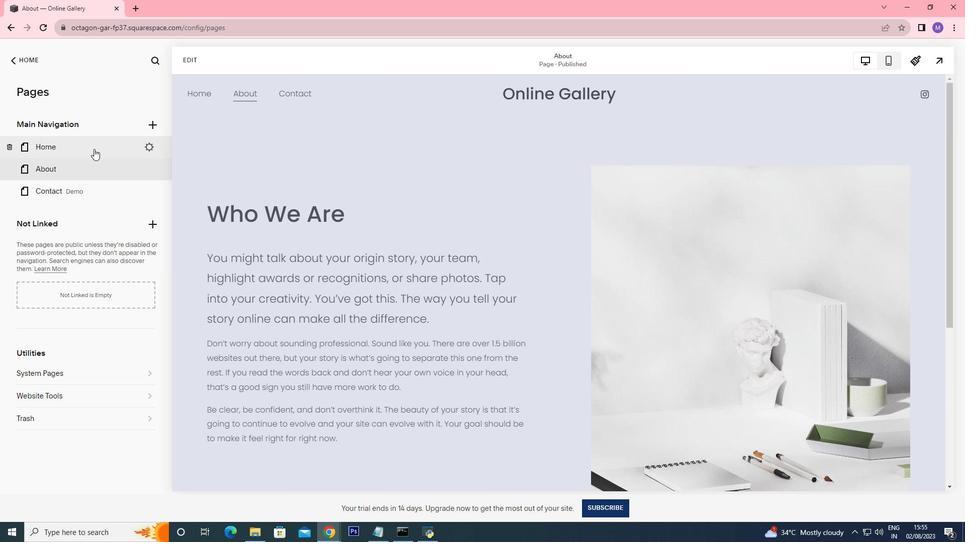 
Action: Mouse moved to (249, 91)
Screenshot: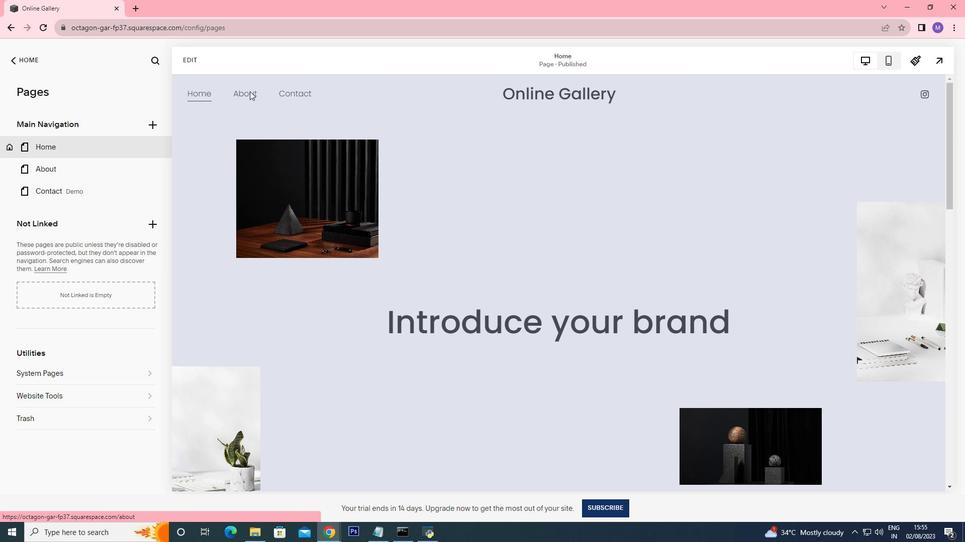 
Action: Mouse pressed left at (249, 91)
